 Task: Find connections with filter location Orillia with filter topic #Careerwith filter profile language Spanish with filter current company Hill+Knowlton Strategies with filter school North Orissa University with filter industry Sound Recording with filter service category Search Engine Optimization (SEO) with filter keywords title Artist
Action: Mouse moved to (375, 427)
Screenshot: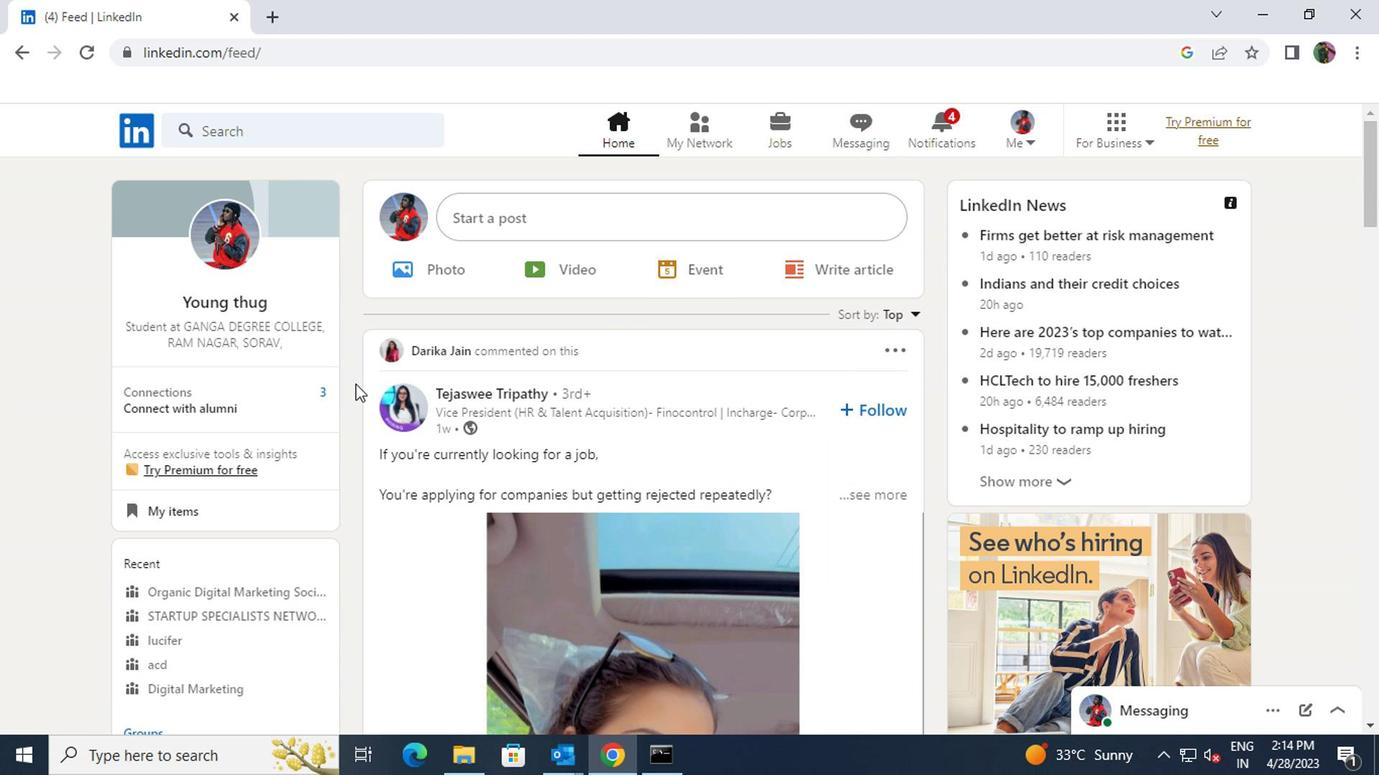 
Action: Mouse pressed left at (375, 427)
Screenshot: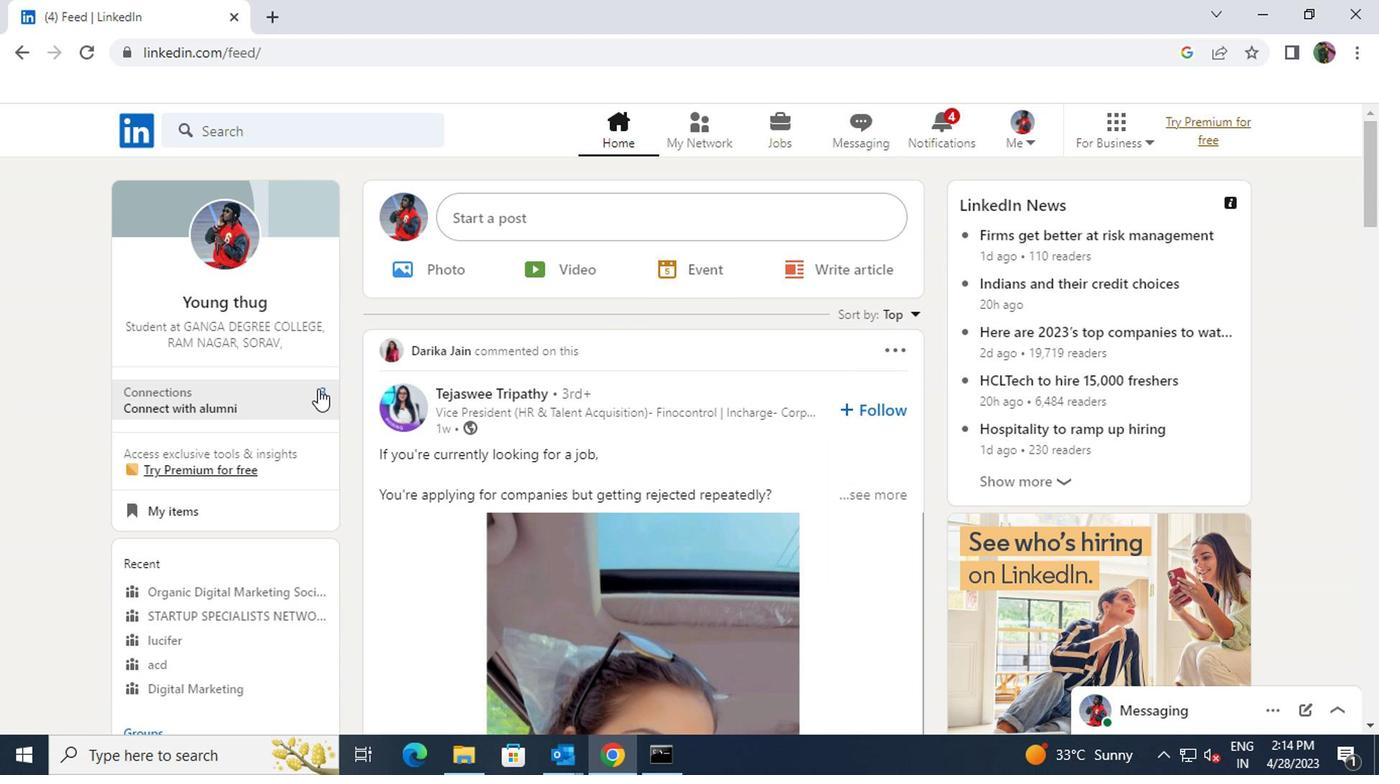 
Action: Mouse moved to (396, 325)
Screenshot: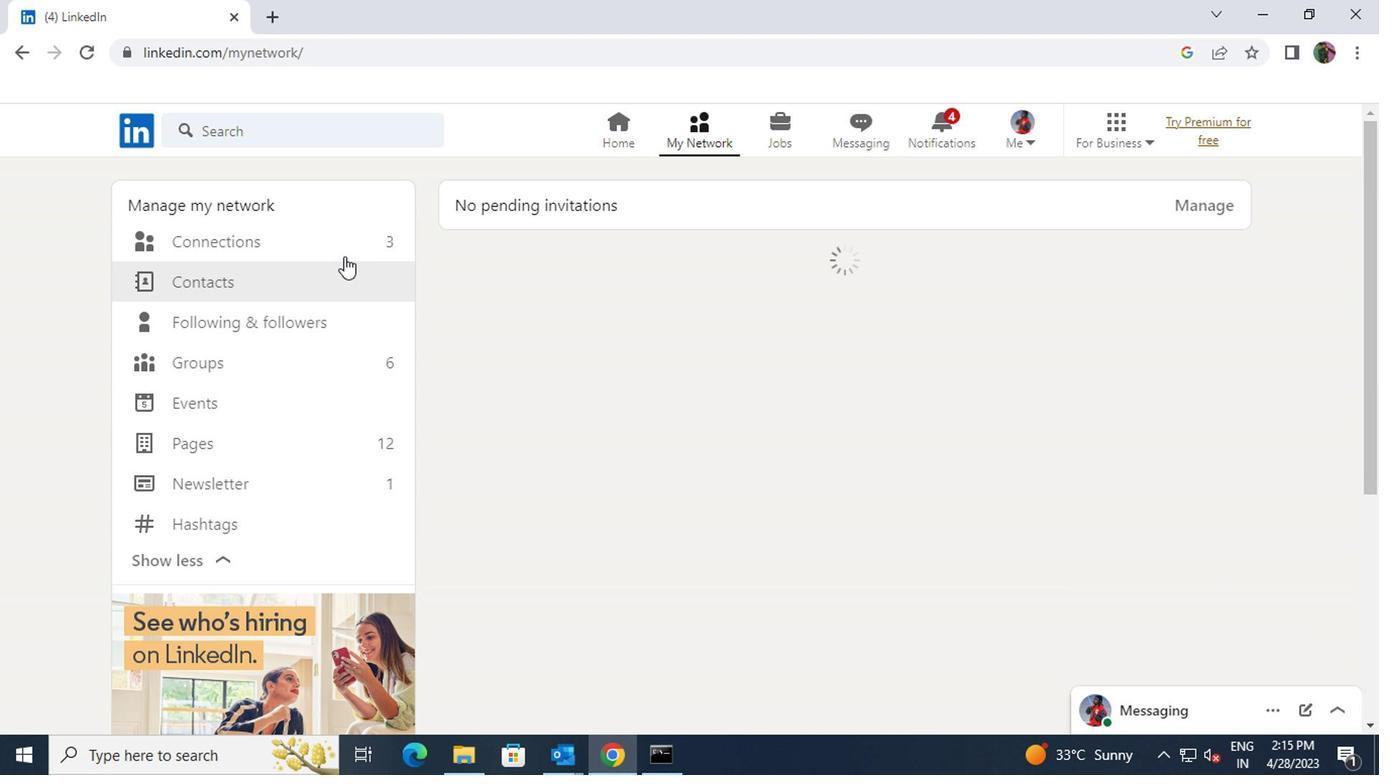 
Action: Mouse pressed left at (396, 325)
Screenshot: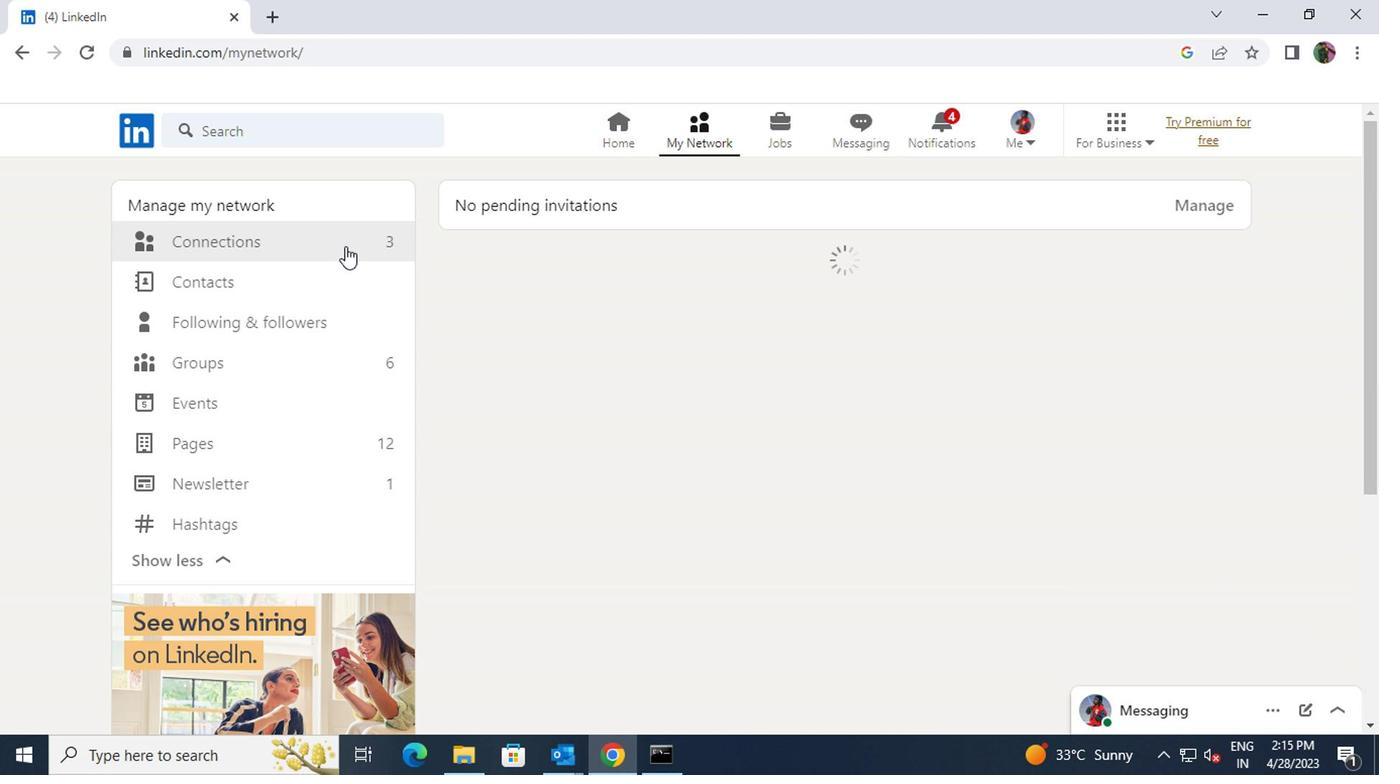 
Action: Mouse moved to (719, 325)
Screenshot: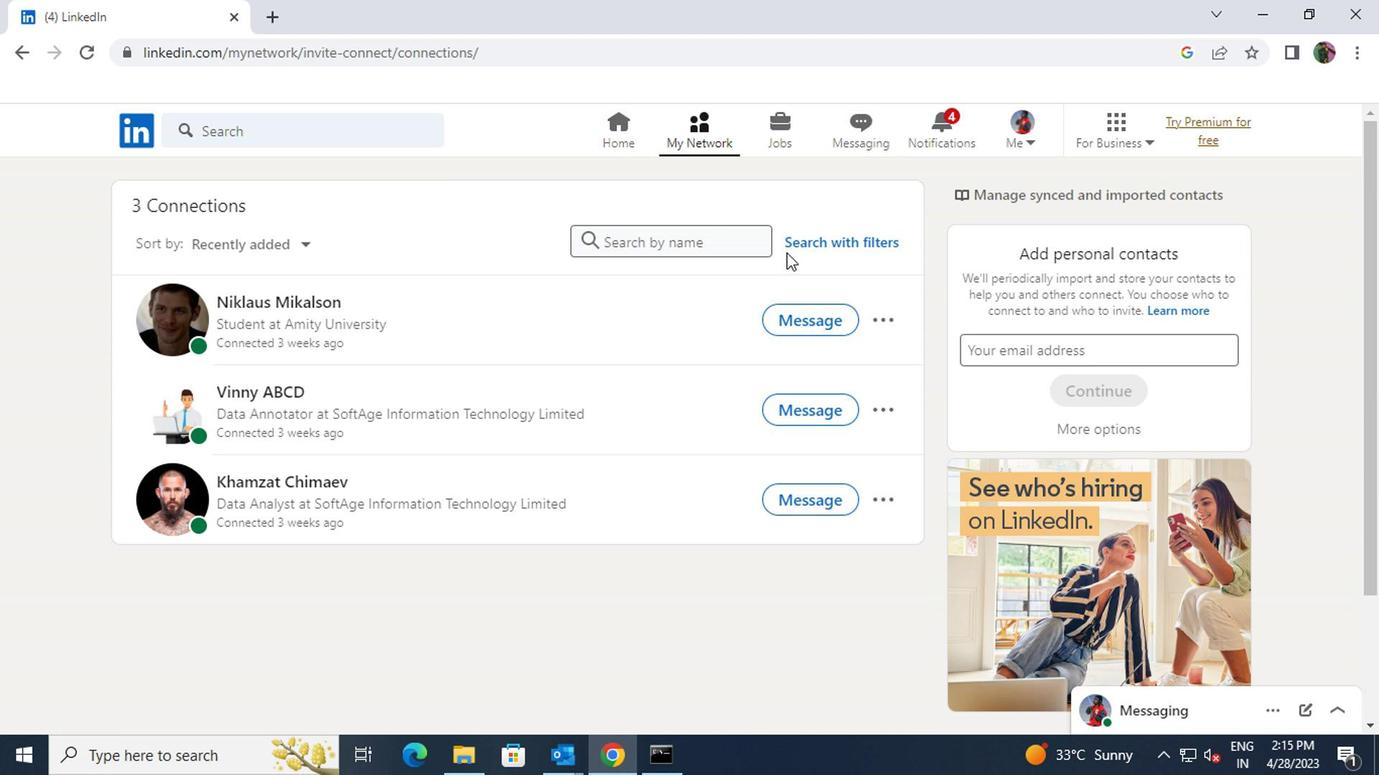 
Action: Mouse pressed left at (719, 325)
Screenshot: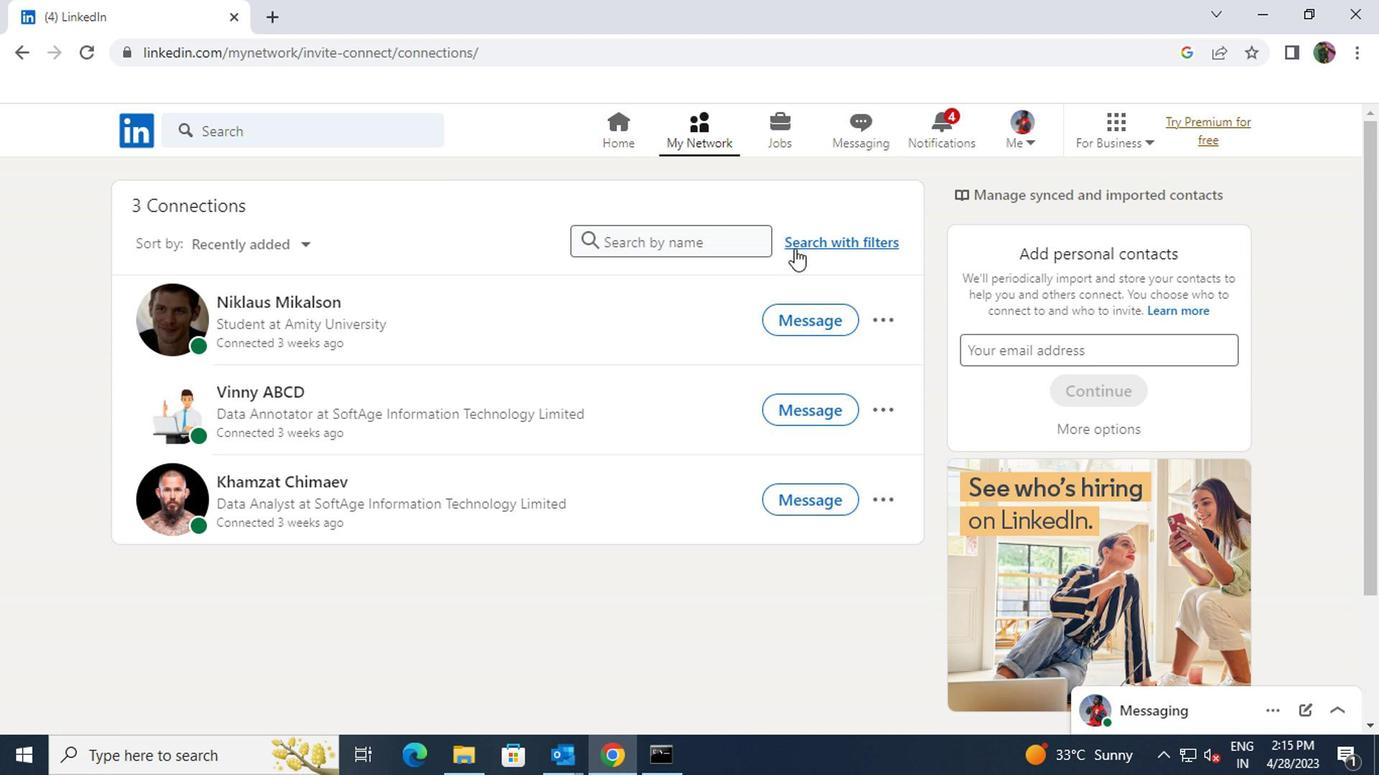 
Action: Mouse moved to (692, 285)
Screenshot: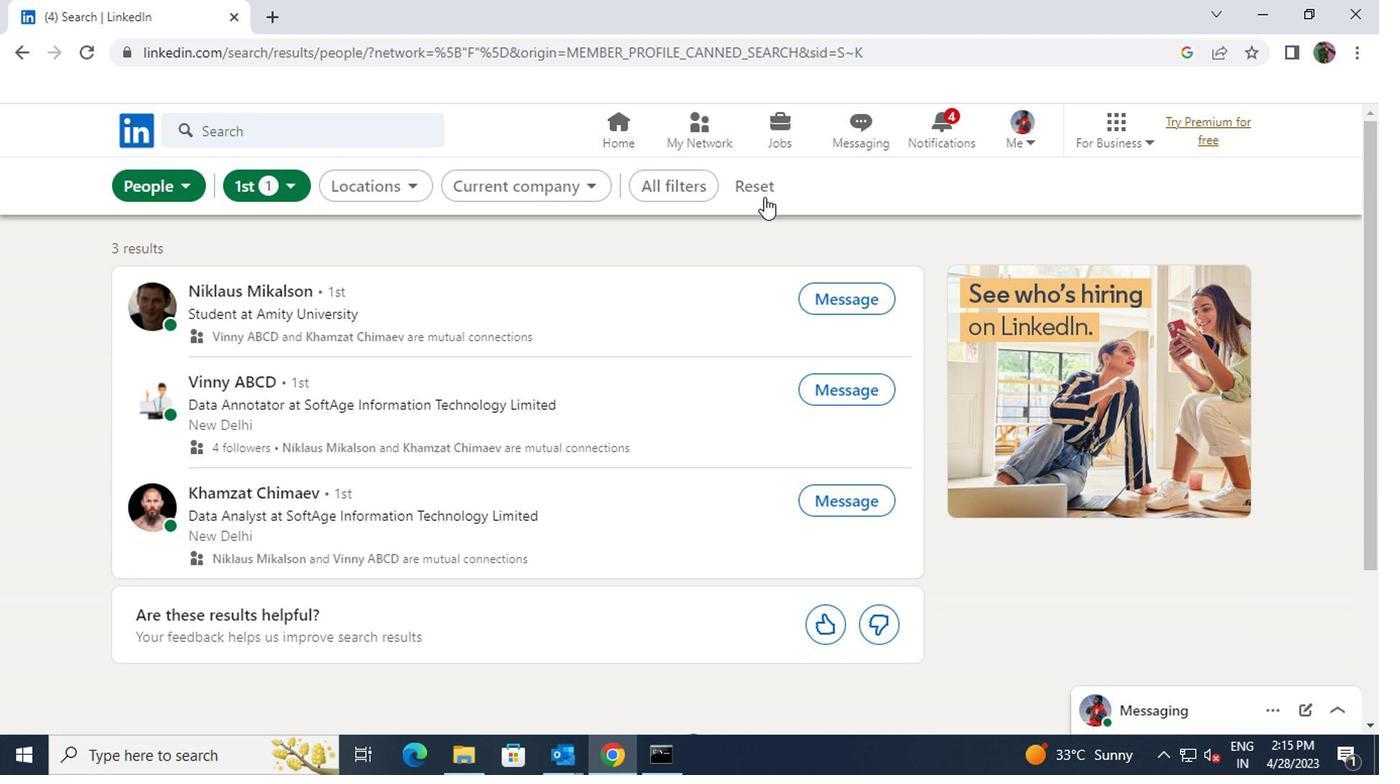 
Action: Mouse pressed left at (692, 285)
Screenshot: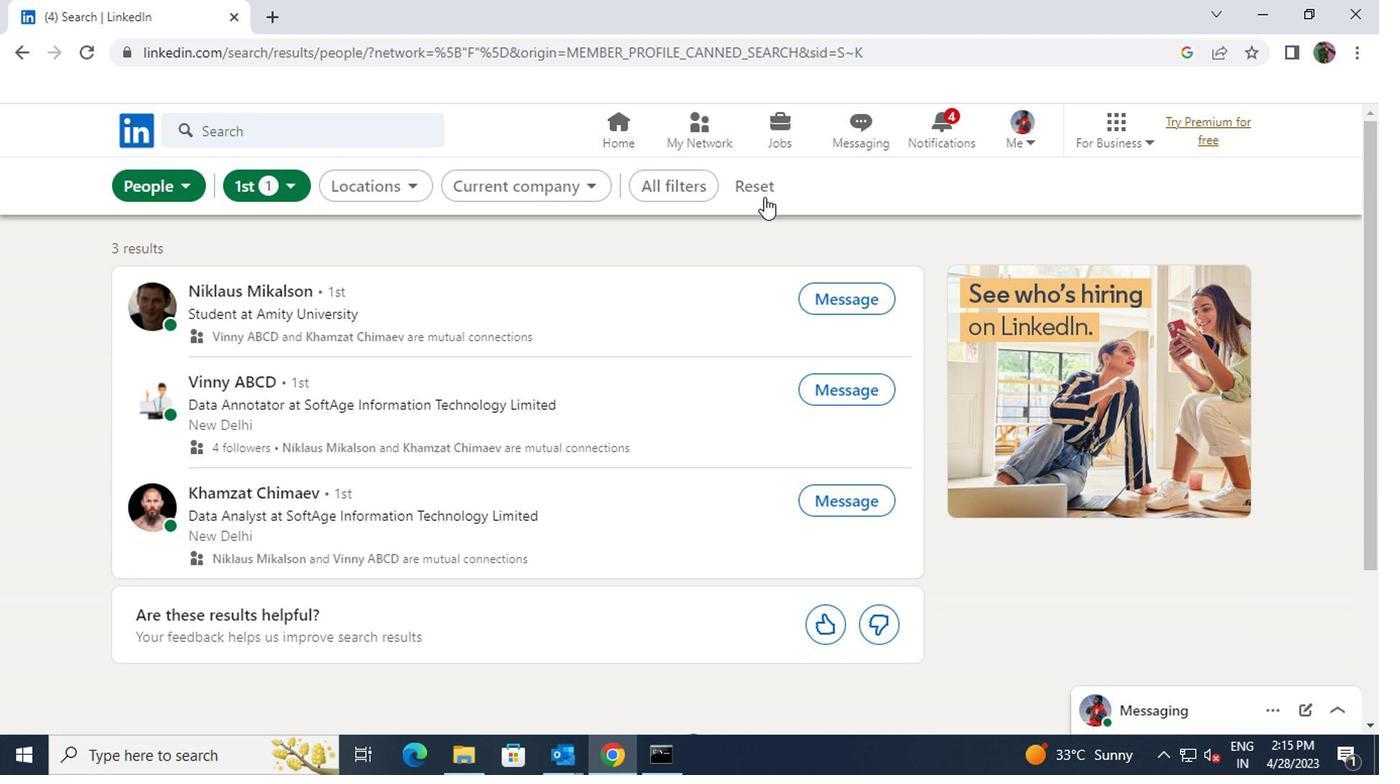 
Action: Mouse moved to (672, 280)
Screenshot: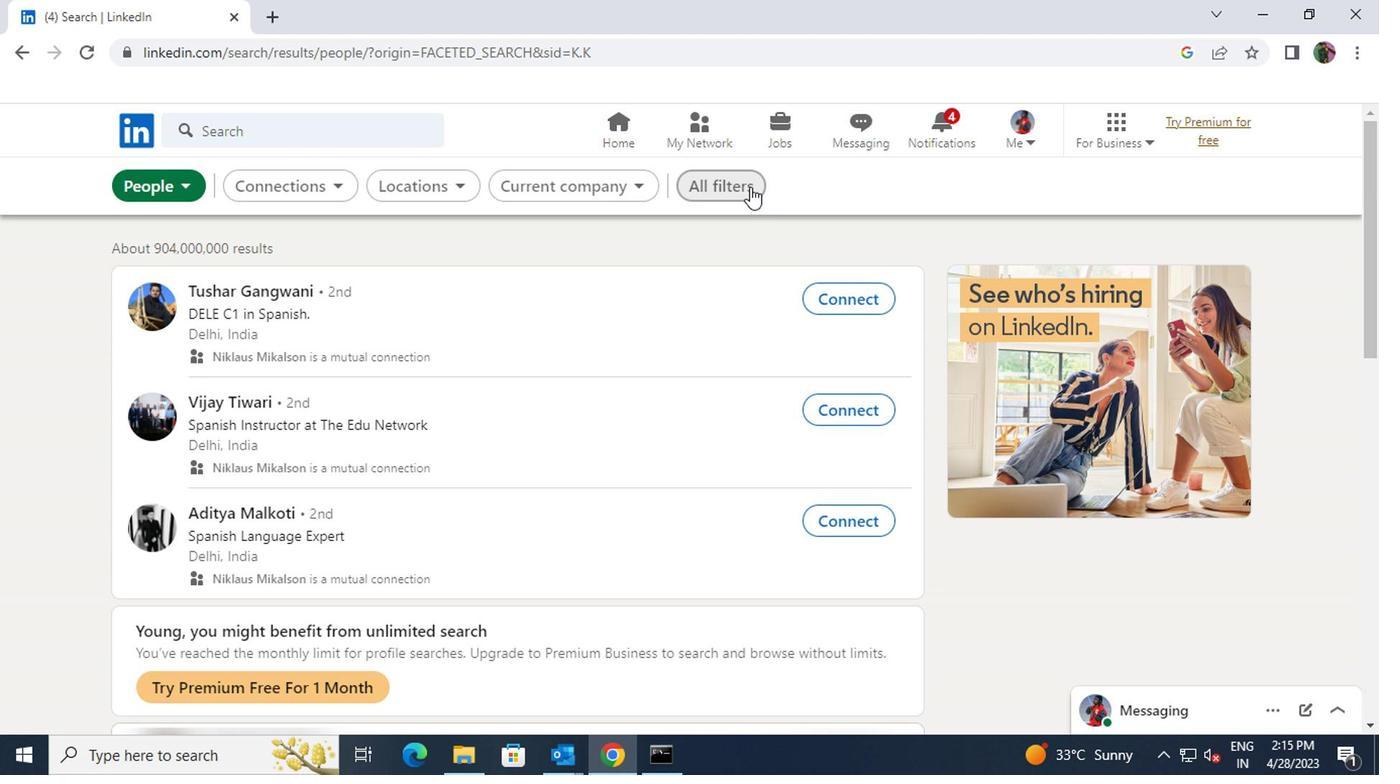 
Action: Mouse pressed left at (672, 280)
Screenshot: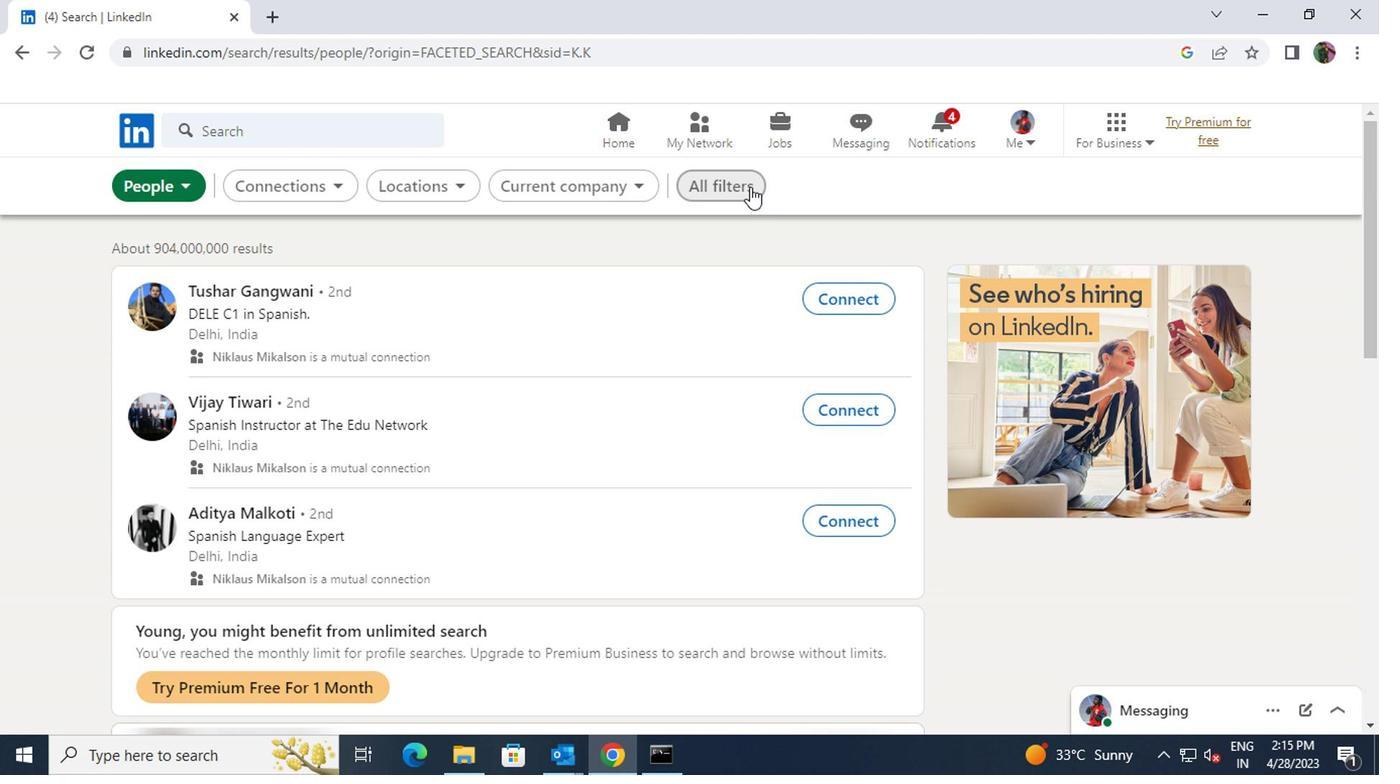 
Action: Mouse moved to (913, 490)
Screenshot: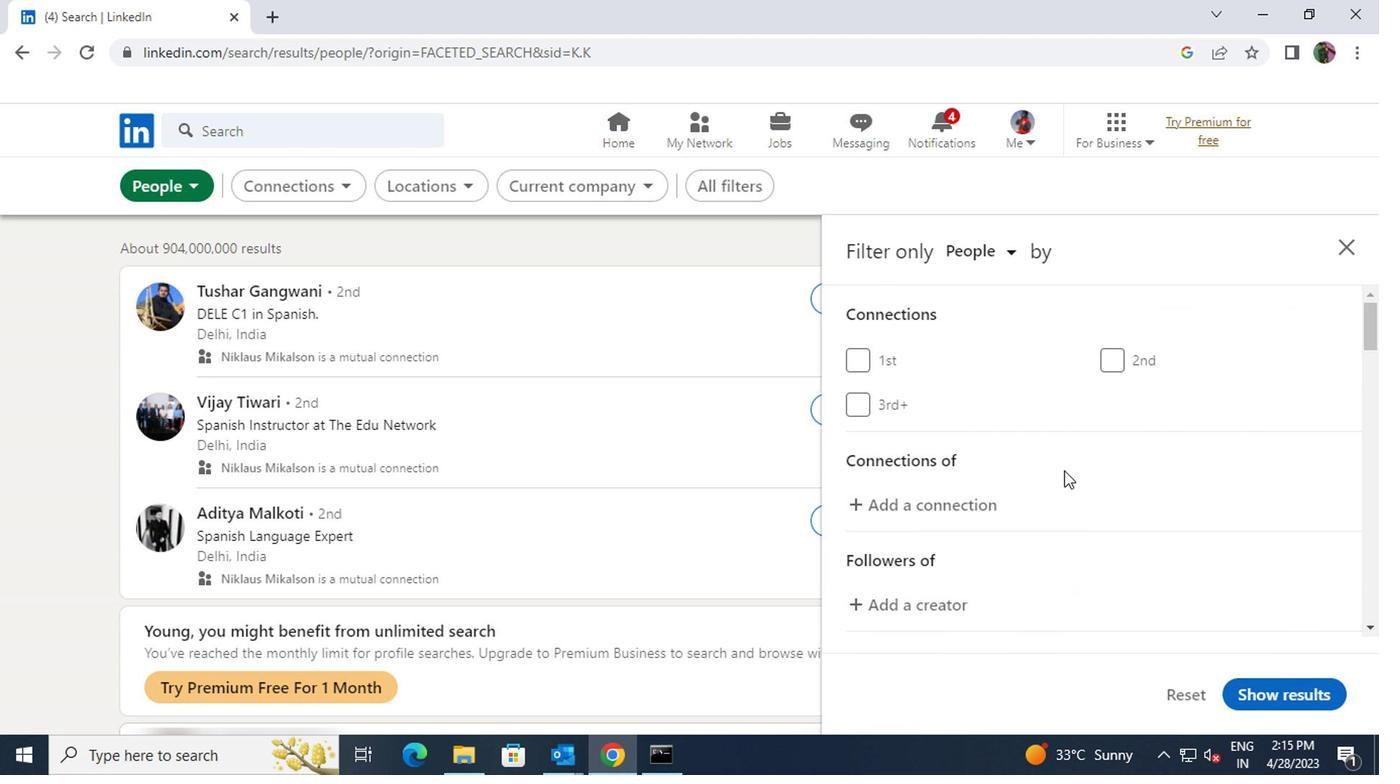 
Action: Mouse scrolled (913, 490) with delta (0, 0)
Screenshot: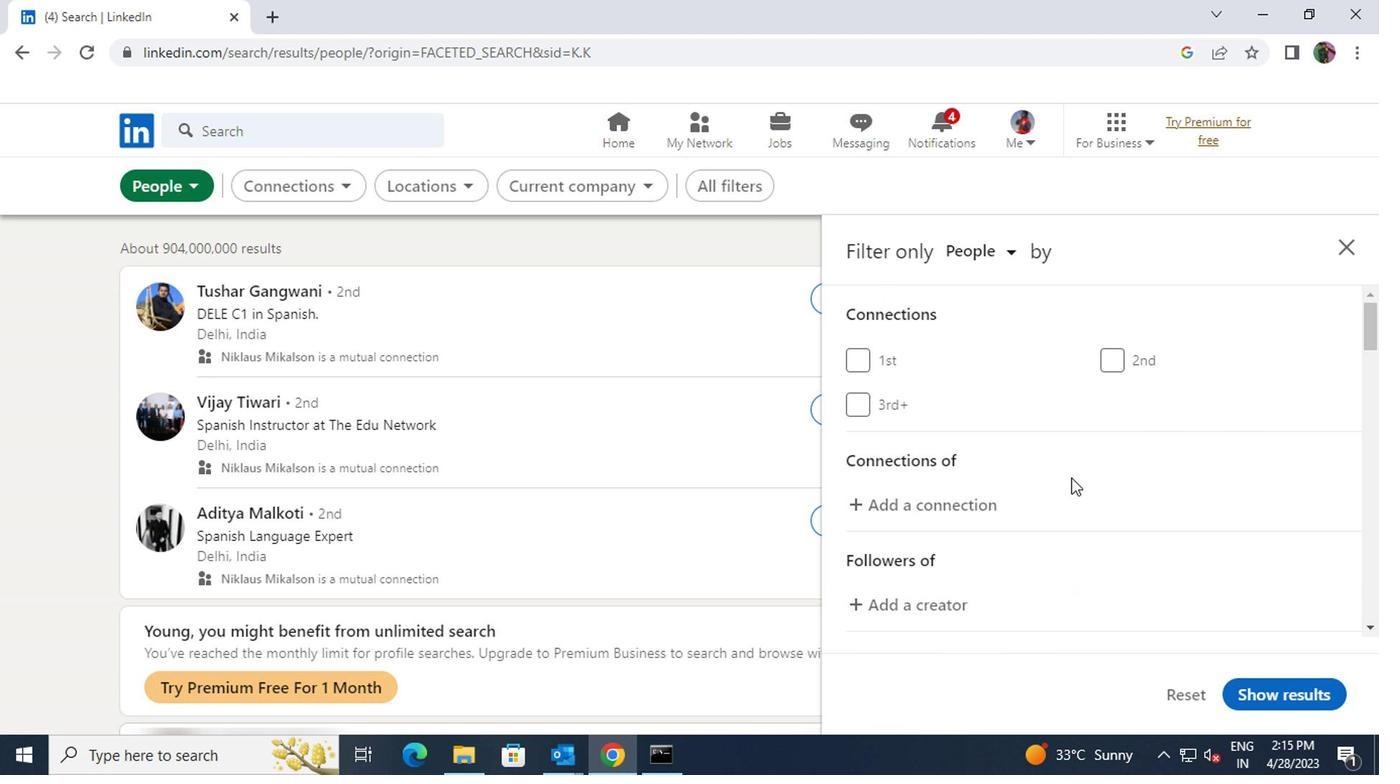 
Action: Mouse scrolled (913, 490) with delta (0, 0)
Screenshot: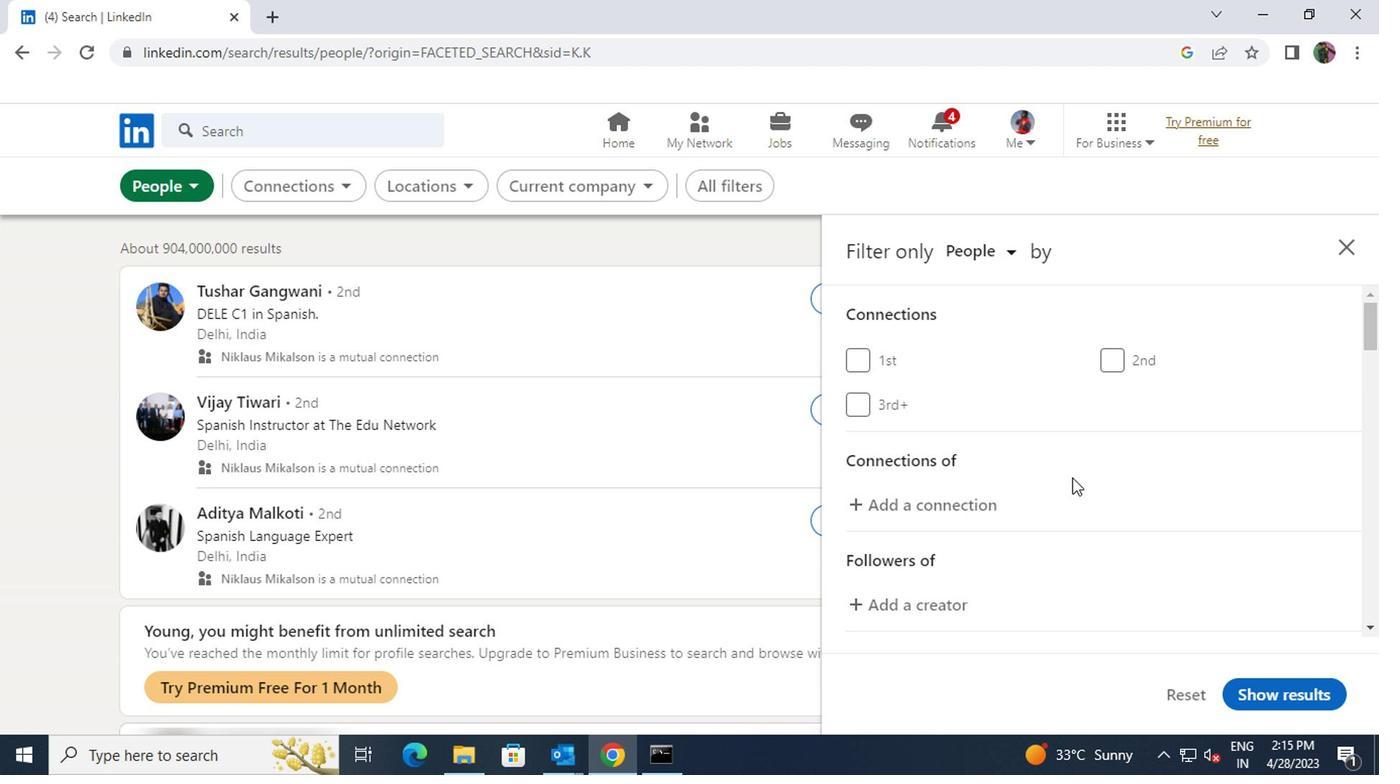 
Action: Mouse scrolled (913, 490) with delta (0, 0)
Screenshot: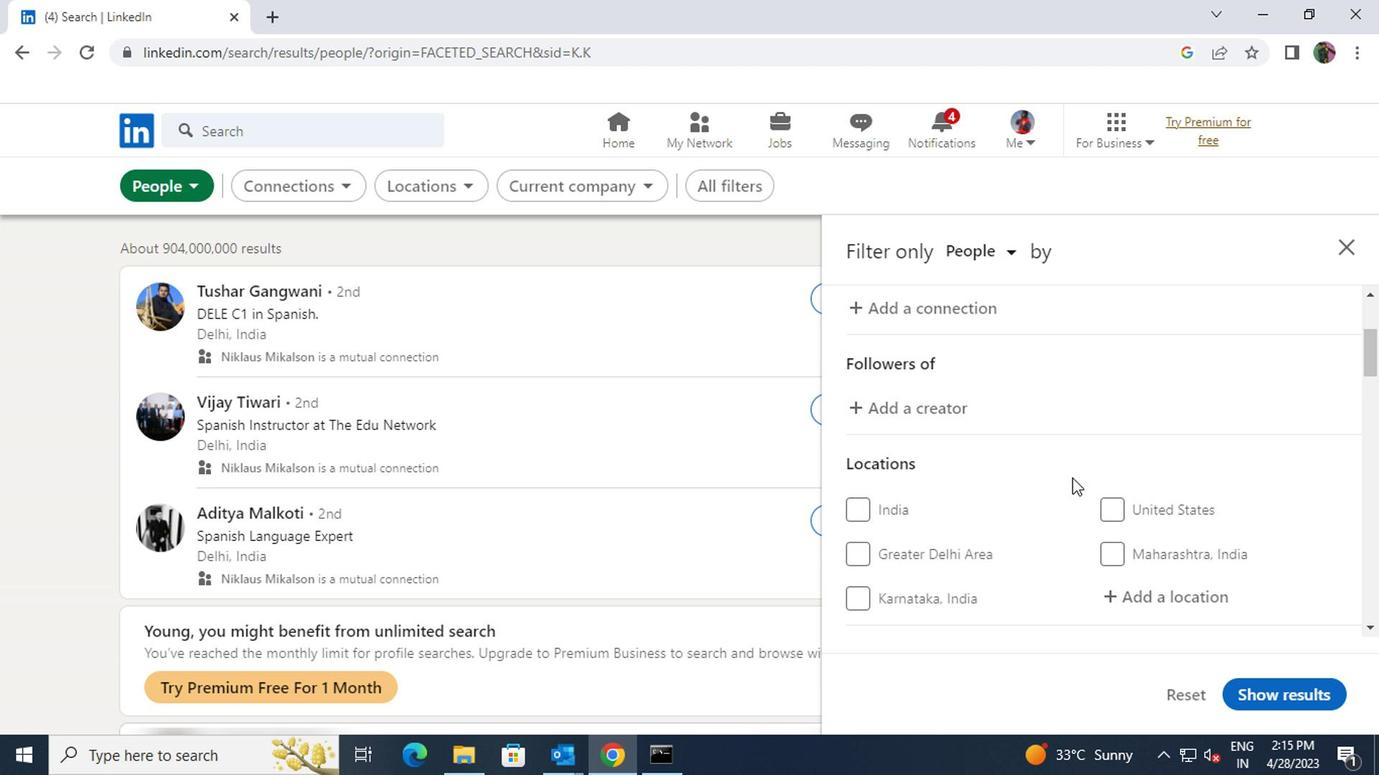 
Action: Mouse moved to (967, 499)
Screenshot: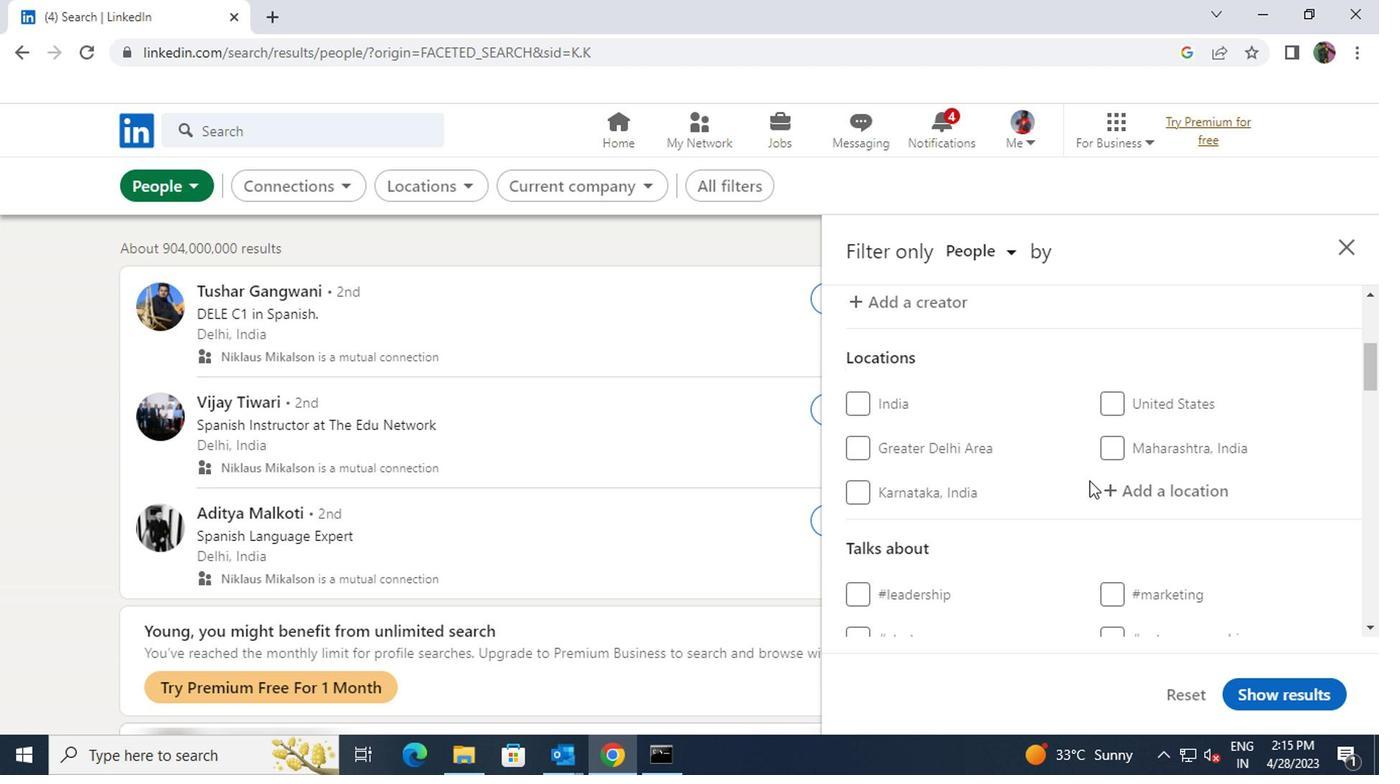 
Action: Mouse pressed left at (967, 499)
Screenshot: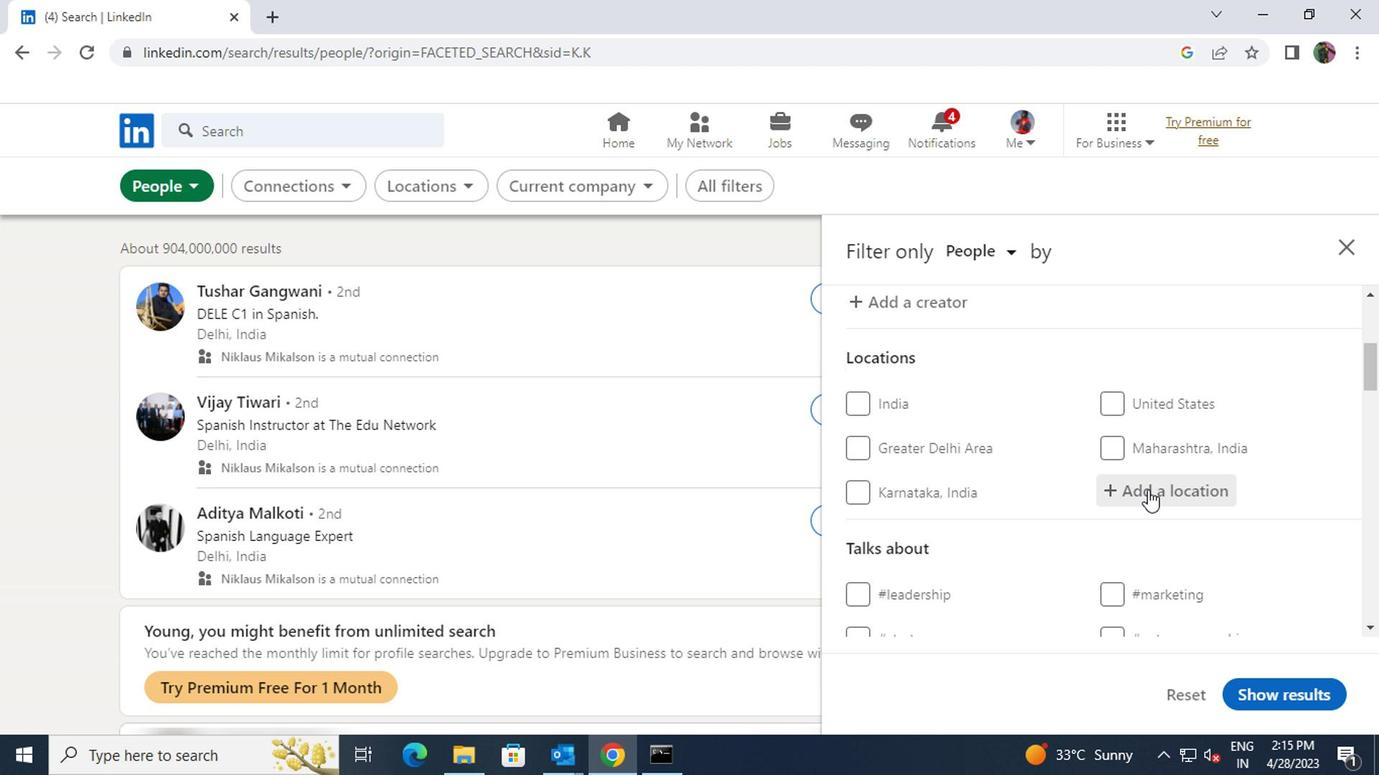 
Action: Key pressed <Key.shift>ORILLIA
Screenshot: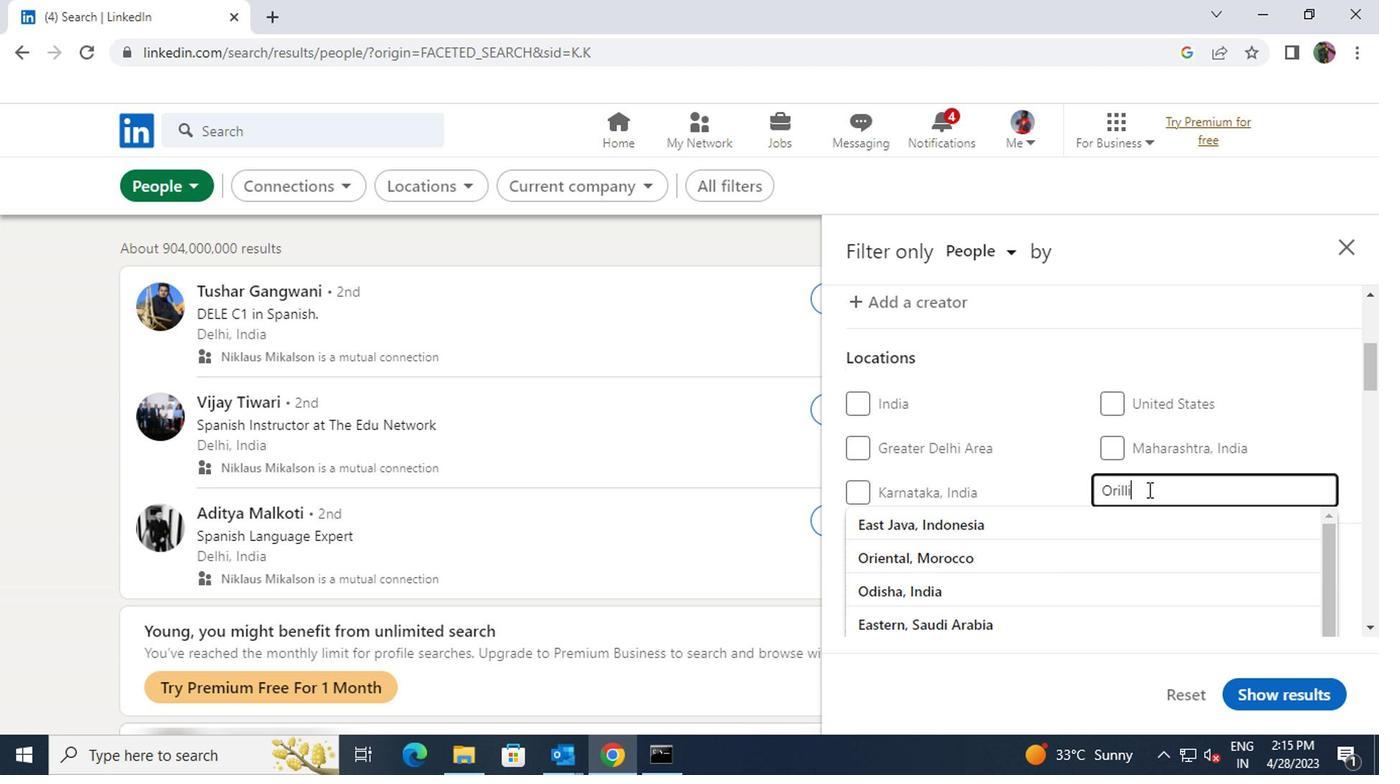 
Action: Mouse moved to (925, 513)
Screenshot: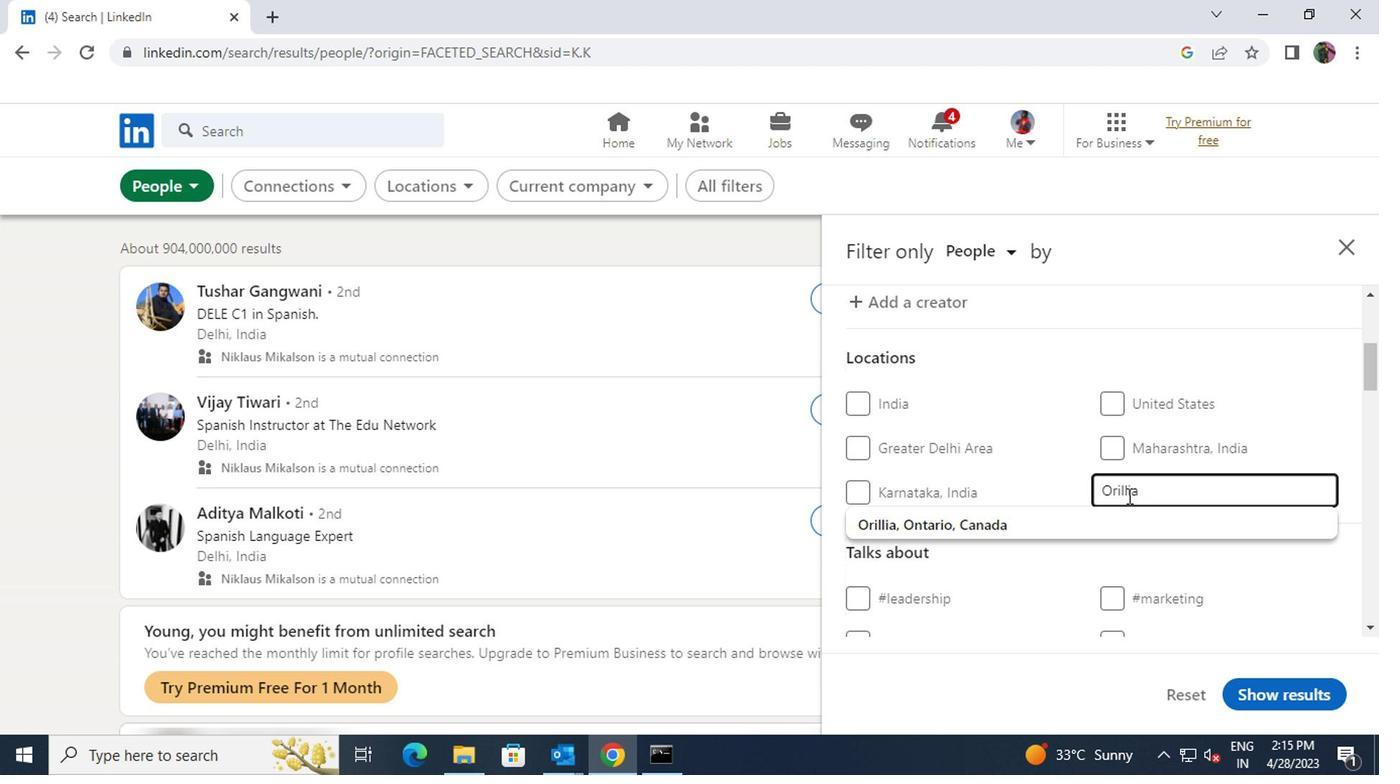 
Action: Mouse pressed left at (925, 513)
Screenshot: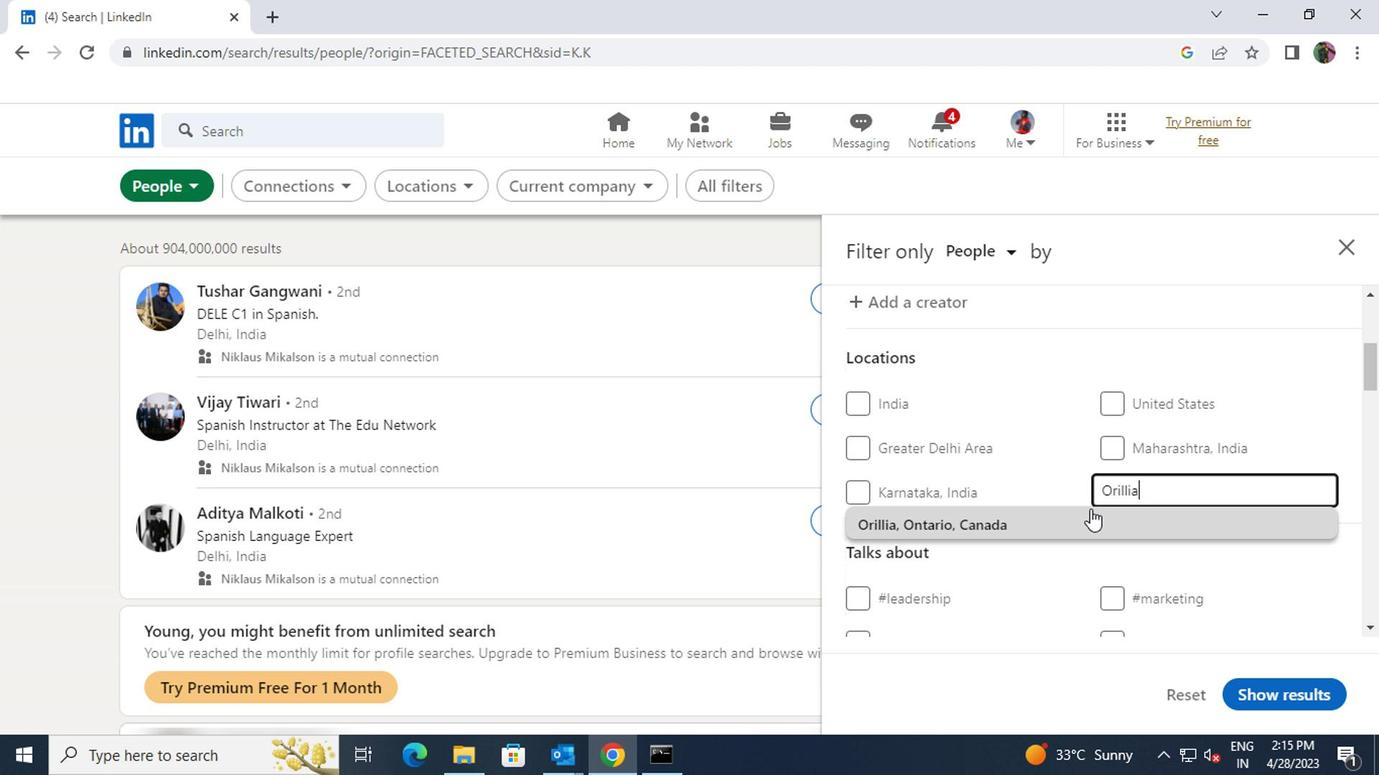 
Action: Mouse scrolled (925, 512) with delta (0, 0)
Screenshot: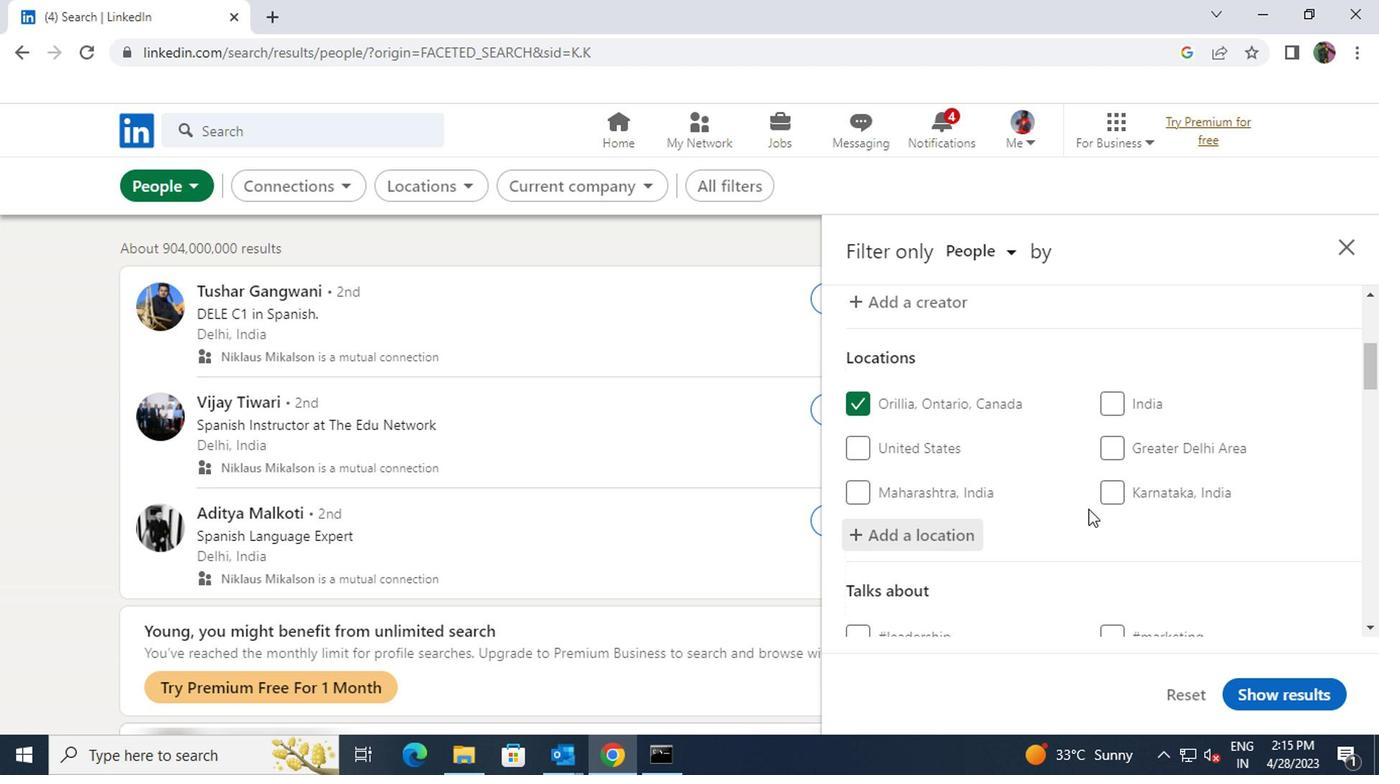 
Action: Mouse scrolled (925, 512) with delta (0, 0)
Screenshot: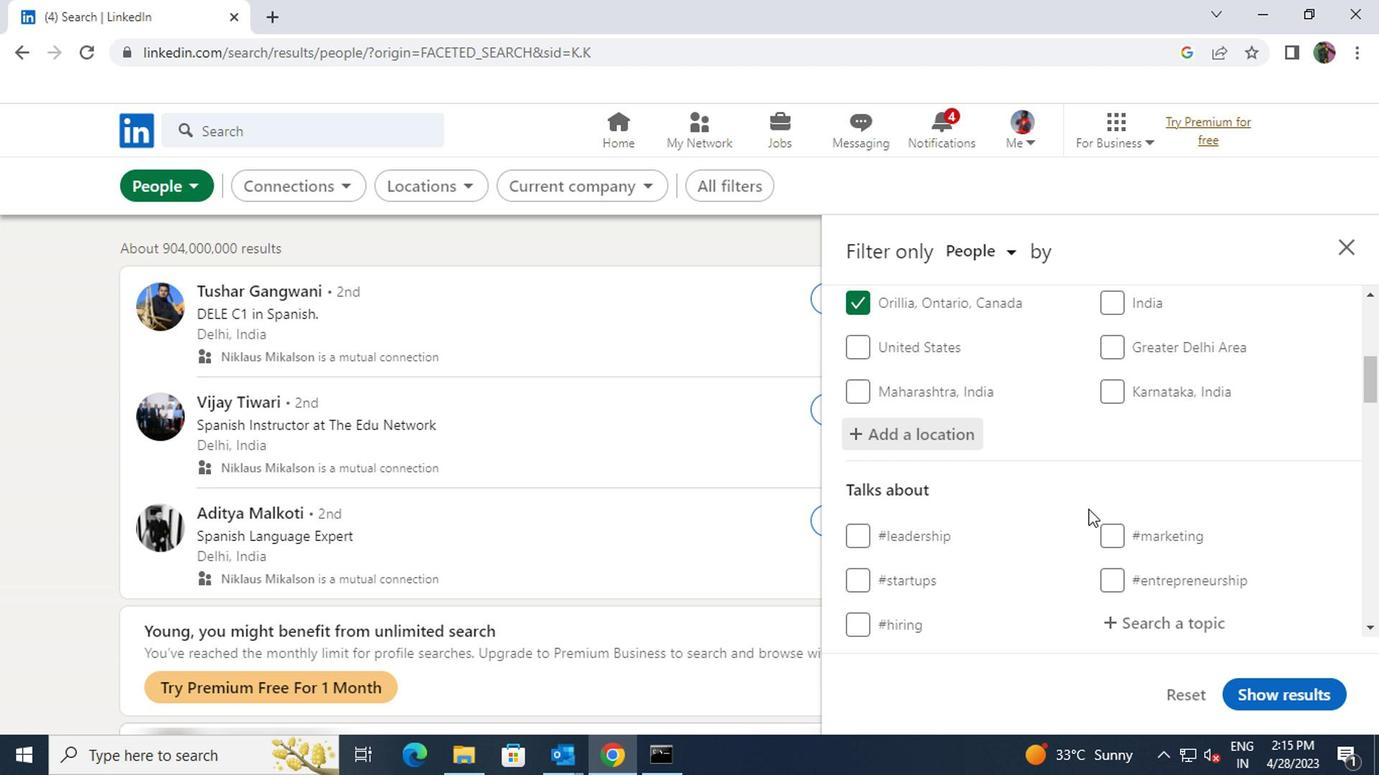 
Action: Mouse moved to (967, 527)
Screenshot: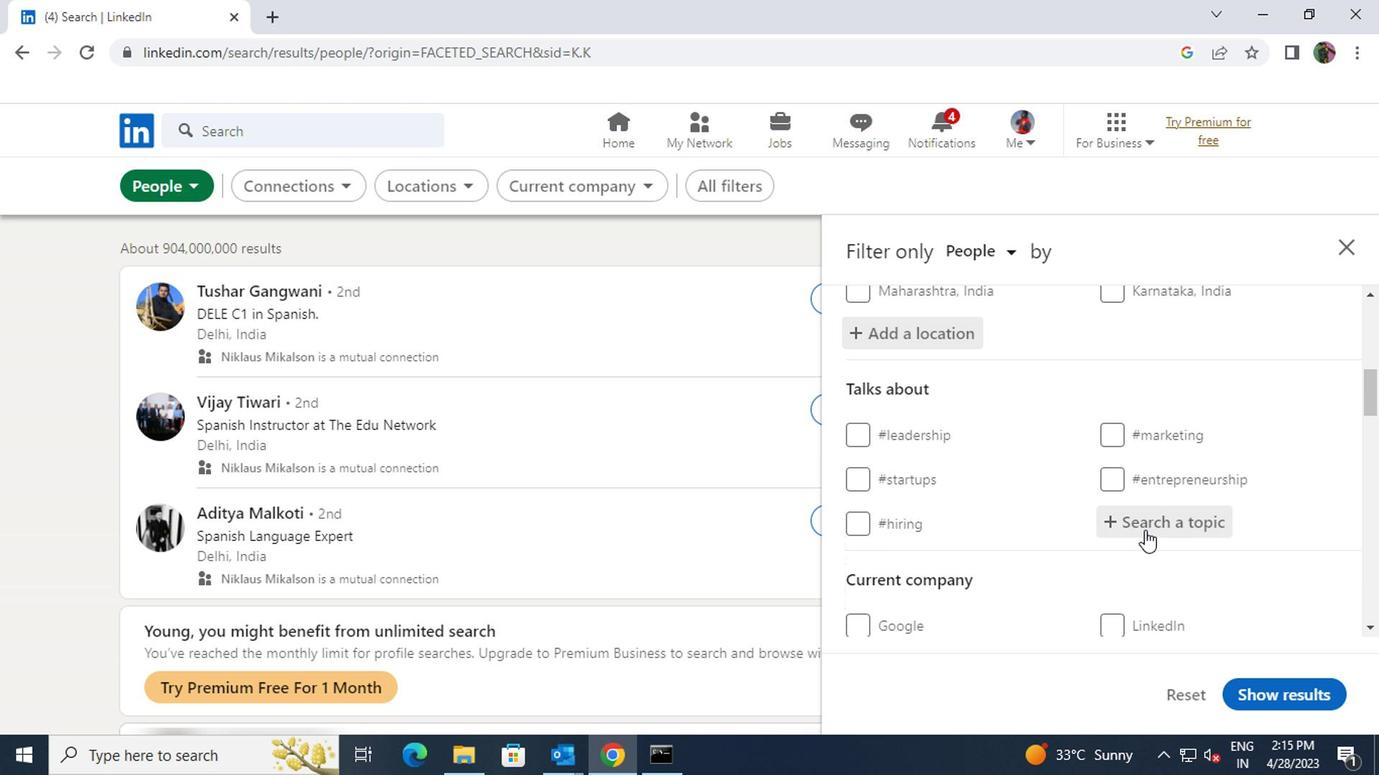 
Action: Mouse pressed left at (967, 527)
Screenshot: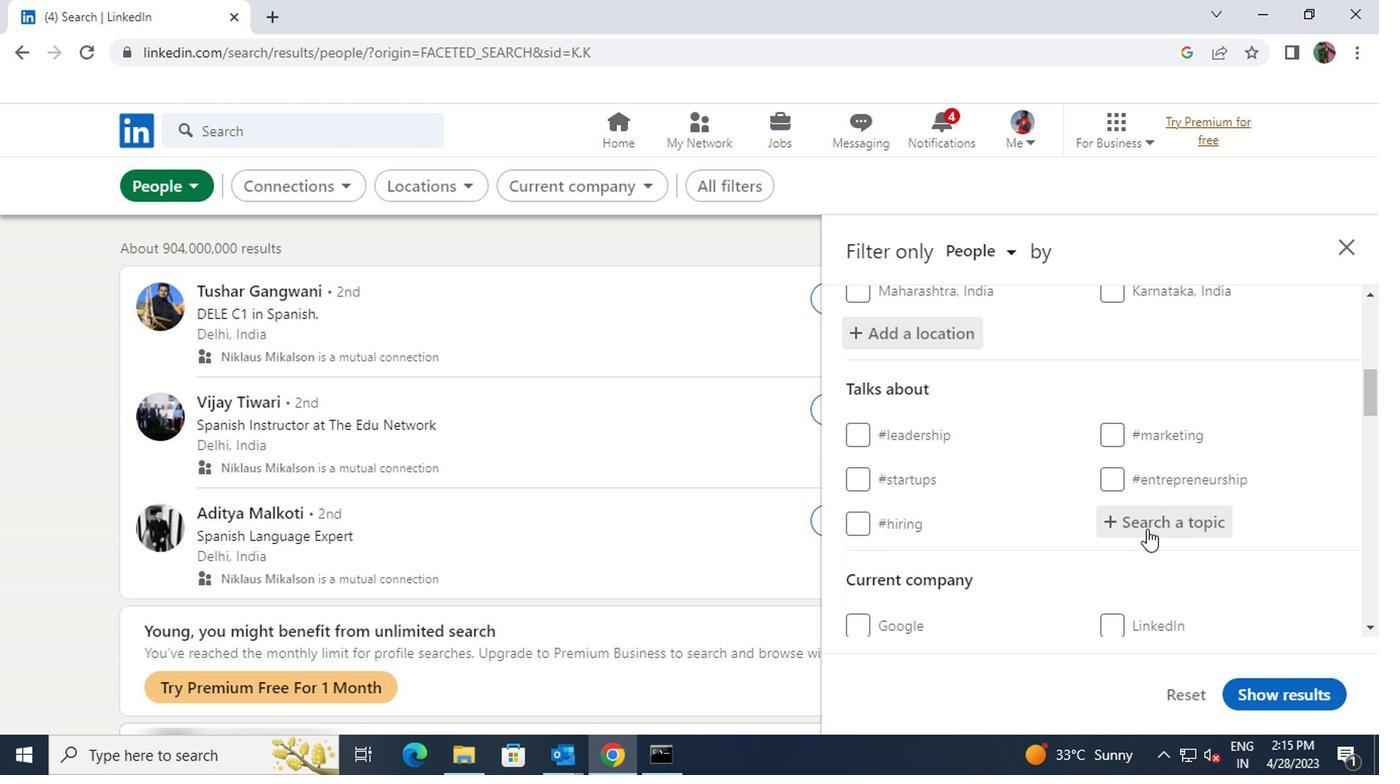
Action: Key pressed <Key.shift><Key.shift>CAREER
Screenshot: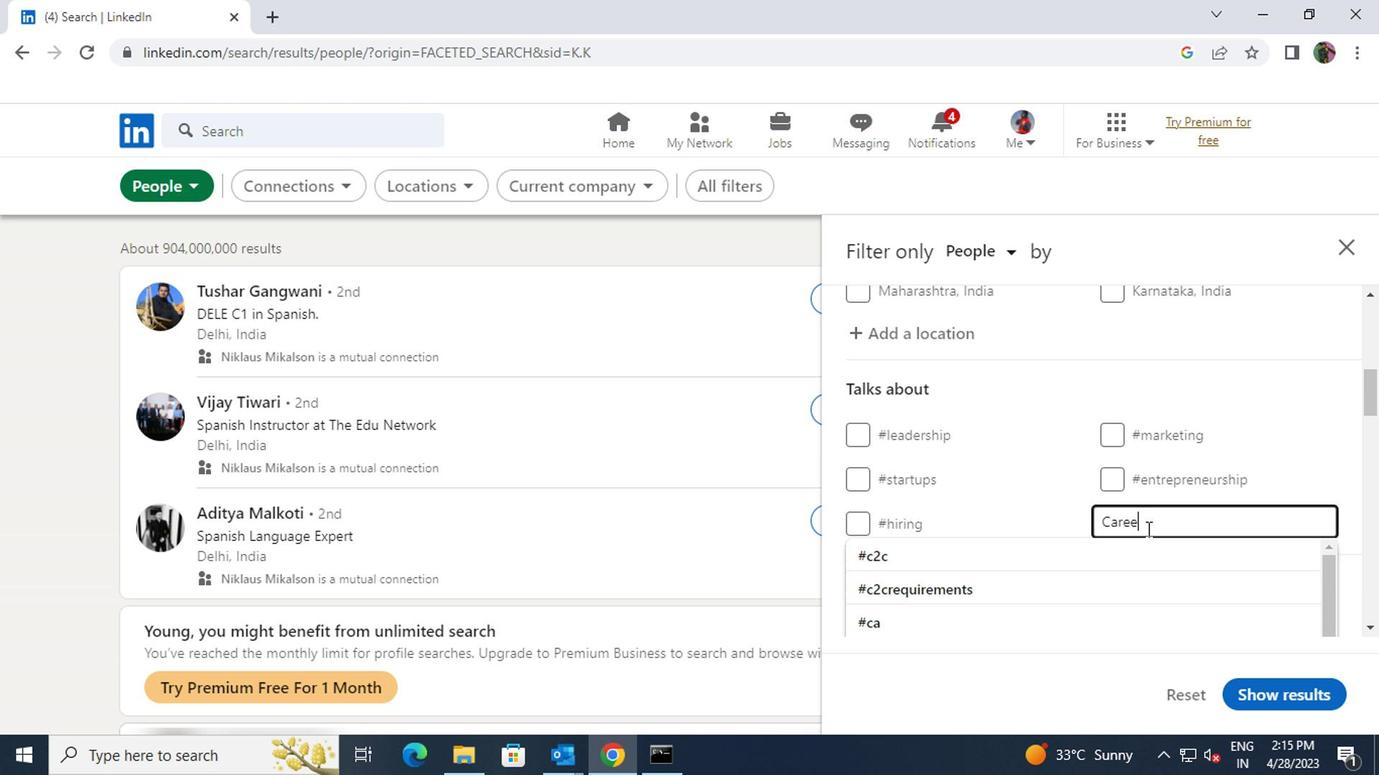 
Action: Mouse moved to (953, 534)
Screenshot: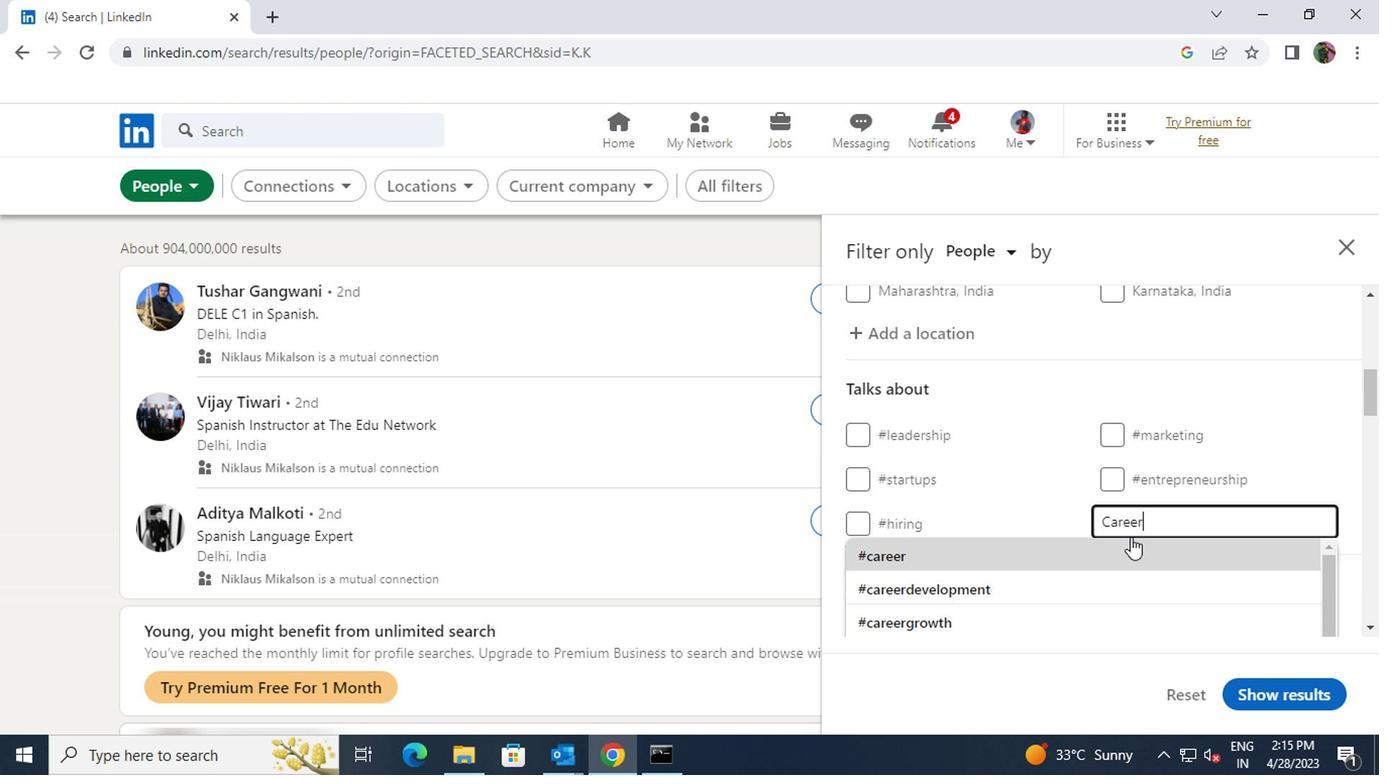 
Action: Mouse pressed left at (953, 534)
Screenshot: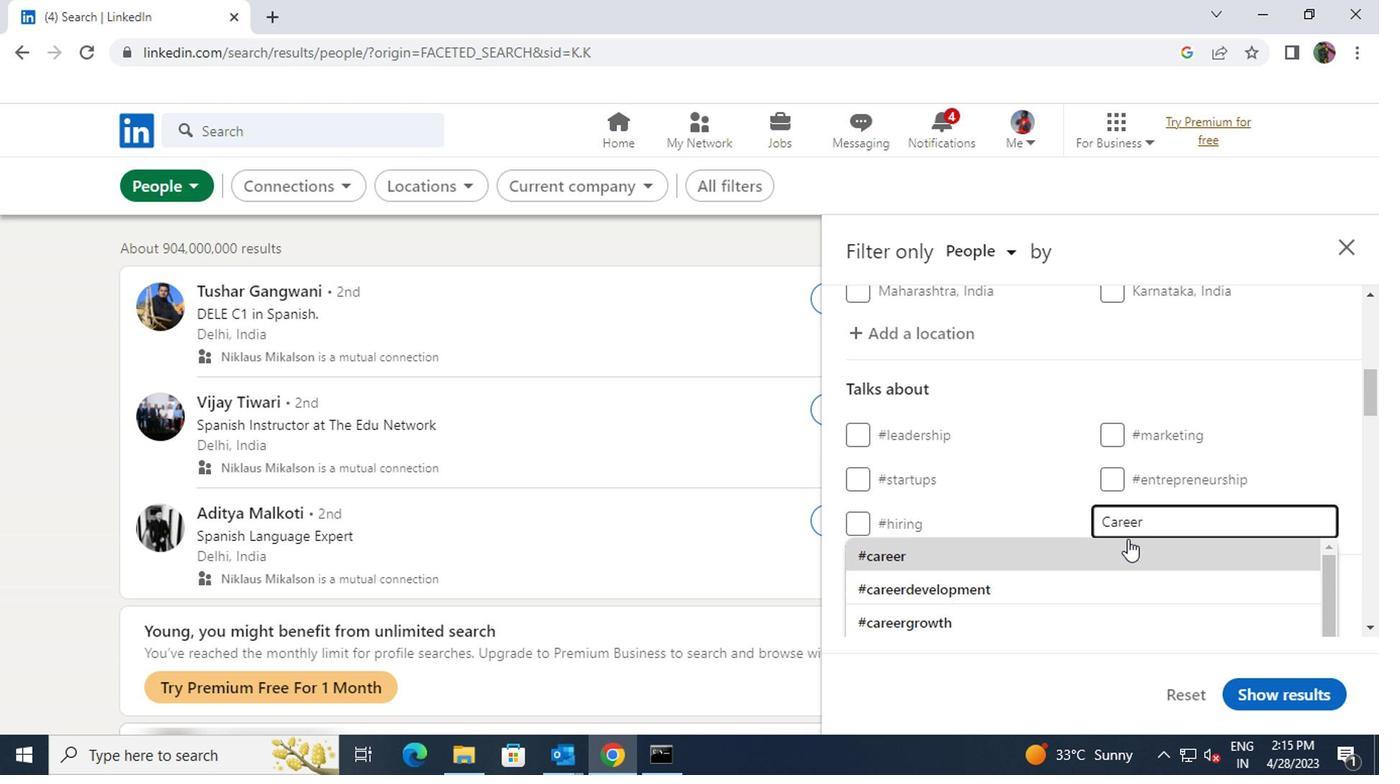 
Action: Mouse scrolled (953, 533) with delta (0, 0)
Screenshot: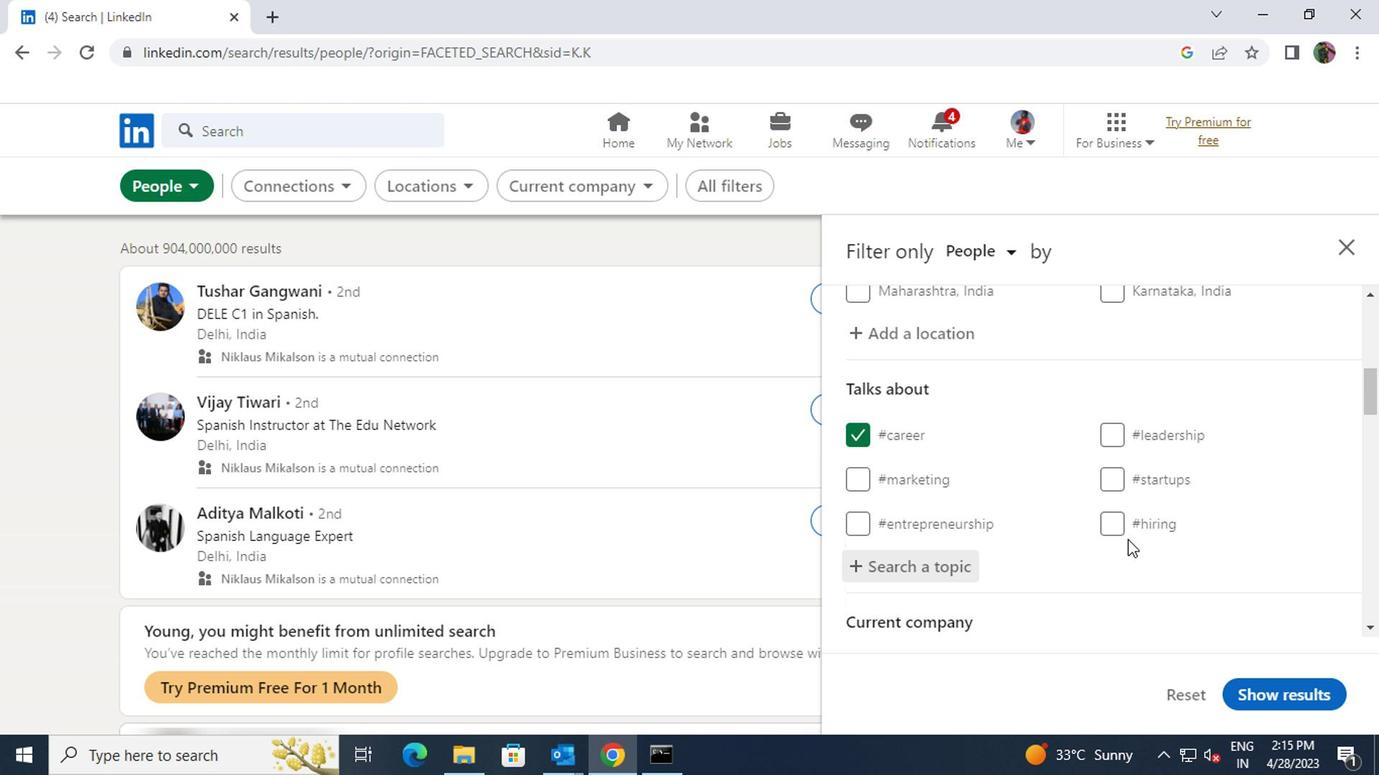 
Action: Mouse scrolled (953, 533) with delta (0, 0)
Screenshot: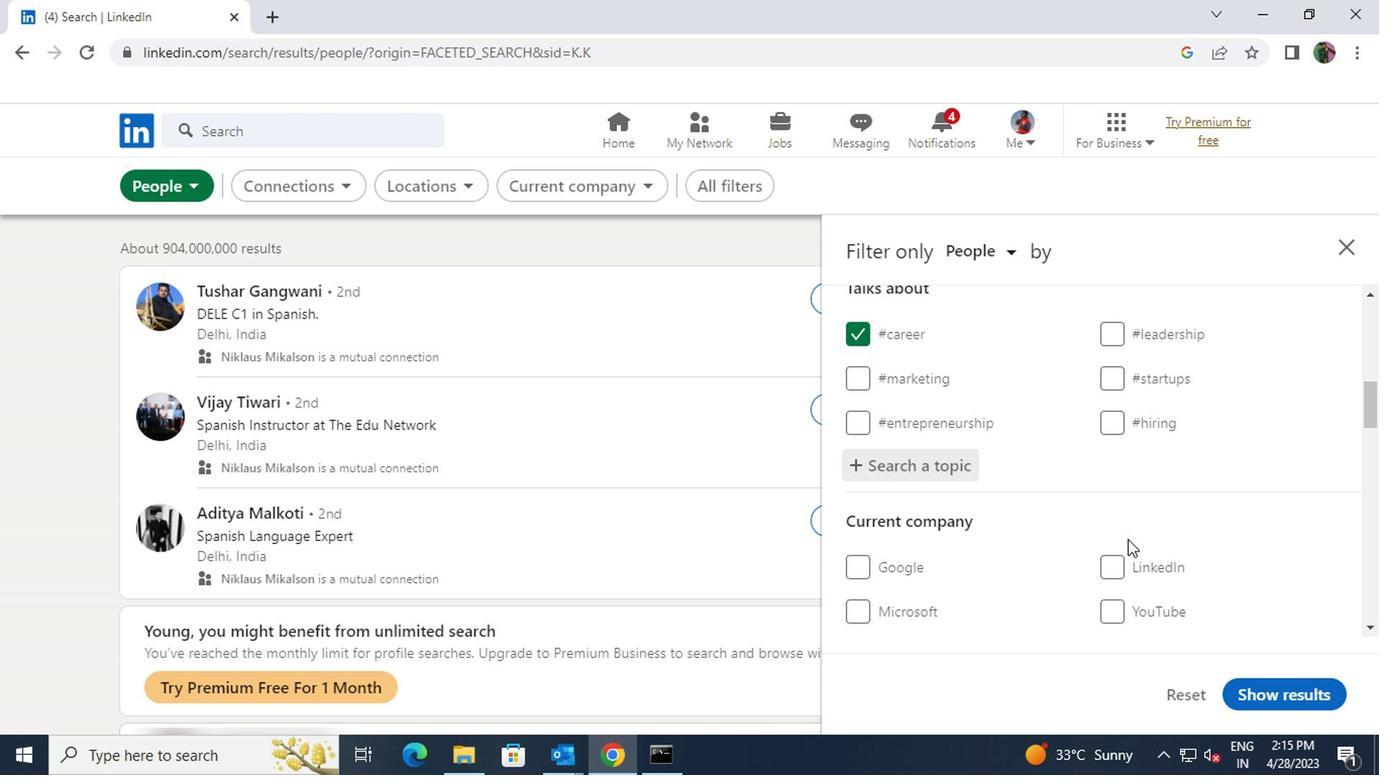 
Action: Mouse scrolled (953, 533) with delta (0, 0)
Screenshot: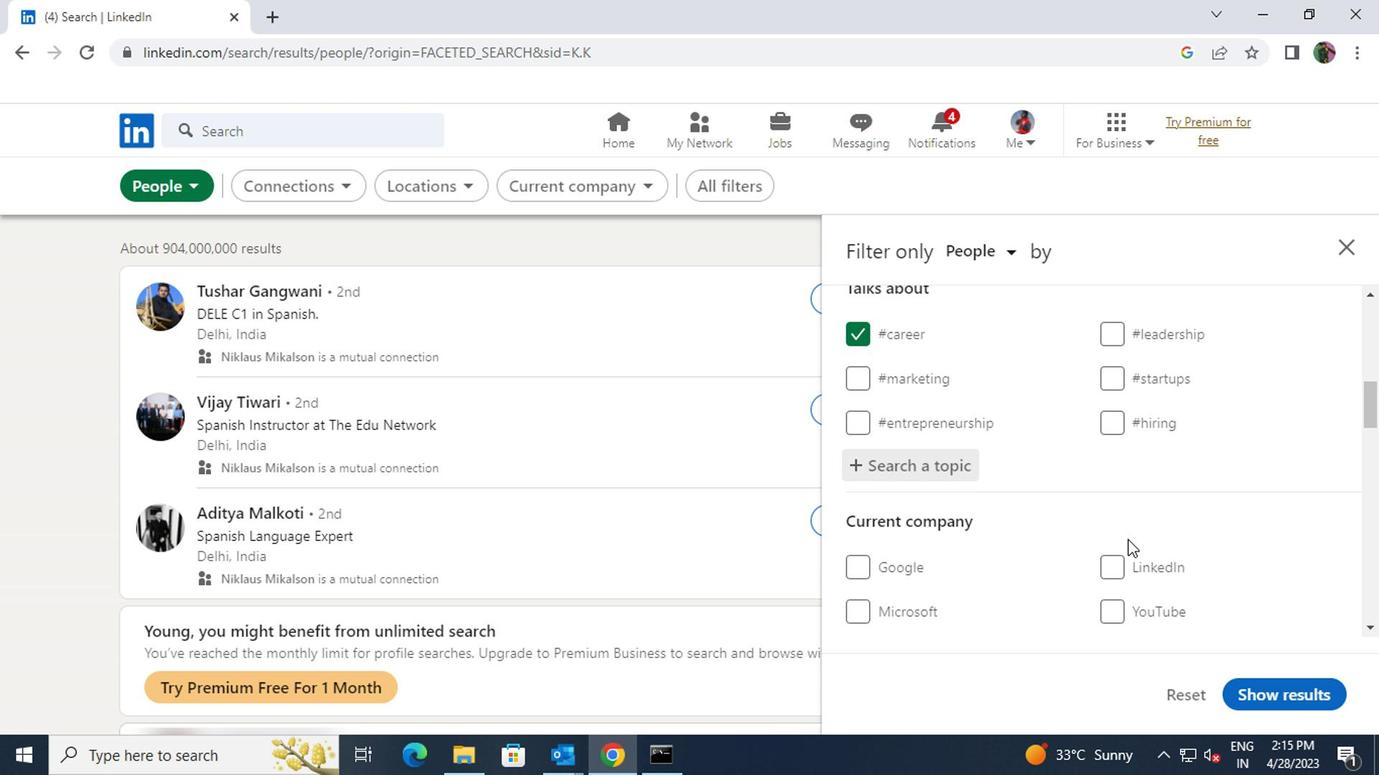 
Action: Mouse scrolled (953, 533) with delta (0, 0)
Screenshot: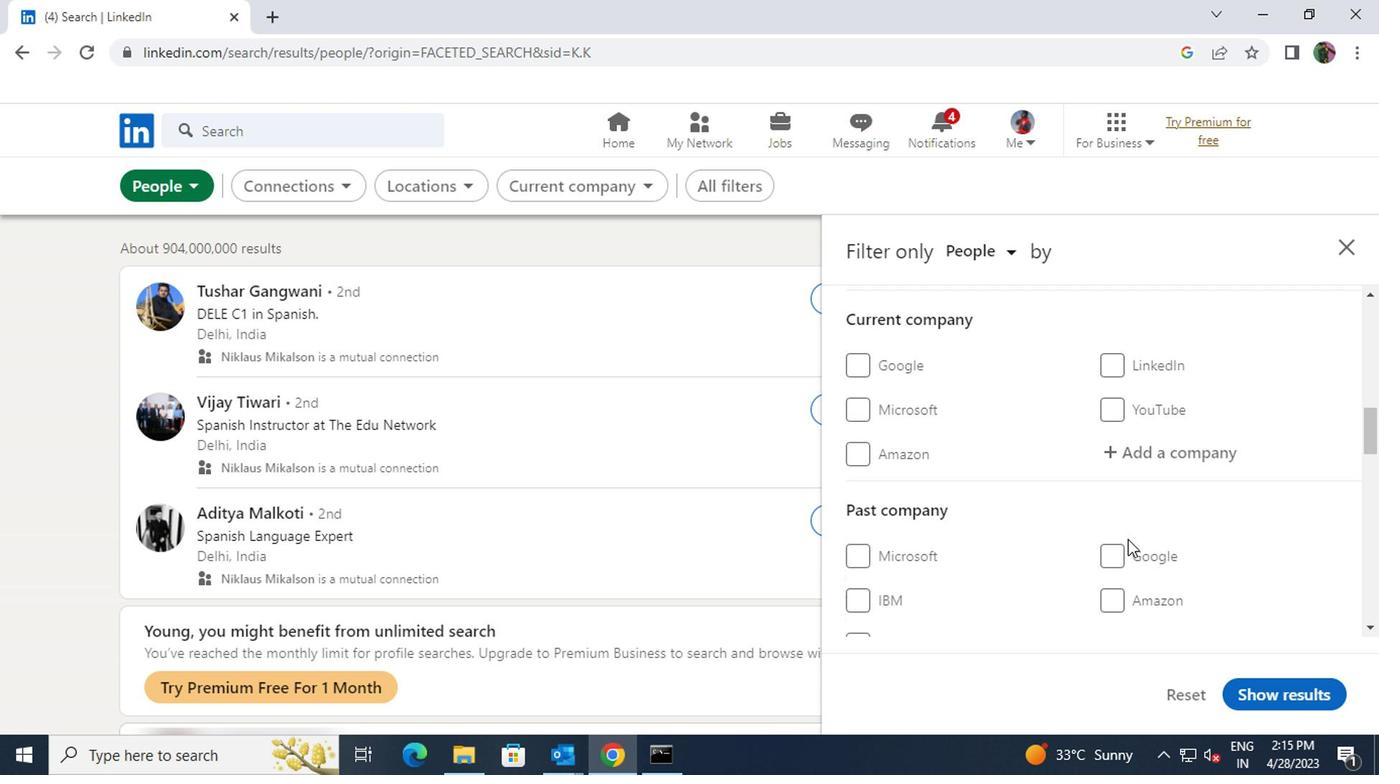
Action: Mouse scrolled (953, 533) with delta (0, 0)
Screenshot: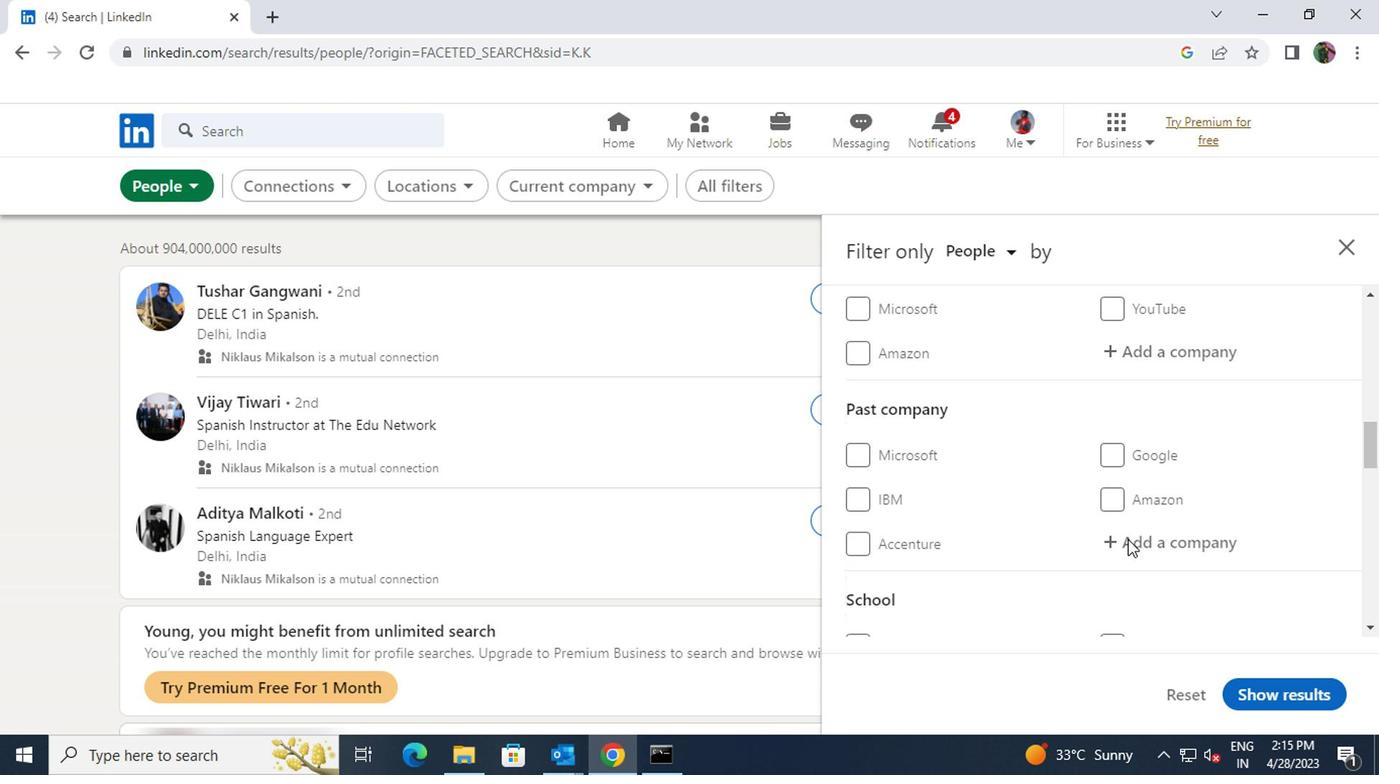 
Action: Mouse scrolled (953, 533) with delta (0, 0)
Screenshot: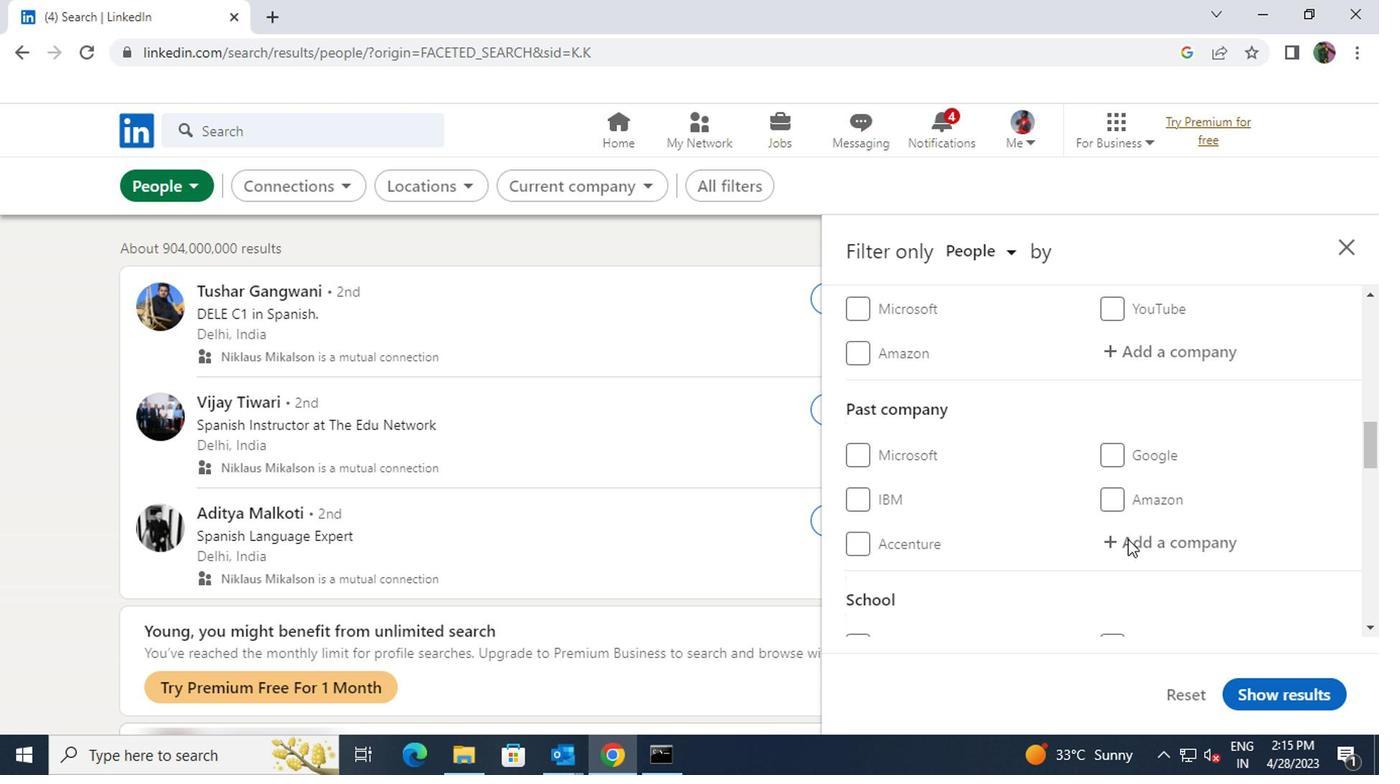 
Action: Mouse scrolled (953, 533) with delta (0, 0)
Screenshot: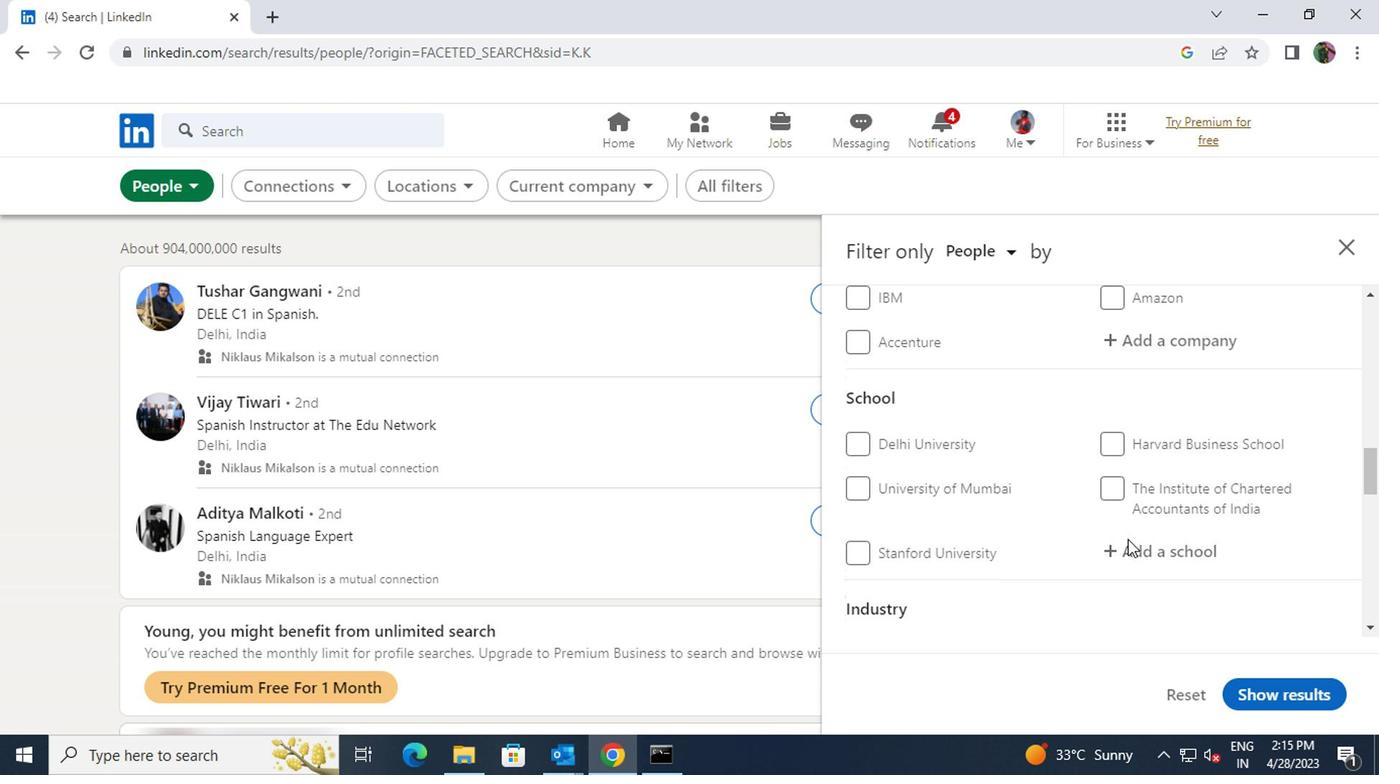 
Action: Mouse scrolled (953, 533) with delta (0, 0)
Screenshot: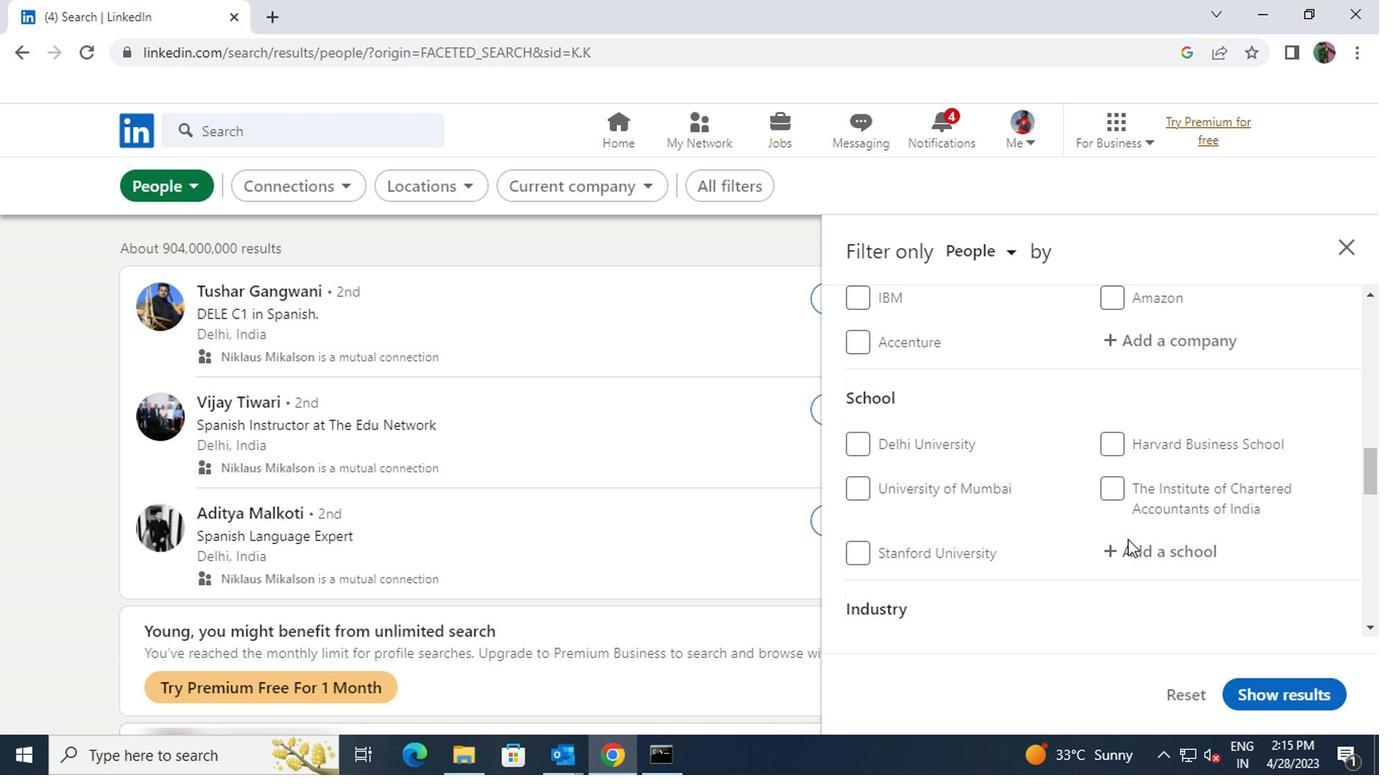 
Action: Mouse scrolled (953, 533) with delta (0, 0)
Screenshot: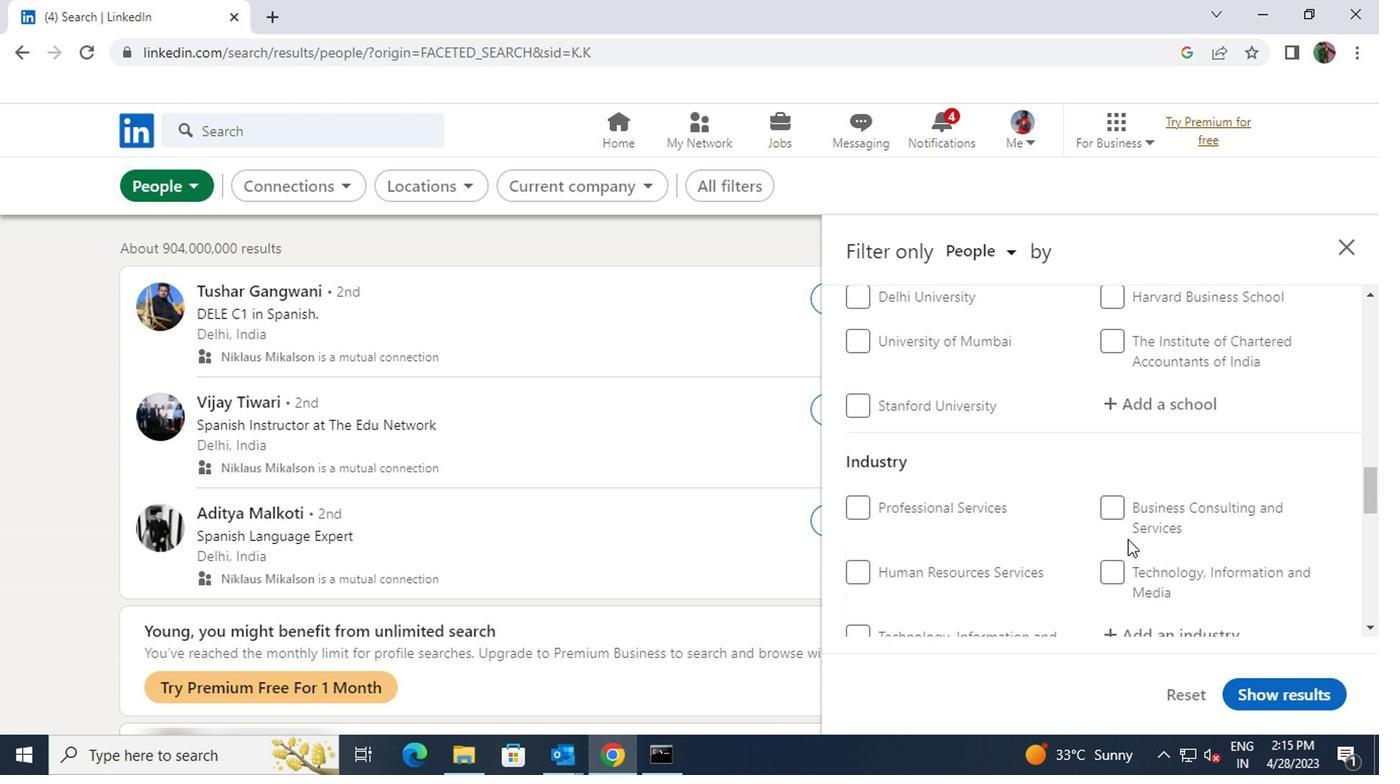 
Action: Mouse scrolled (953, 533) with delta (0, 0)
Screenshot: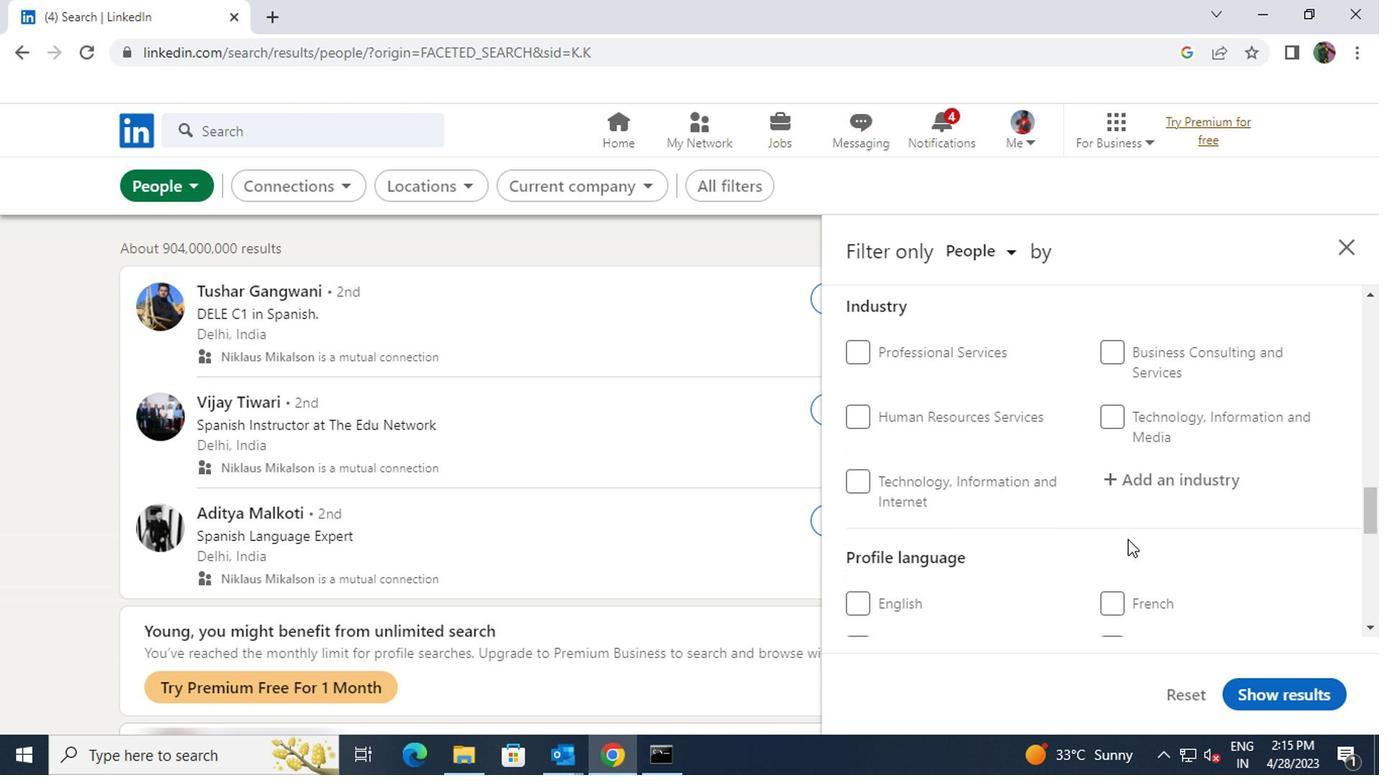 
Action: Mouse moved to (752, 537)
Screenshot: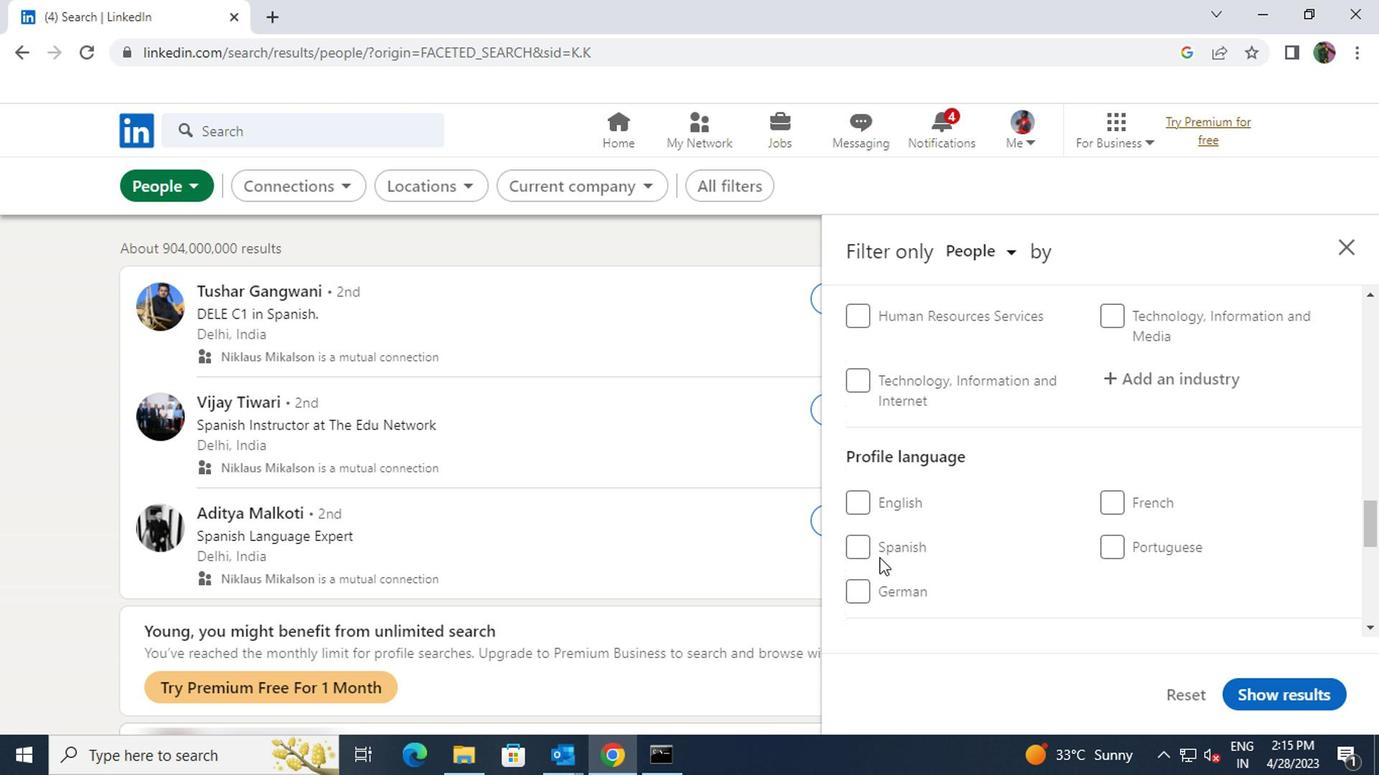 
Action: Mouse pressed left at (752, 537)
Screenshot: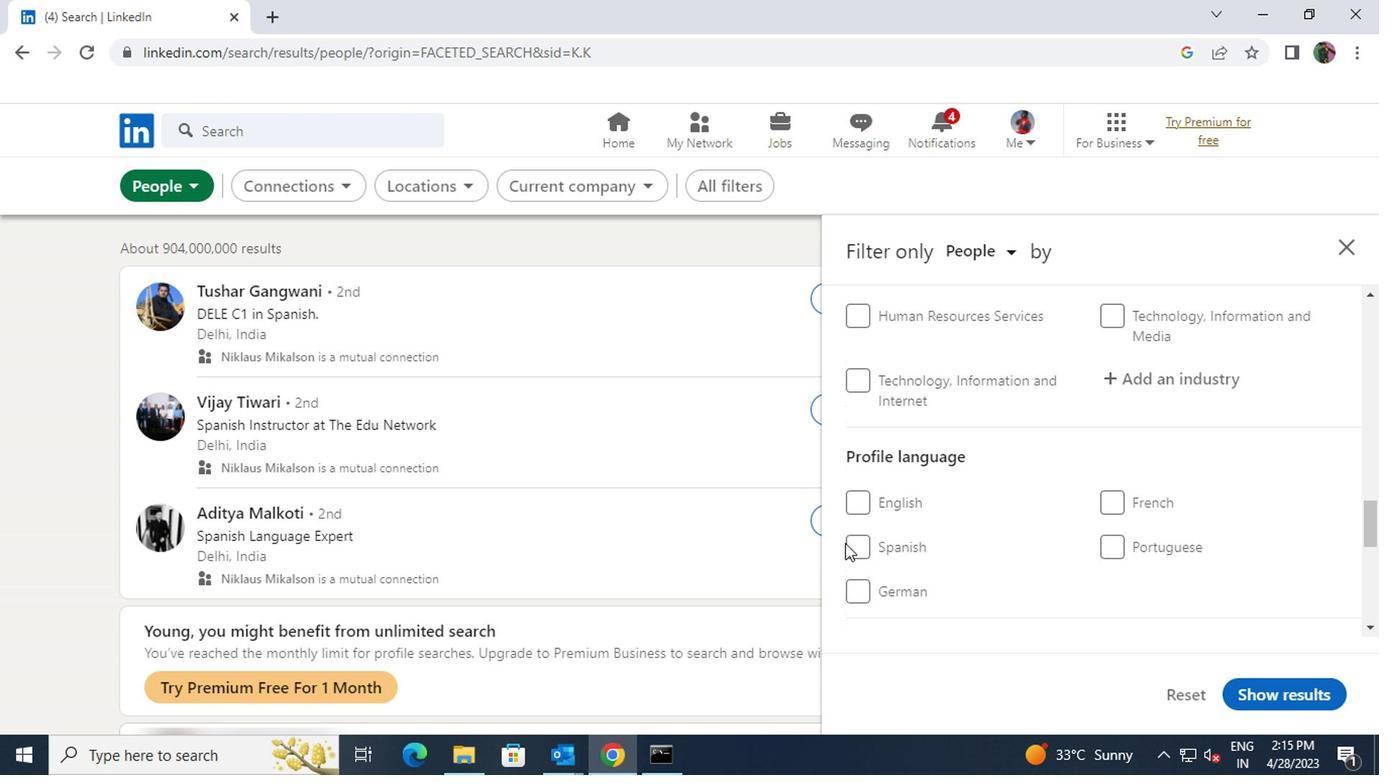 
Action: Mouse moved to (770, 537)
Screenshot: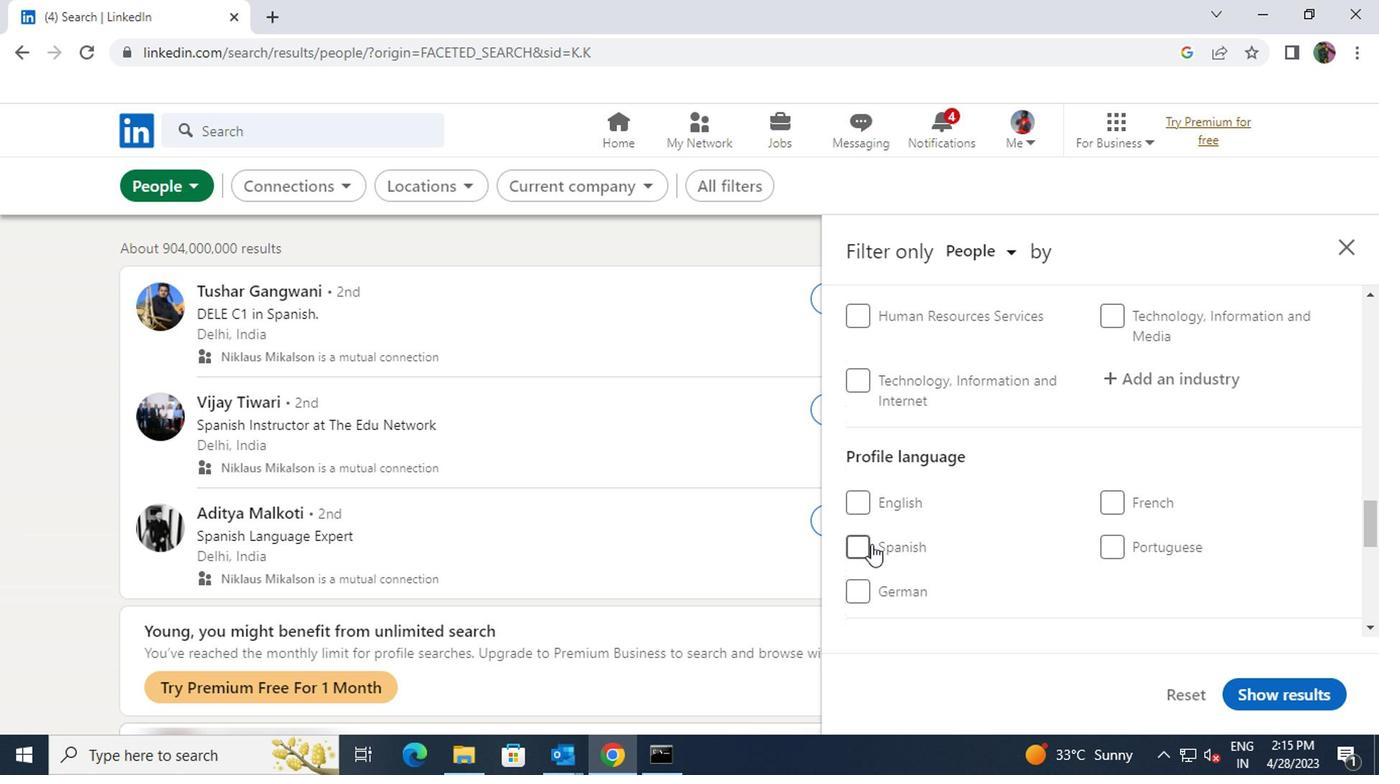 
Action: Mouse pressed left at (770, 537)
Screenshot: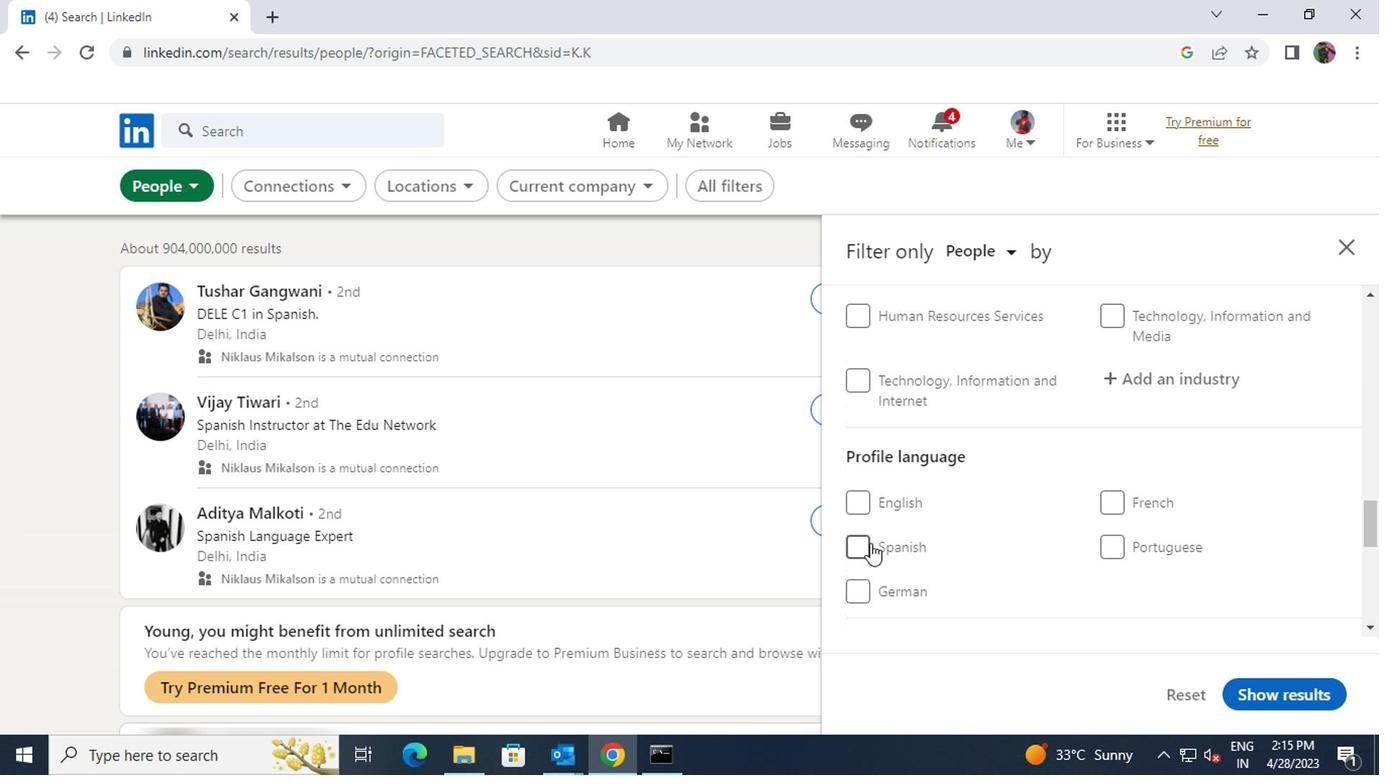 
Action: Mouse moved to (832, 527)
Screenshot: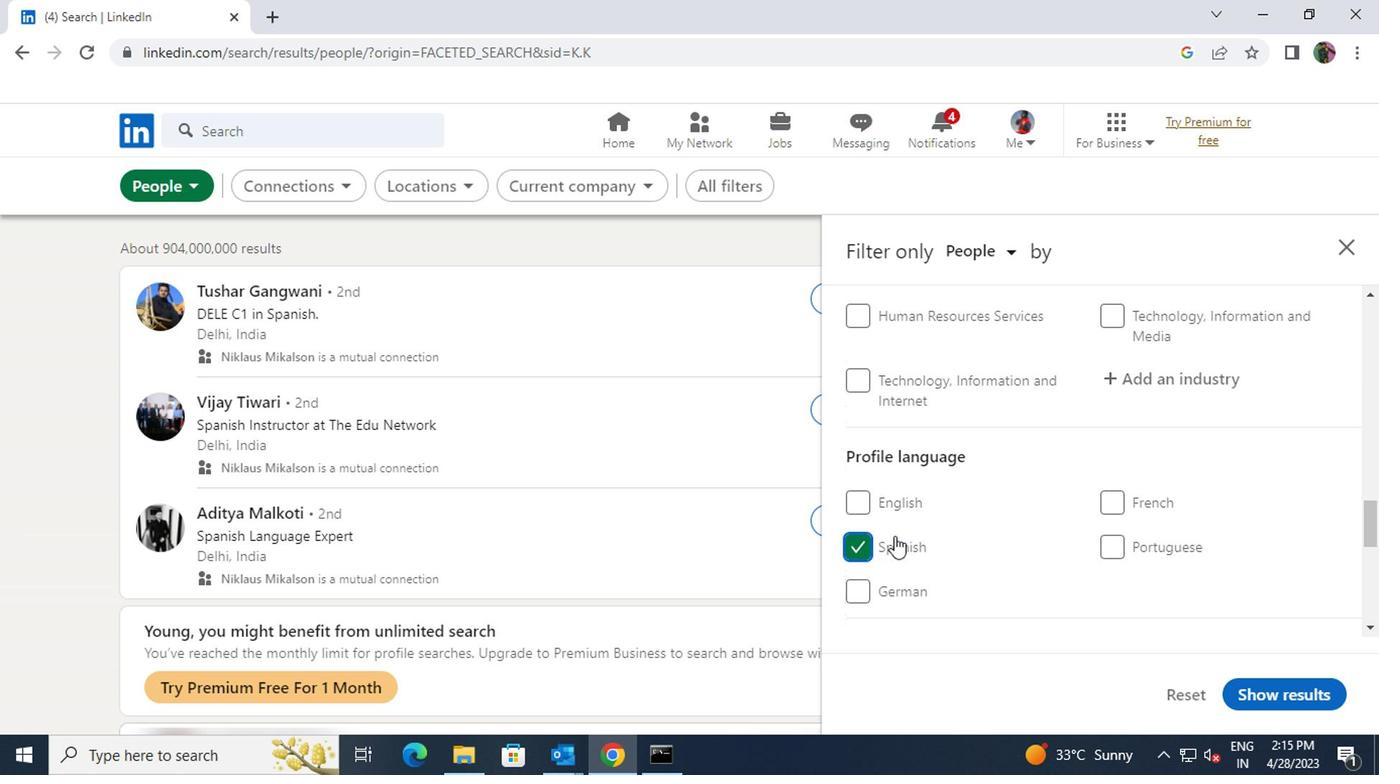 
Action: Mouse scrolled (832, 528) with delta (0, 0)
Screenshot: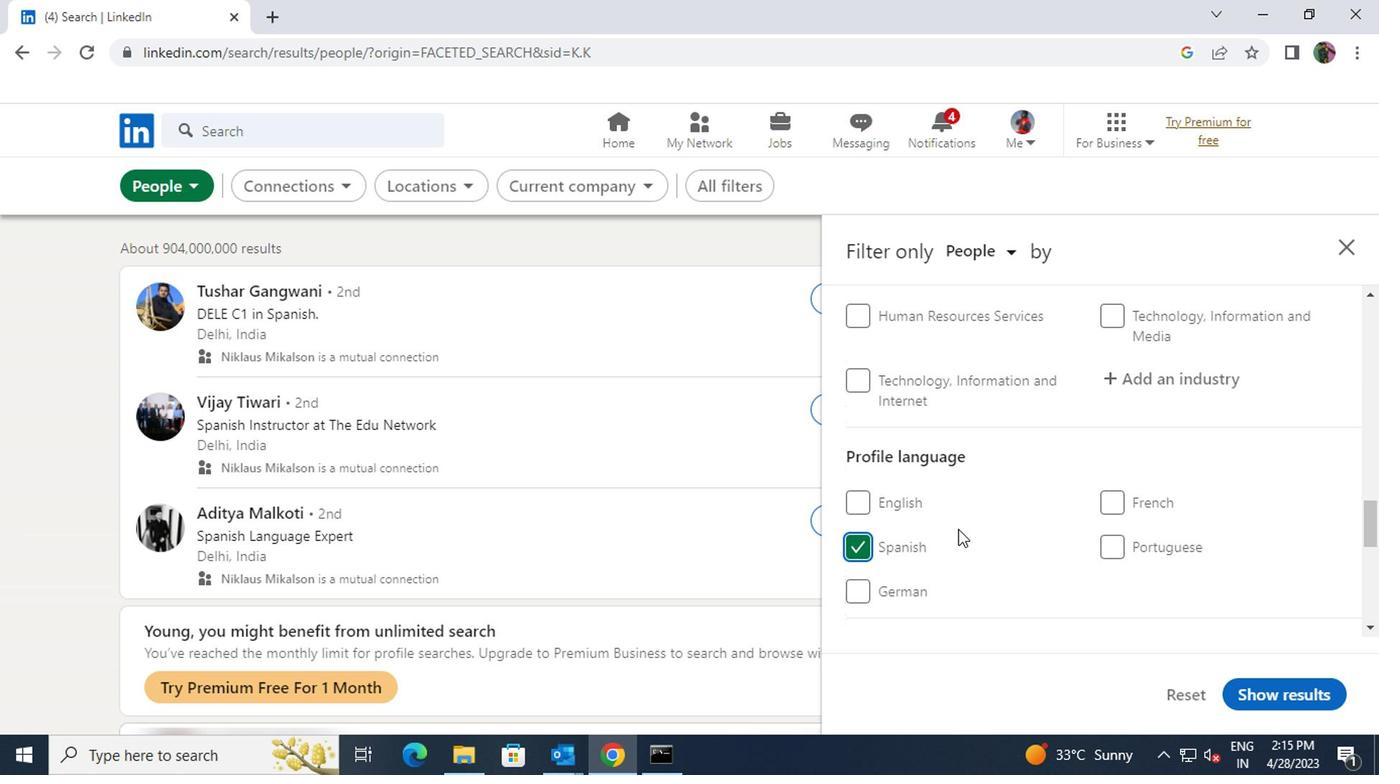 
Action: Mouse scrolled (832, 528) with delta (0, 0)
Screenshot: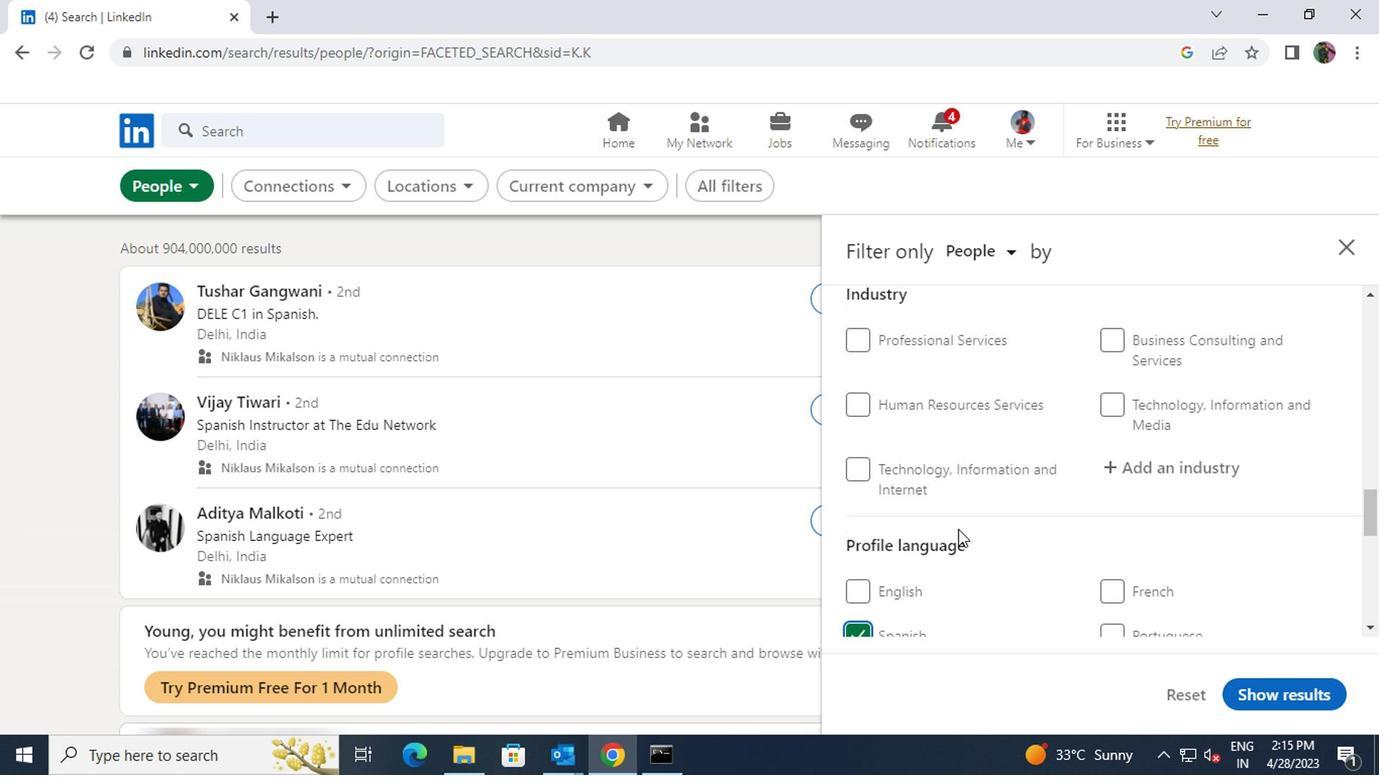 
Action: Mouse scrolled (832, 528) with delta (0, 0)
Screenshot: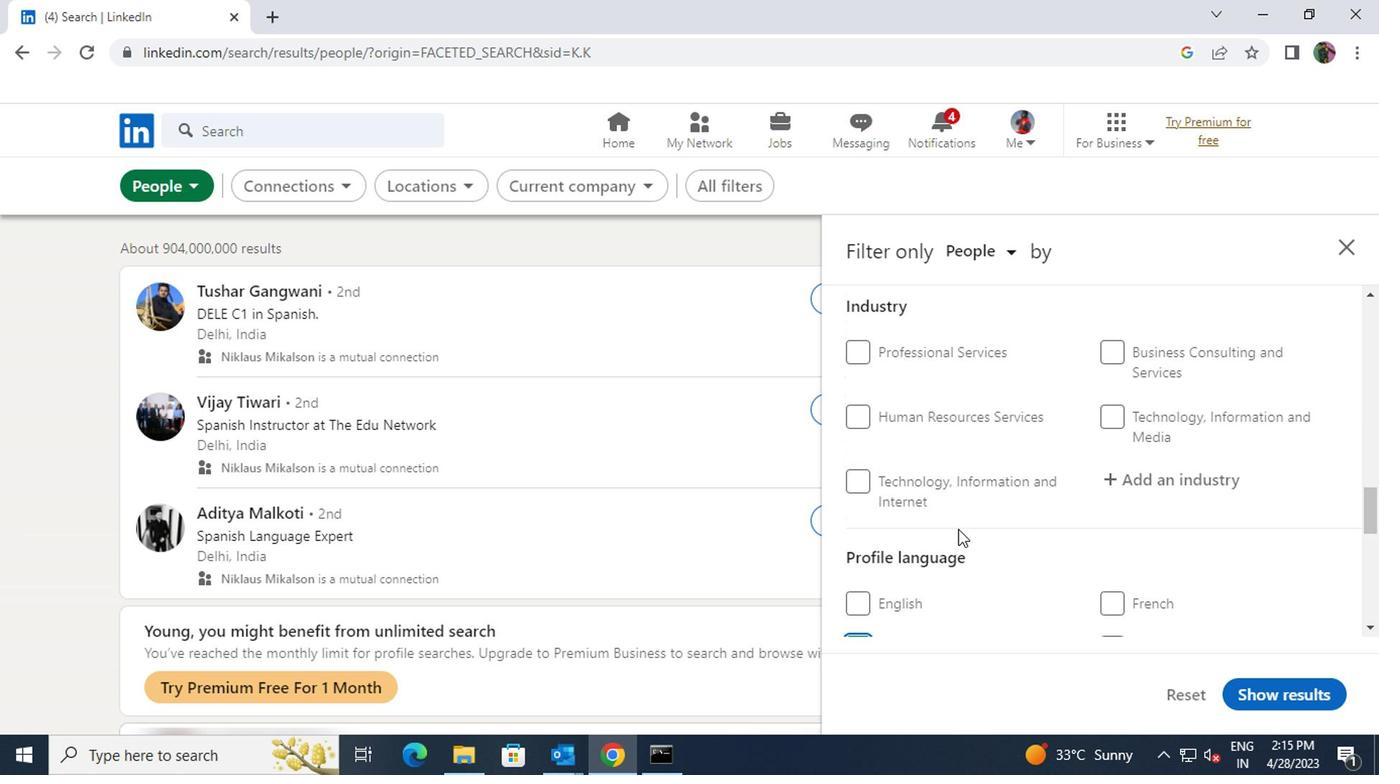 
Action: Mouse scrolled (832, 528) with delta (0, 0)
Screenshot: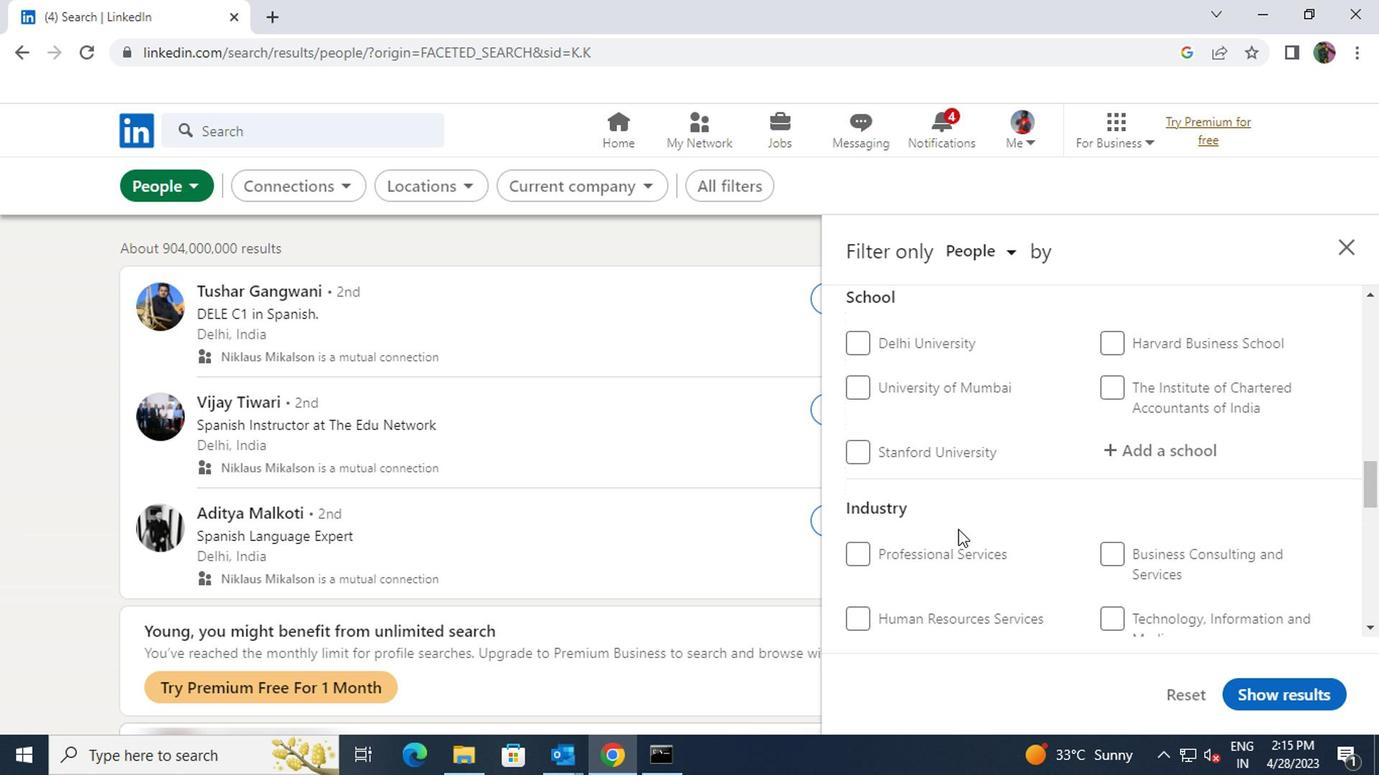 
Action: Mouse scrolled (832, 528) with delta (0, 0)
Screenshot: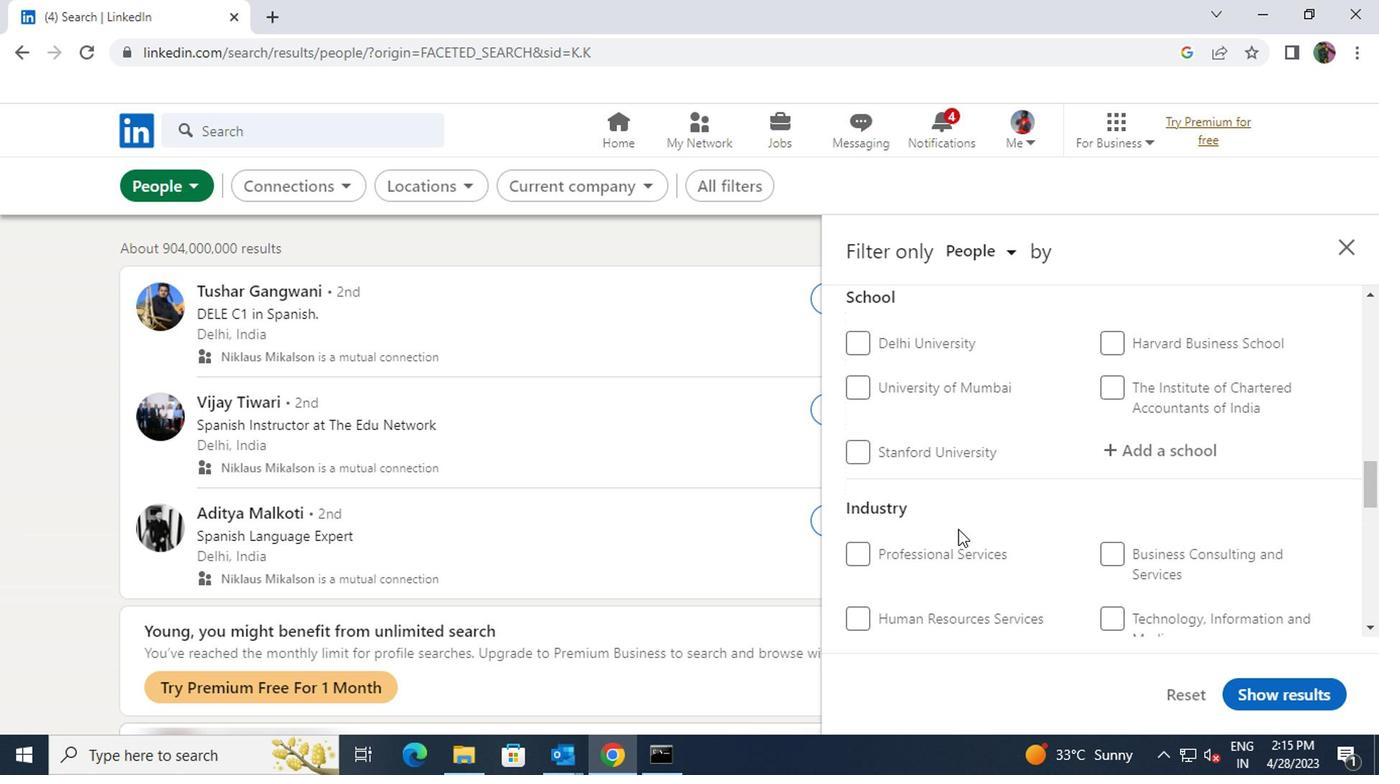 
Action: Mouse moved to (886, 502)
Screenshot: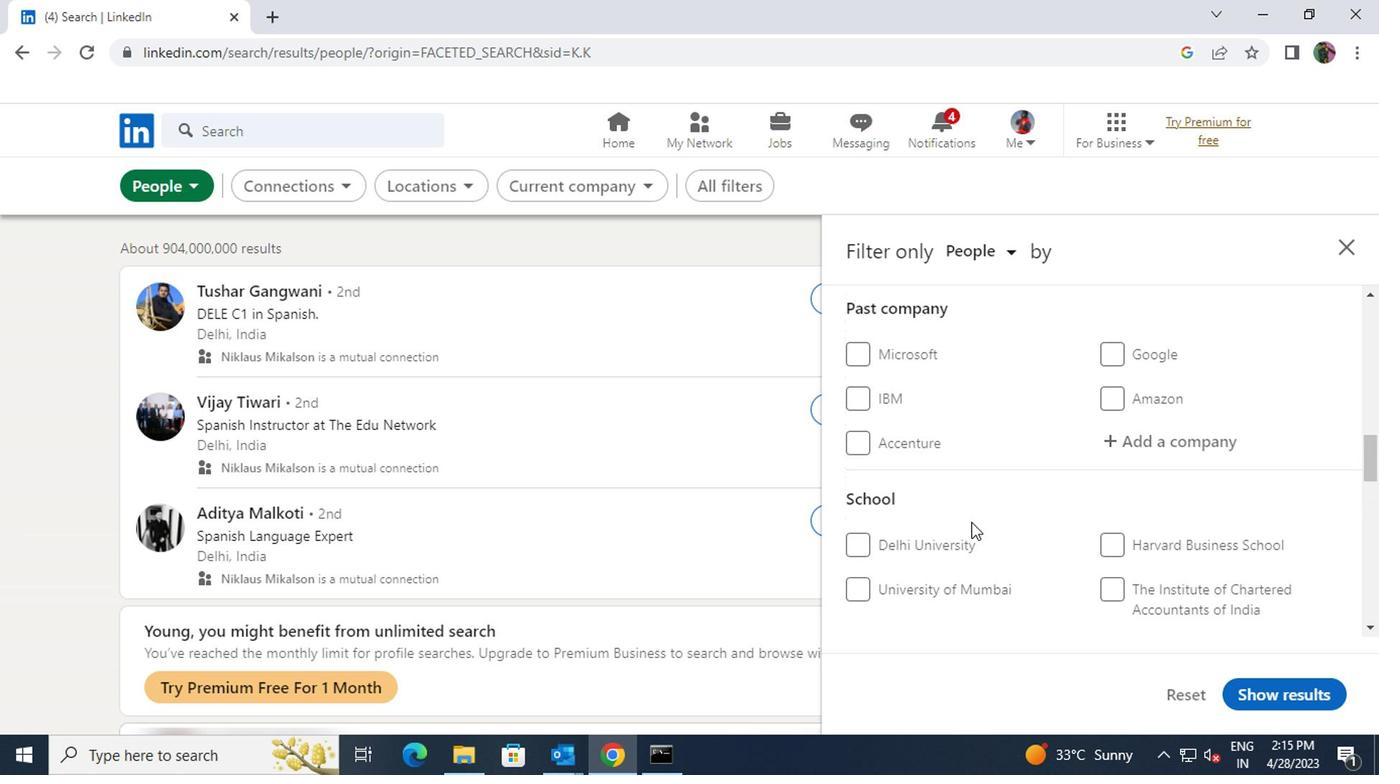 
Action: Mouse scrolled (886, 503) with delta (0, 0)
Screenshot: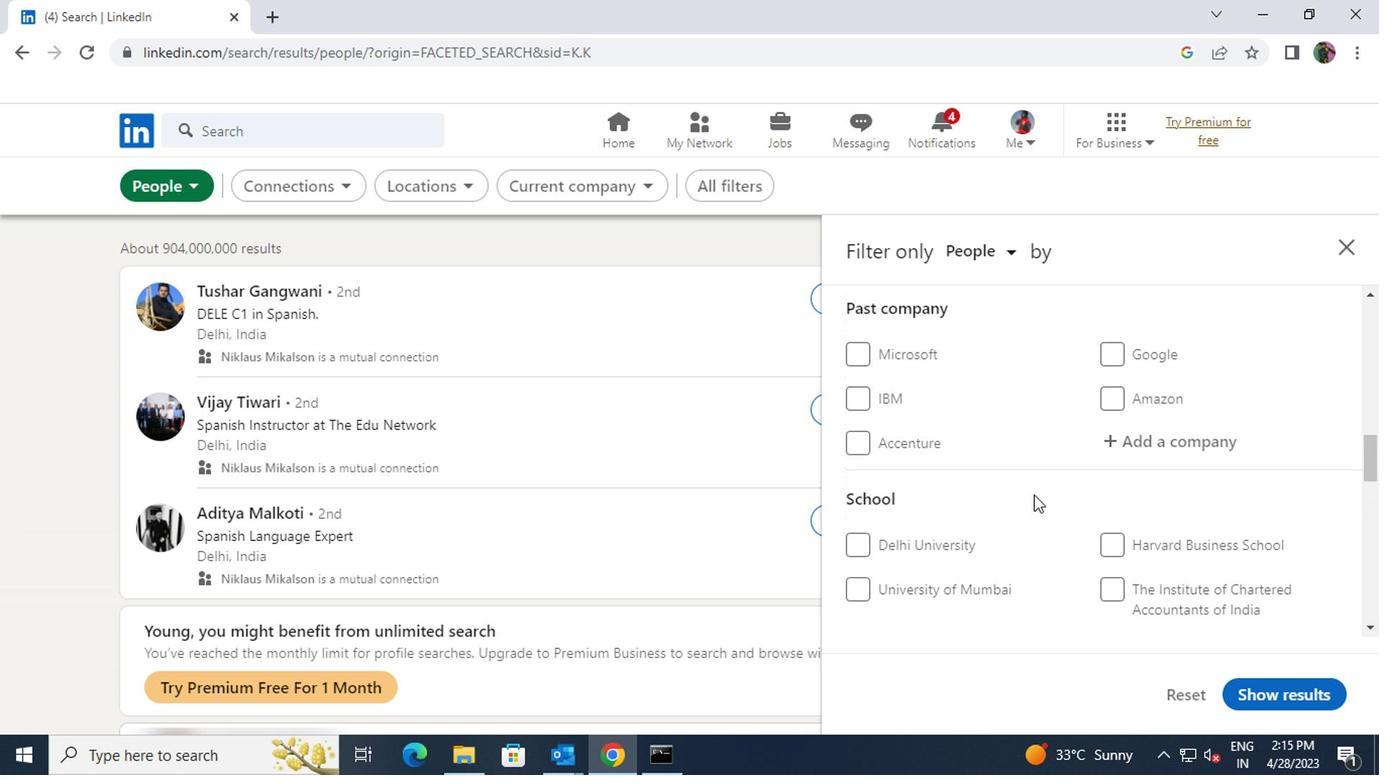 
Action: Mouse scrolled (886, 503) with delta (0, 0)
Screenshot: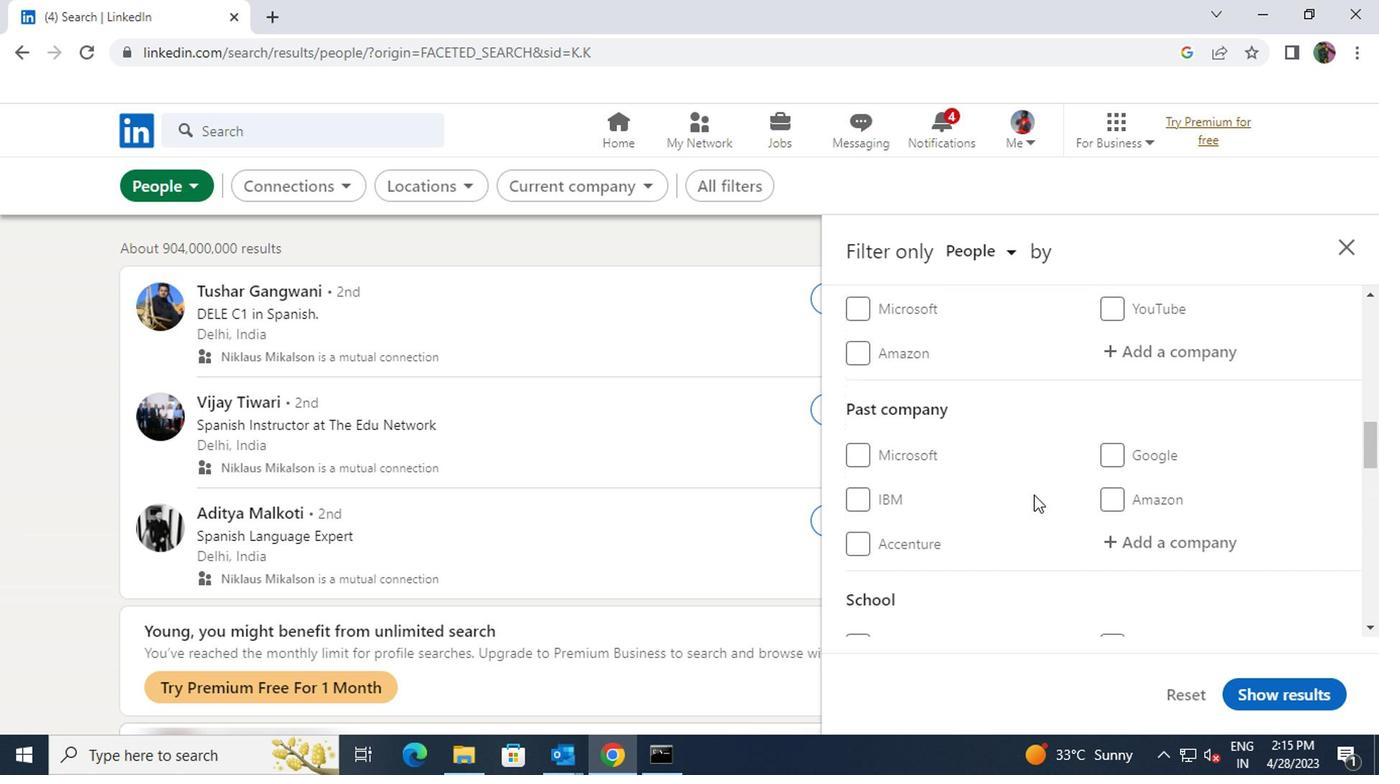 
Action: Mouse moved to (957, 474)
Screenshot: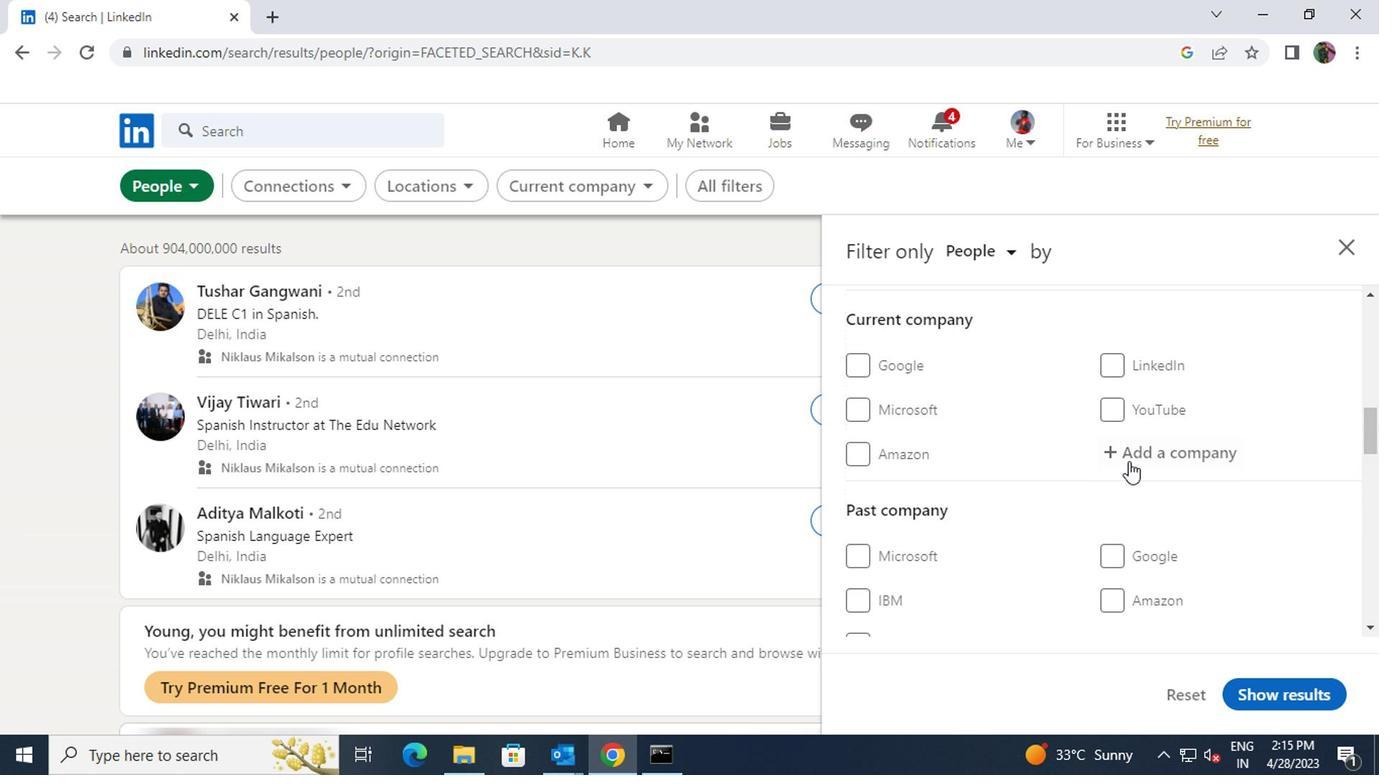 
Action: Mouse pressed left at (957, 474)
Screenshot: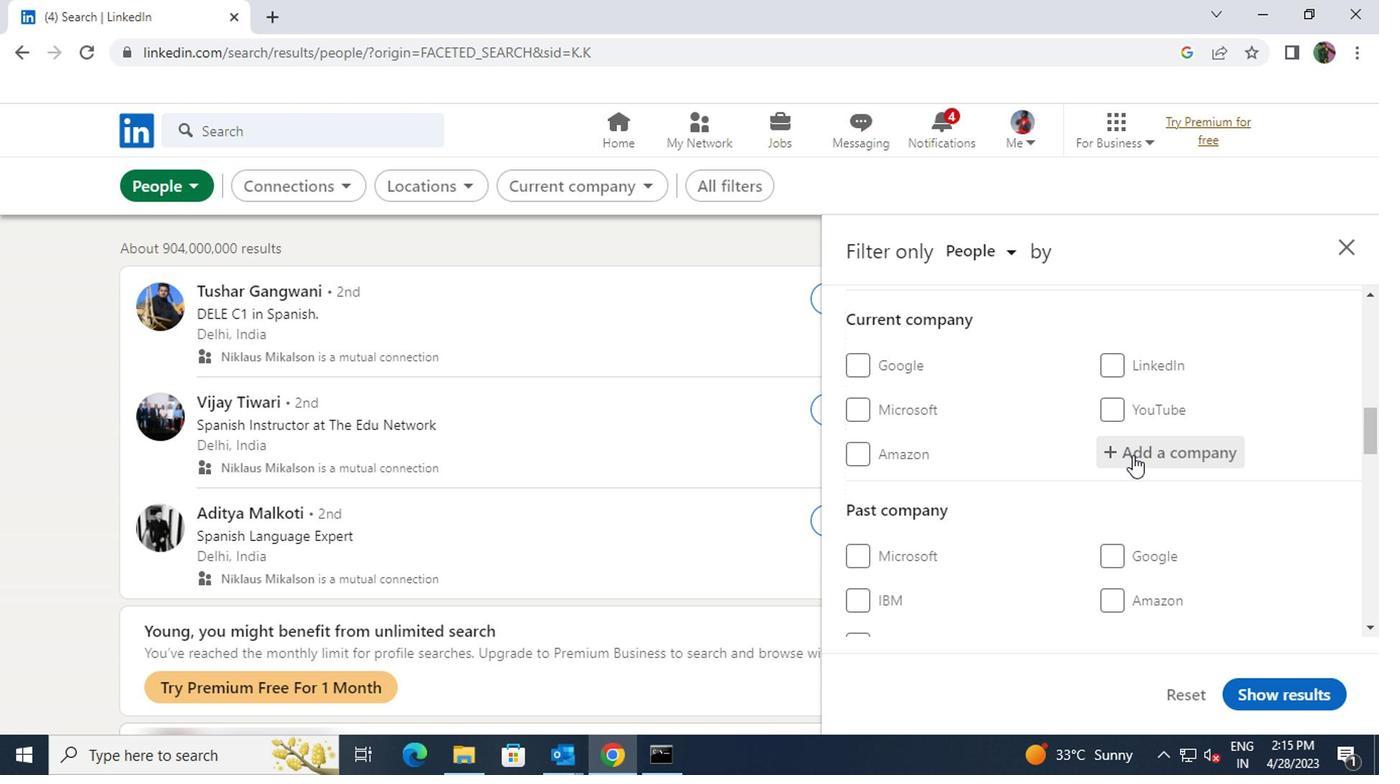
Action: Key pressed <Key.shift><Key.shift><Key.shift>HILL
Screenshot: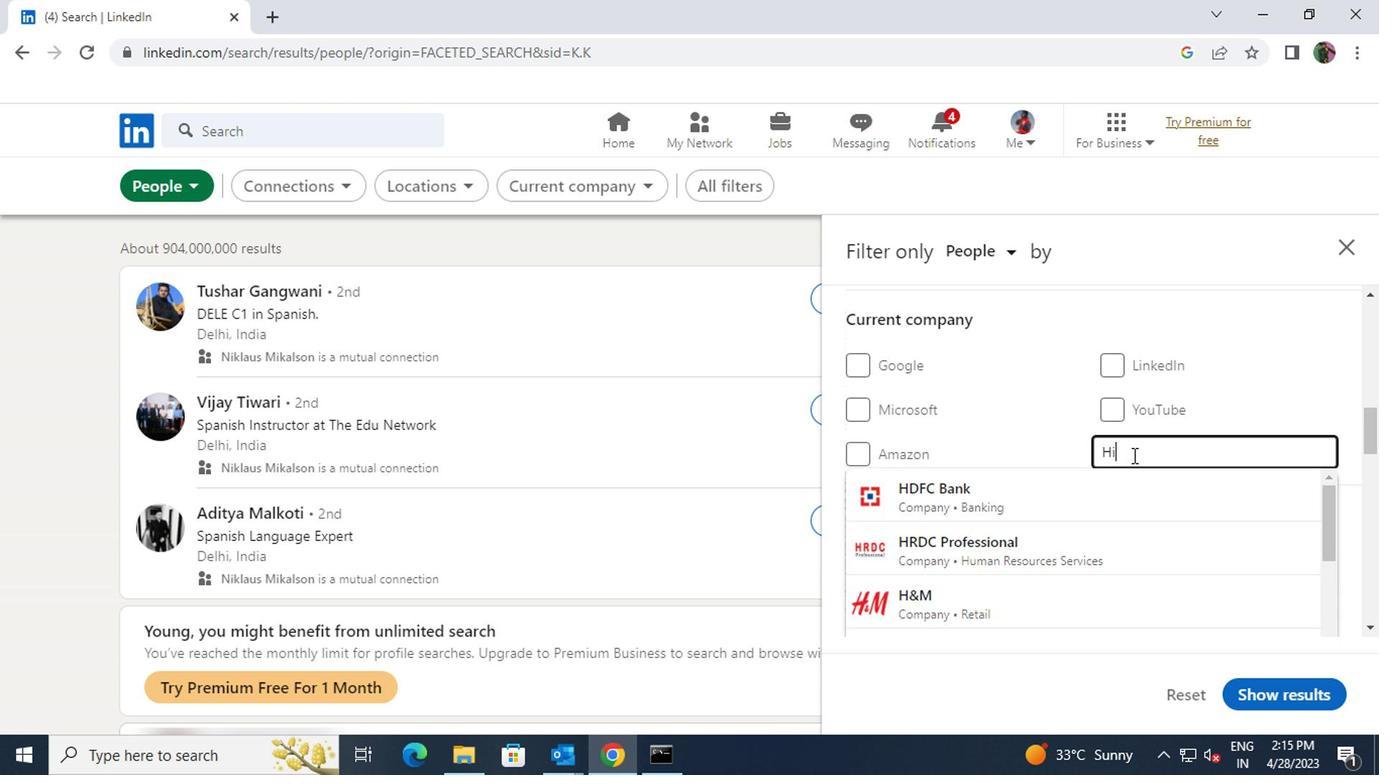 
Action: Mouse moved to (947, 530)
Screenshot: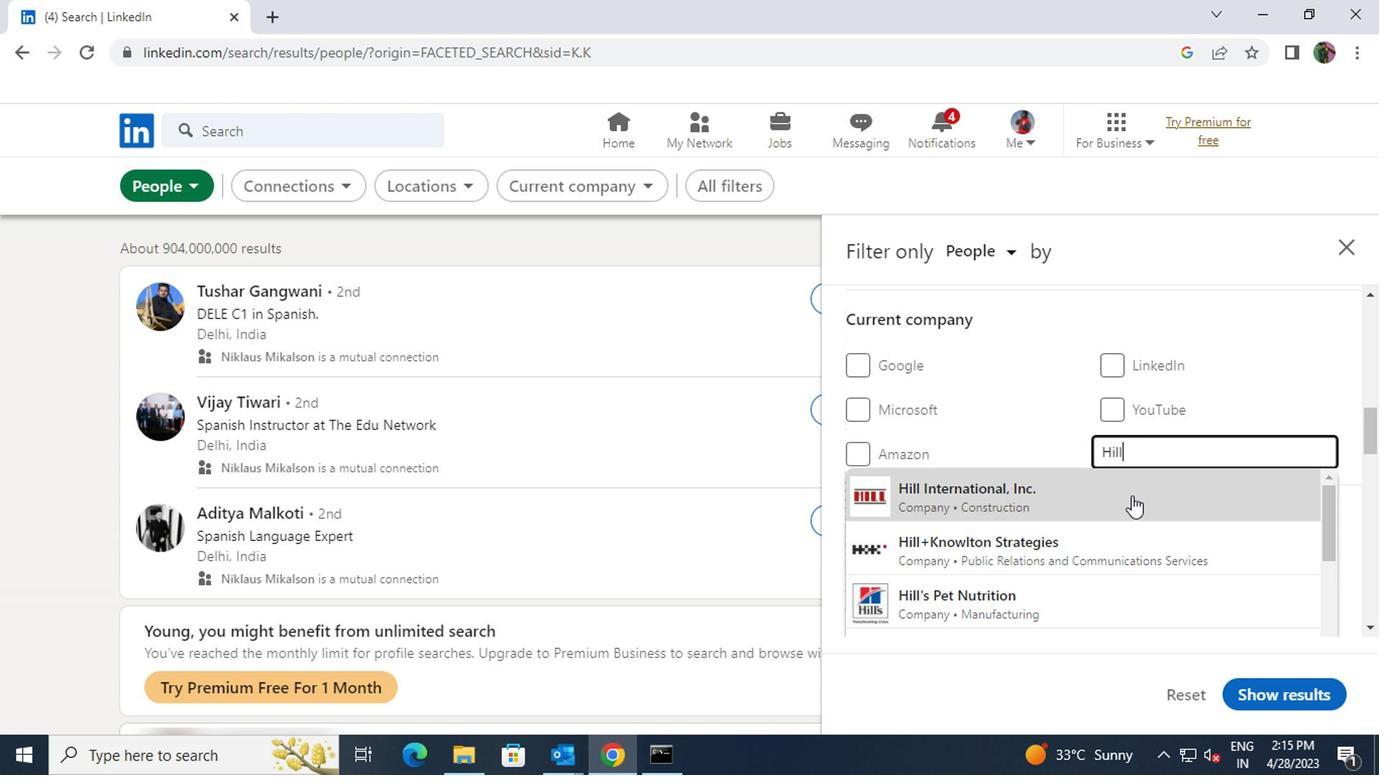 
Action: Mouse pressed left at (947, 530)
Screenshot: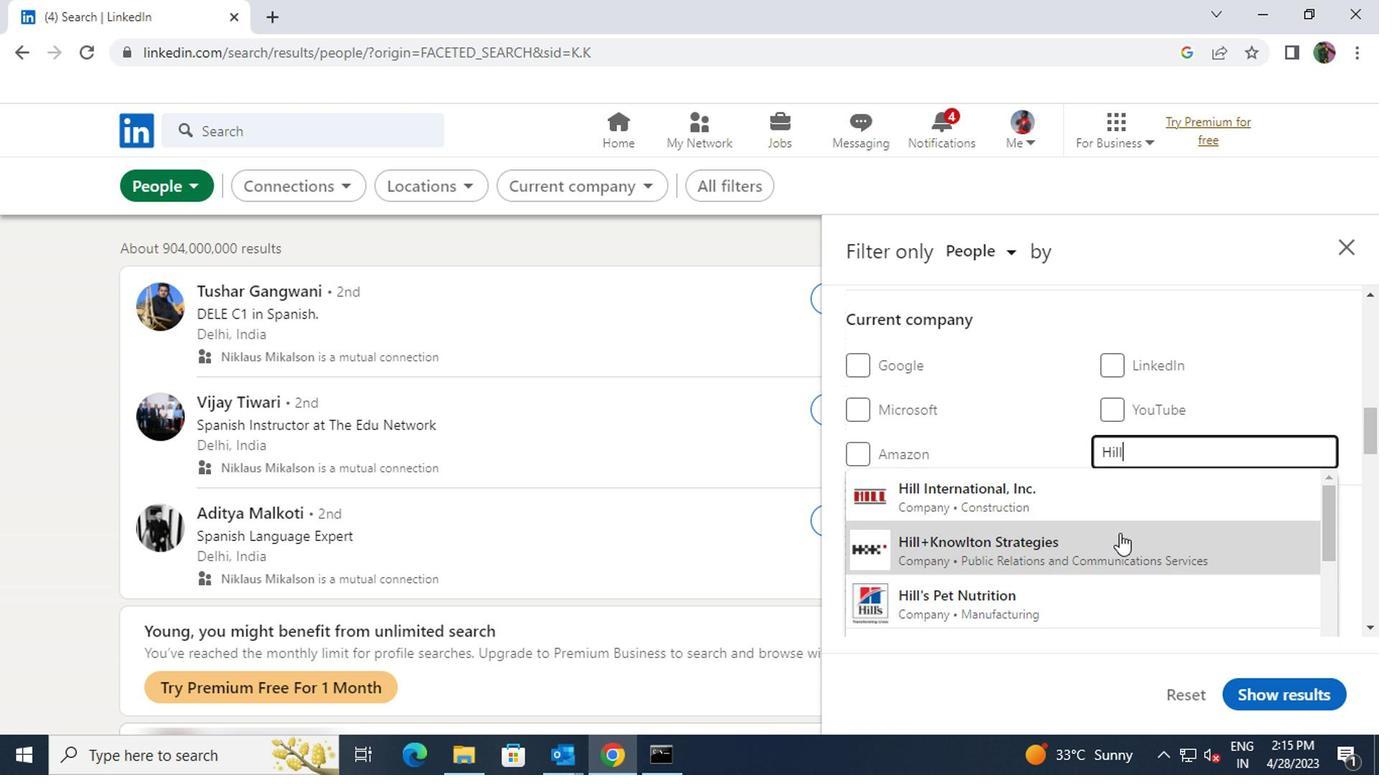 
Action: Mouse scrolled (947, 530) with delta (0, 0)
Screenshot: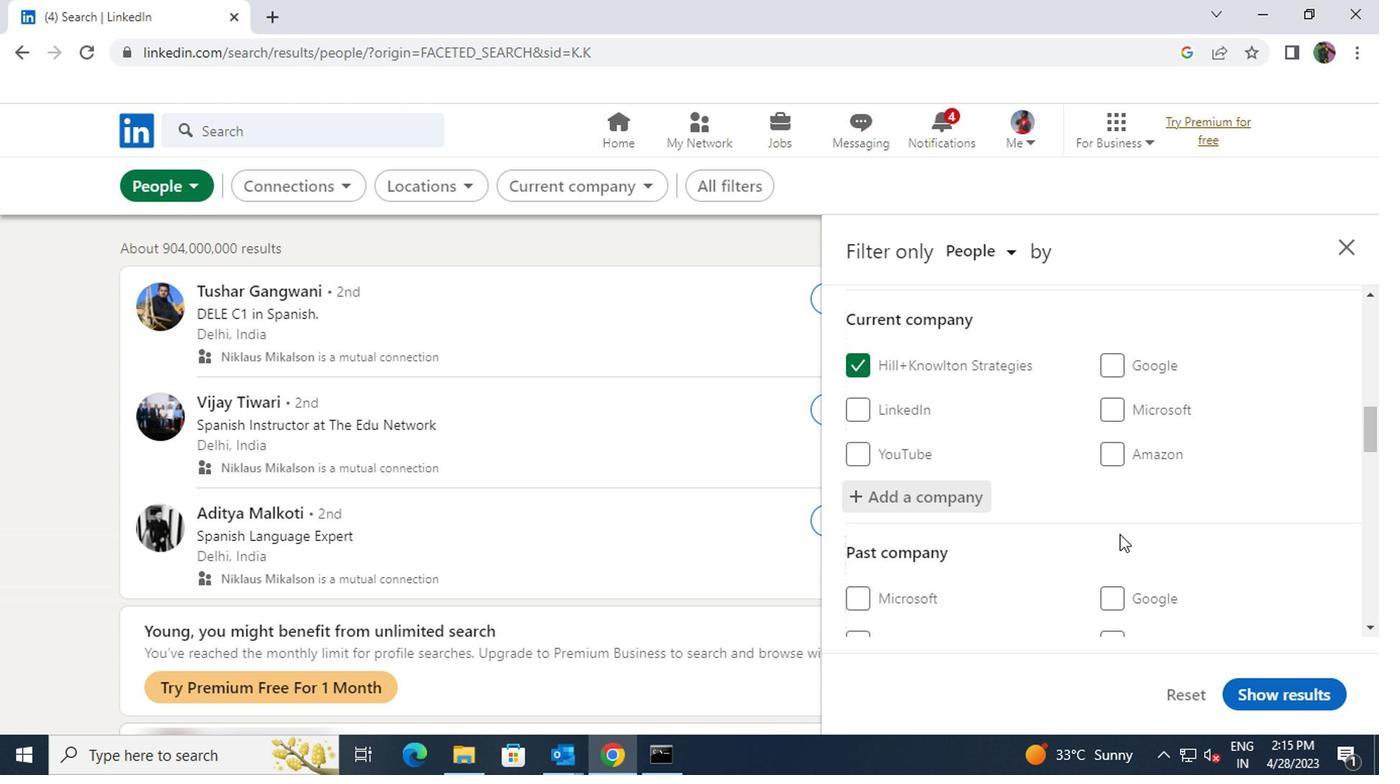 
Action: Mouse scrolled (947, 530) with delta (0, 0)
Screenshot: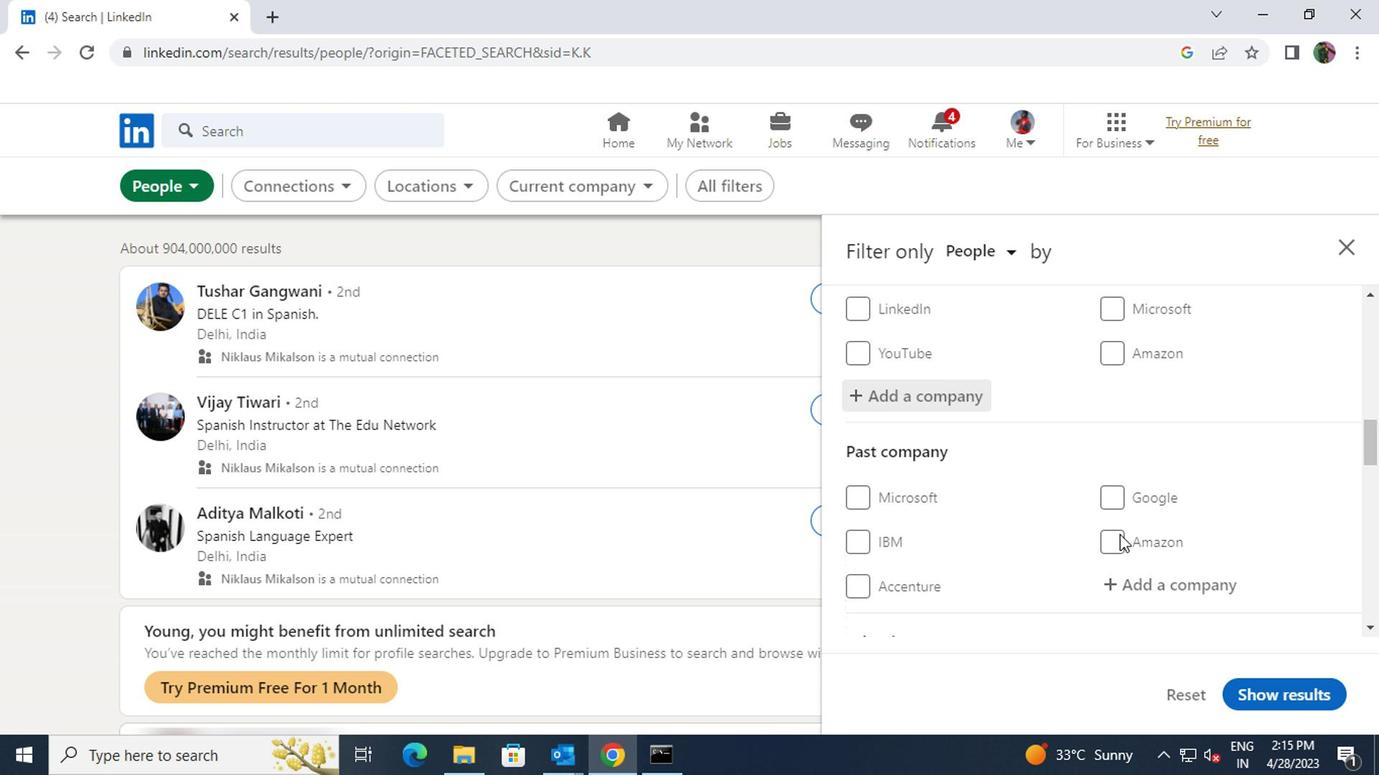
Action: Mouse scrolled (947, 530) with delta (0, 0)
Screenshot: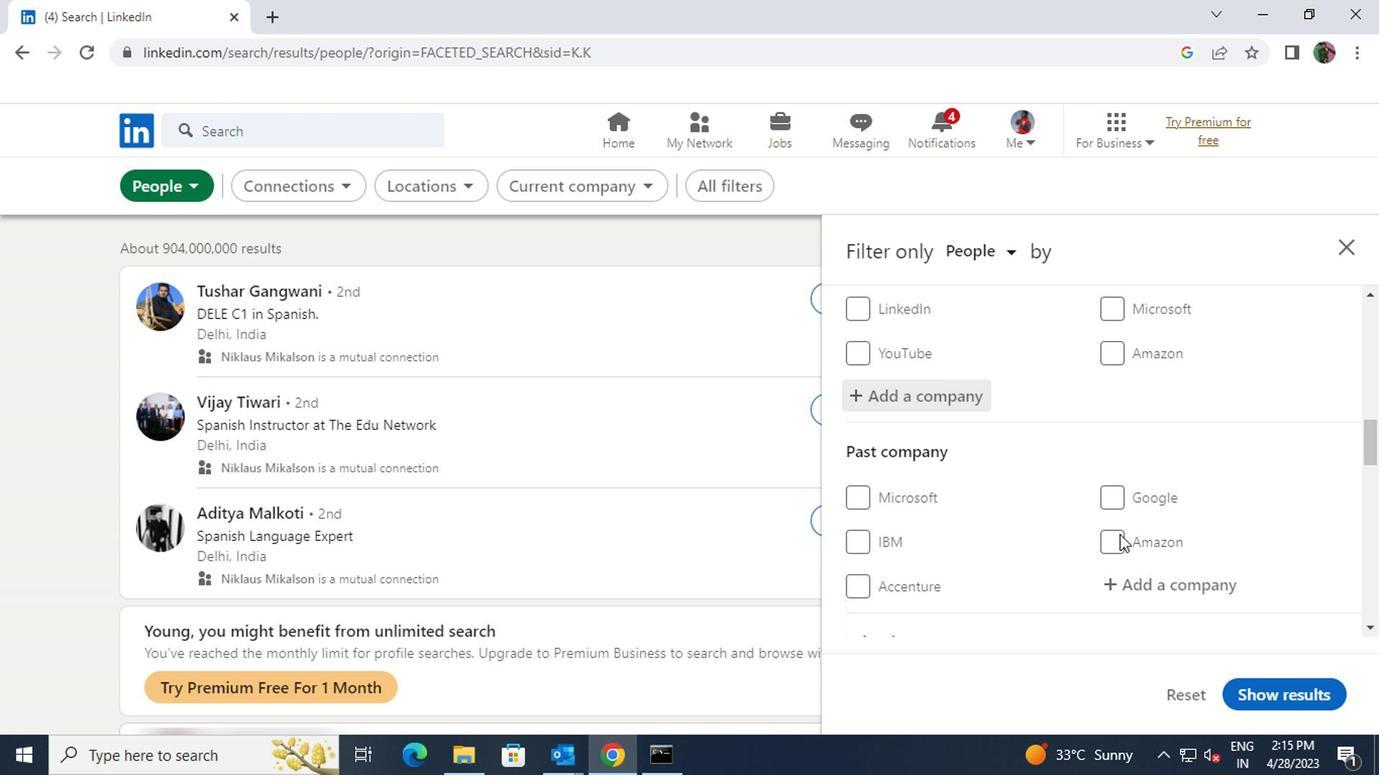 
Action: Mouse scrolled (947, 530) with delta (0, 0)
Screenshot: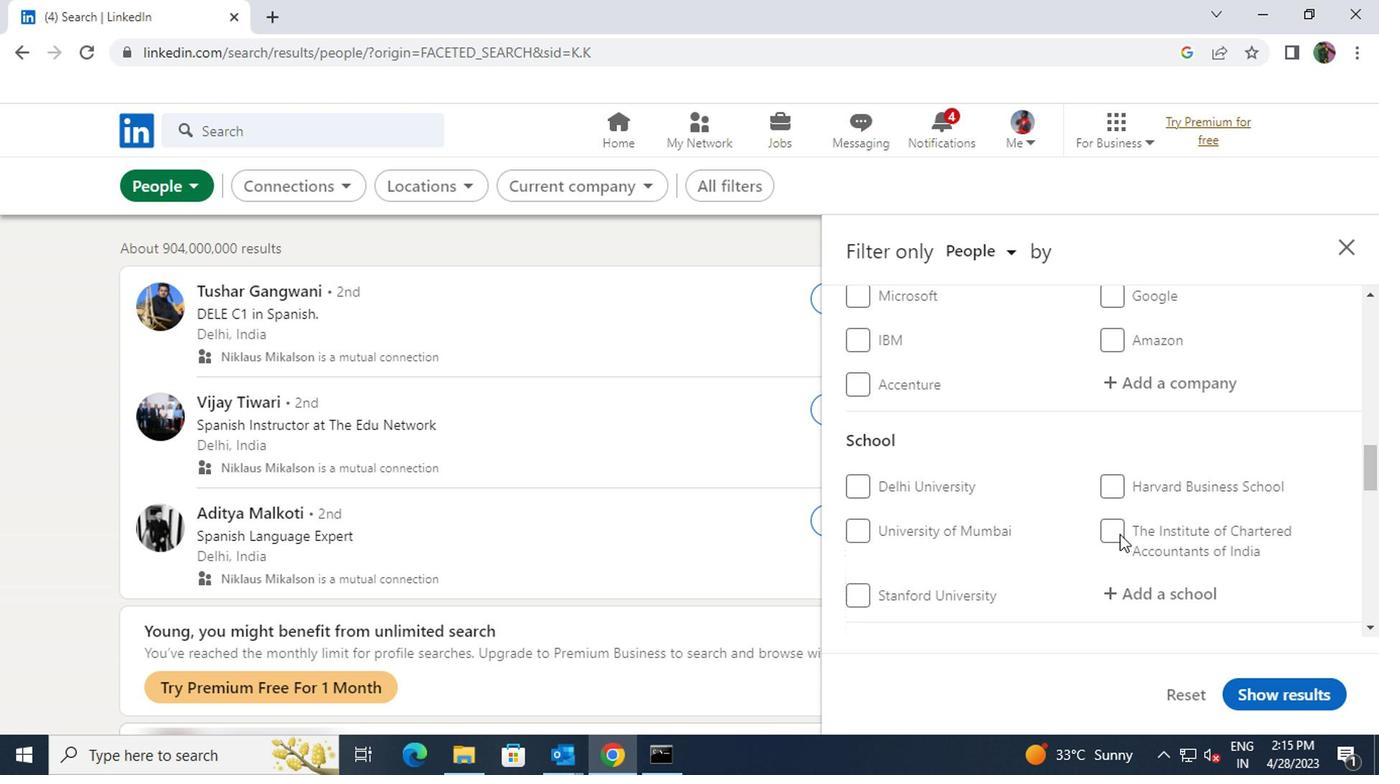 
Action: Mouse moved to (955, 503)
Screenshot: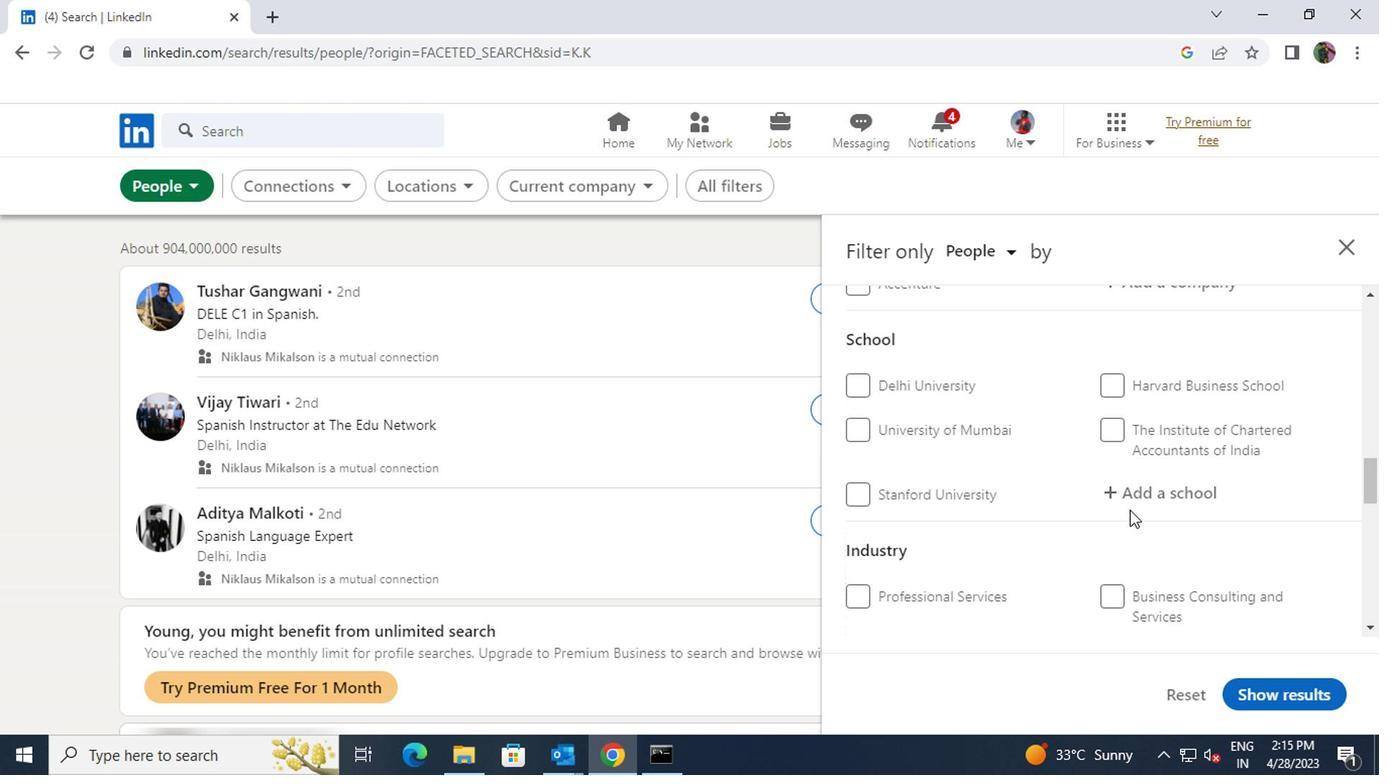 
Action: Mouse pressed left at (955, 503)
Screenshot: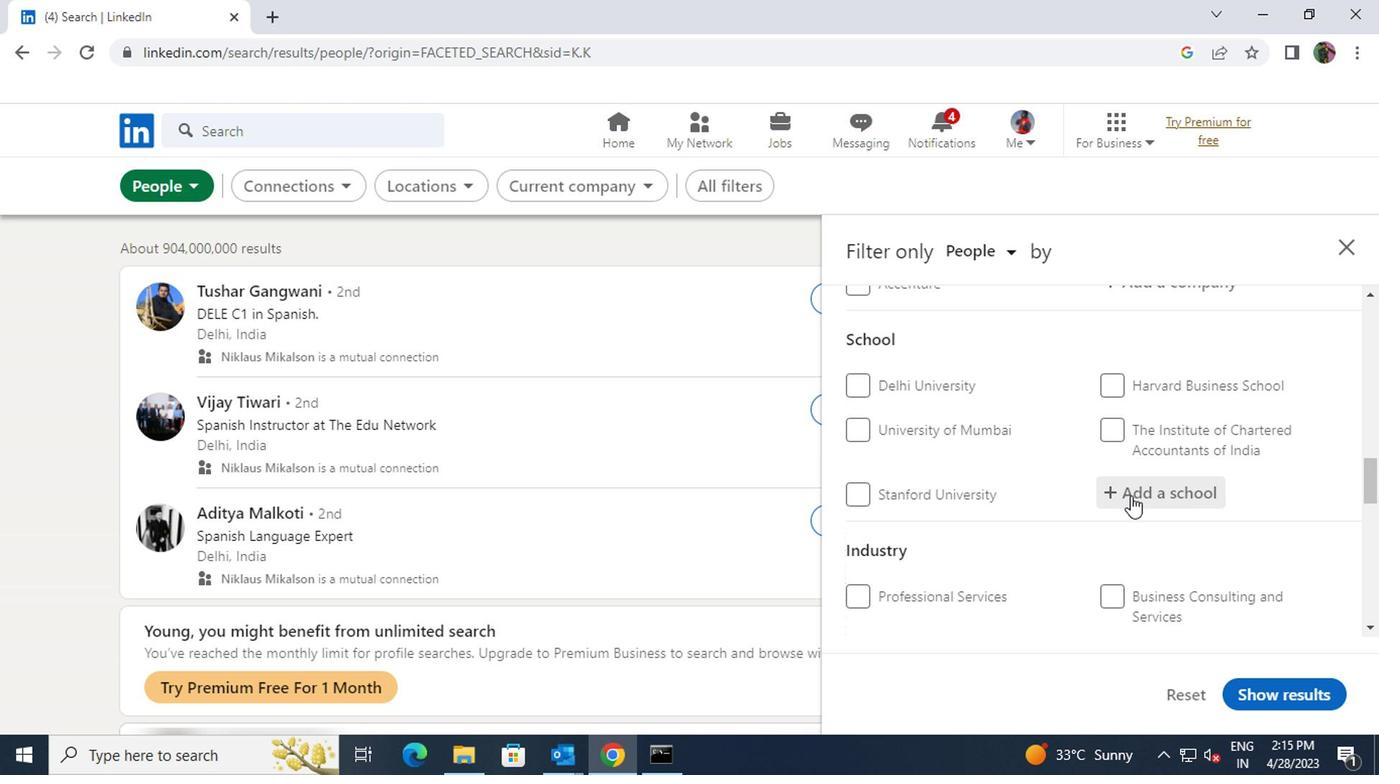 
Action: Key pressed <Key.shift>ORISSA<Key.space><Key.shift>UNIVERSITY
Screenshot: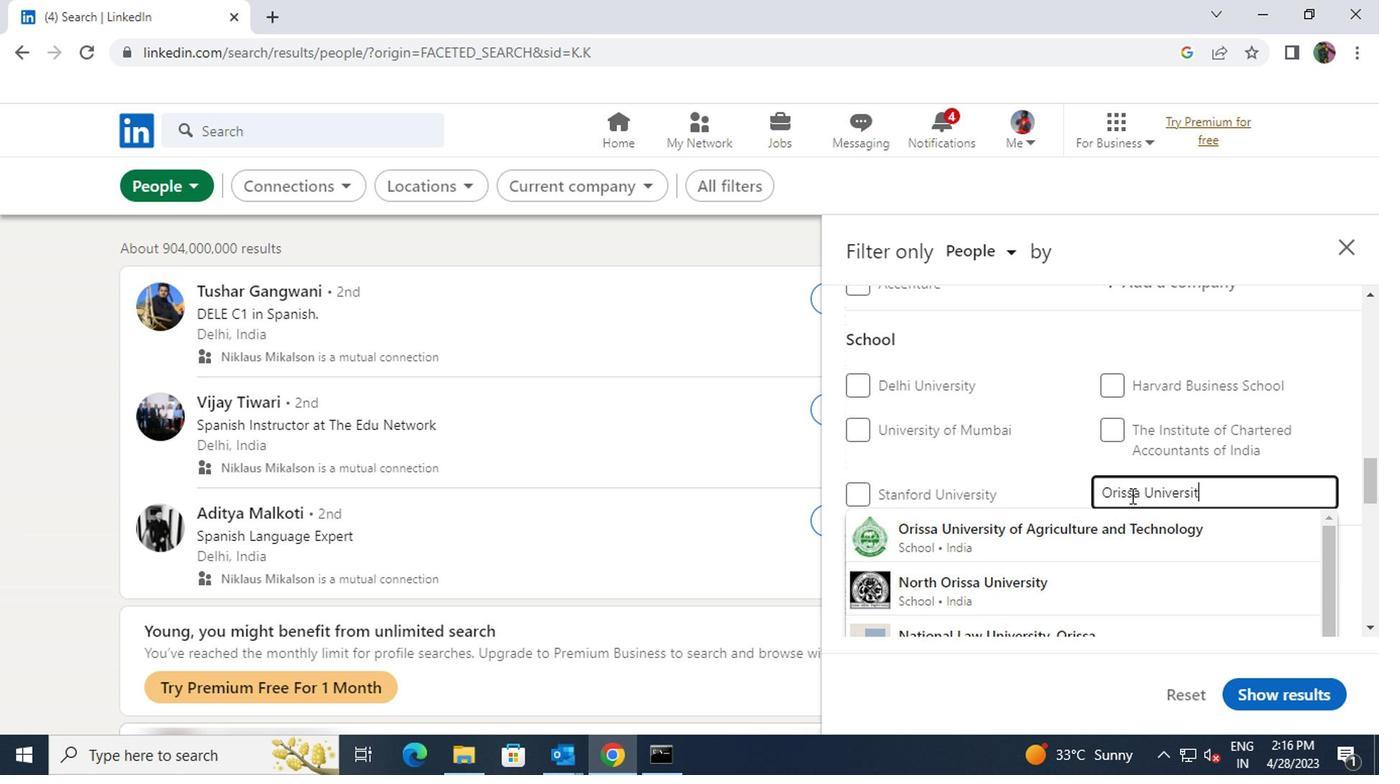 
Action: Mouse moved to (955, 516)
Screenshot: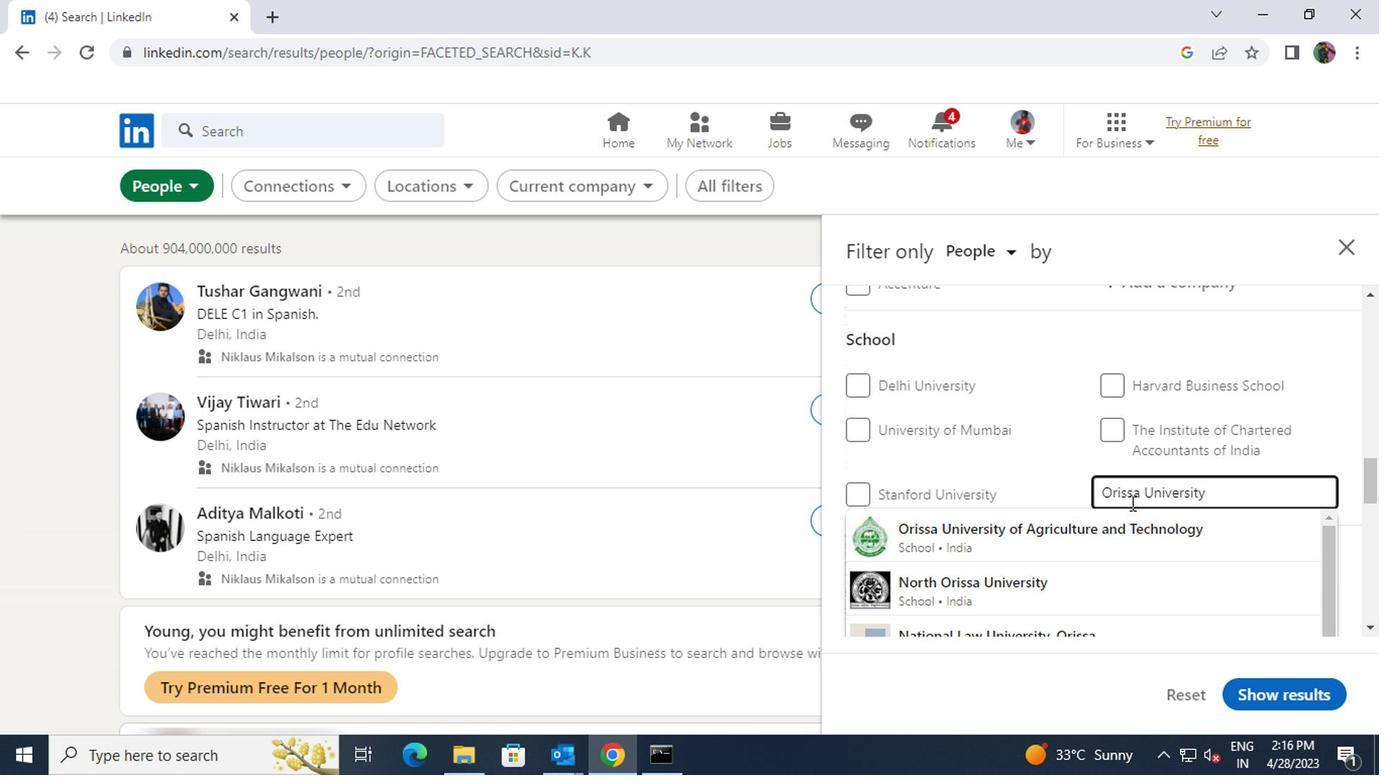 
Action: Mouse scrolled (955, 515) with delta (0, 0)
Screenshot: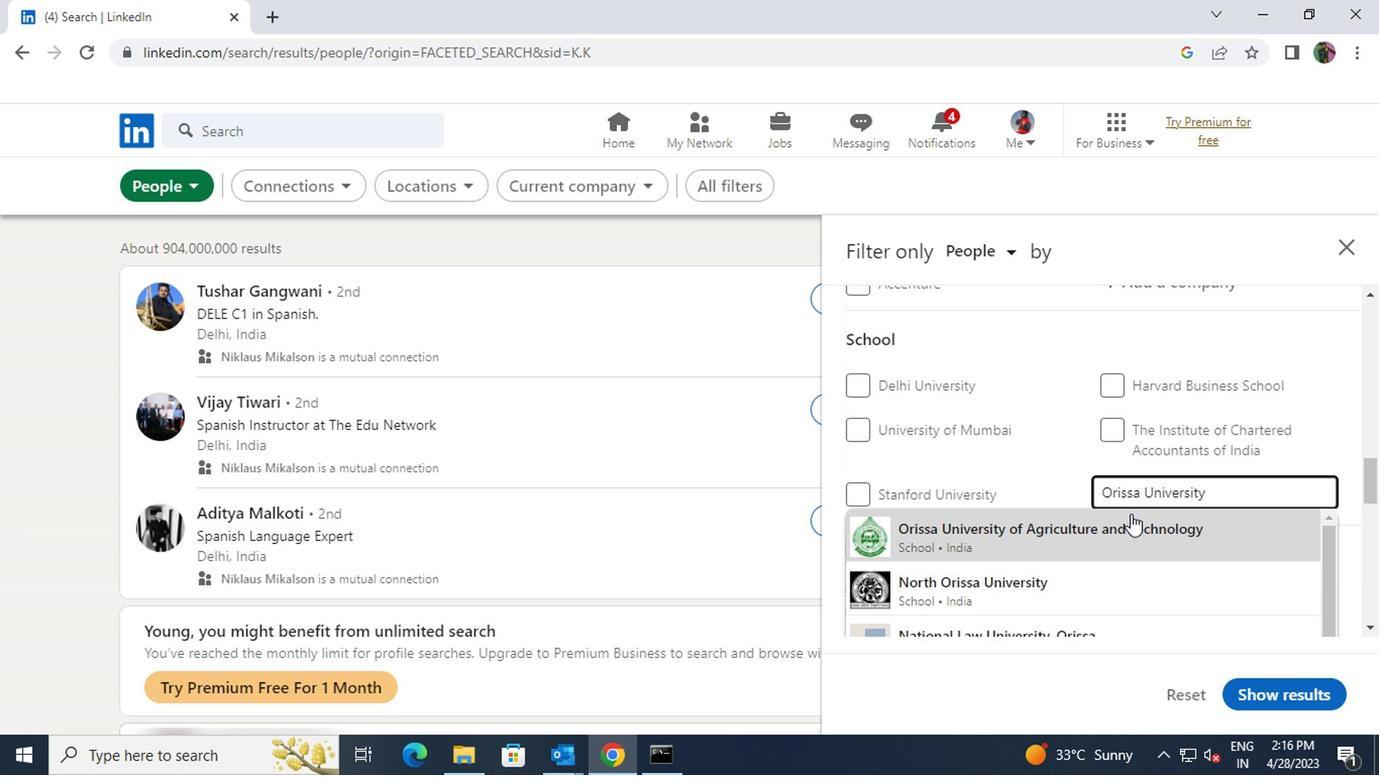 
Action: Mouse scrolled (955, 517) with delta (0, 0)
Screenshot: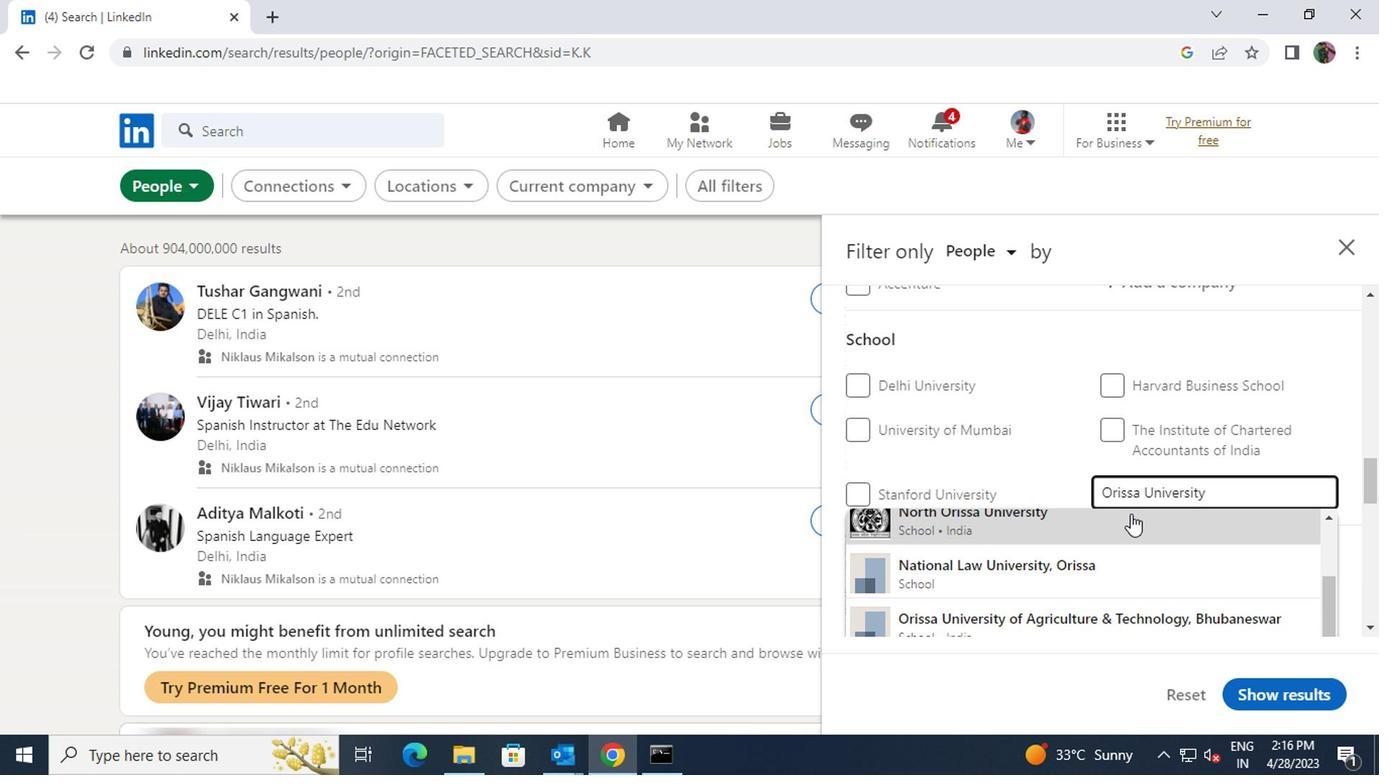 
Action: Mouse moved to (947, 527)
Screenshot: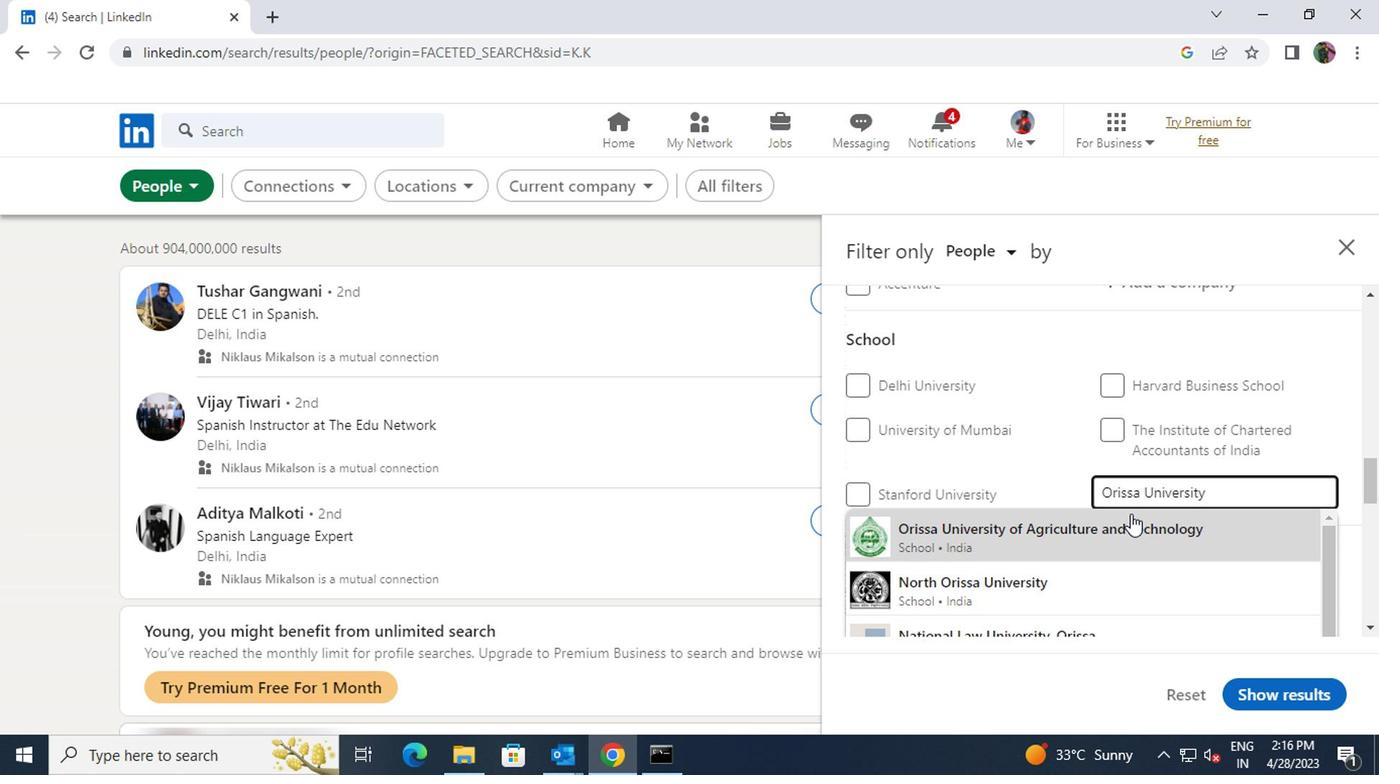 
Action: Mouse pressed left at (947, 527)
Screenshot: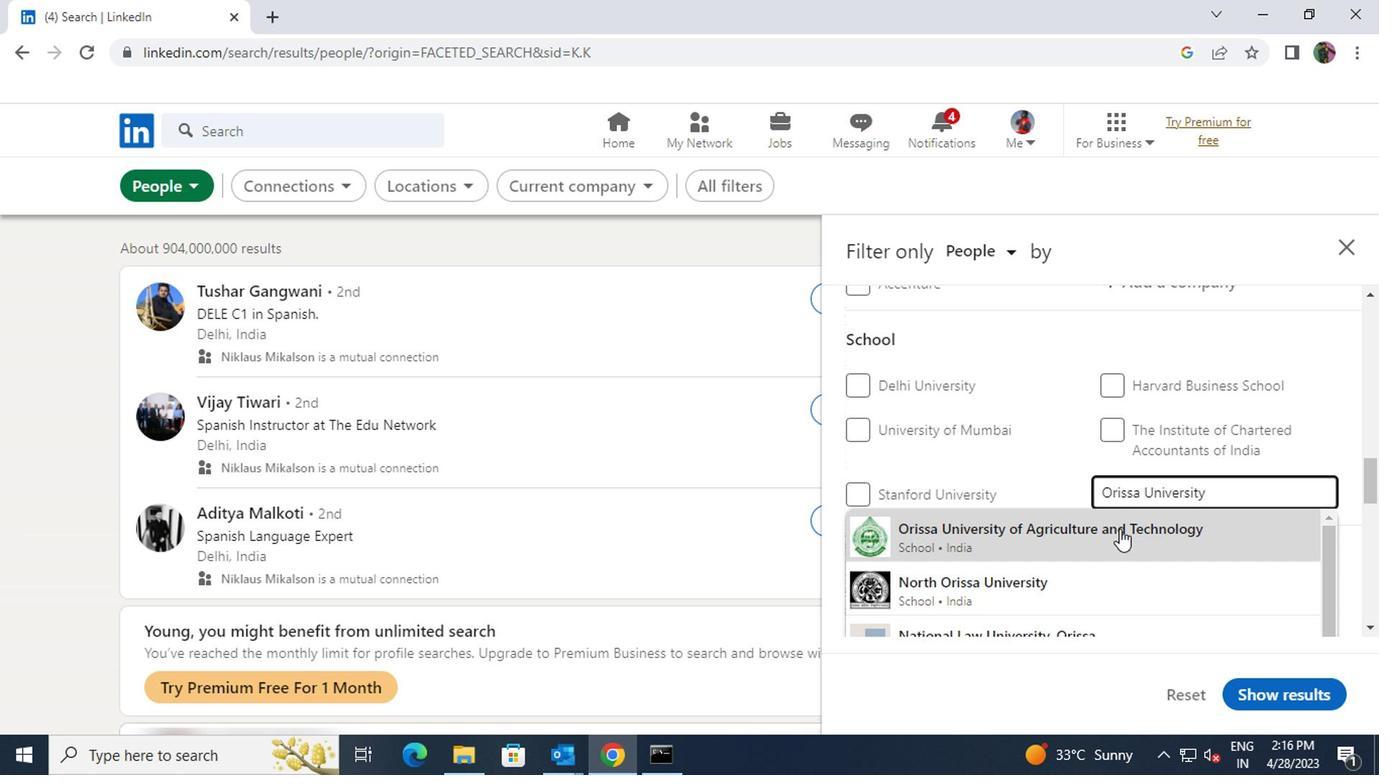 
Action: Mouse scrolled (947, 526) with delta (0, 0)
Screenshot: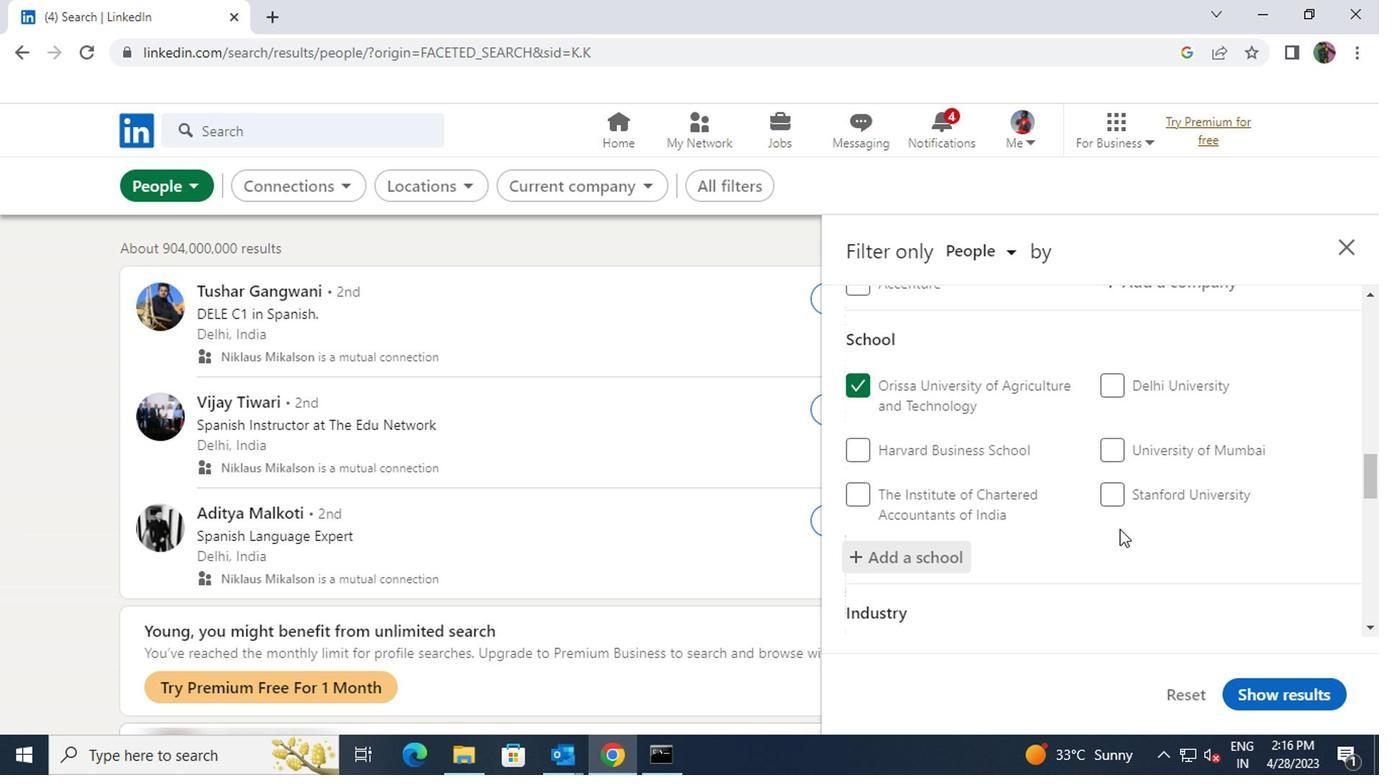 
Action: Mouse scrolled (947, 526) with delta (0, 0)
Screenshot: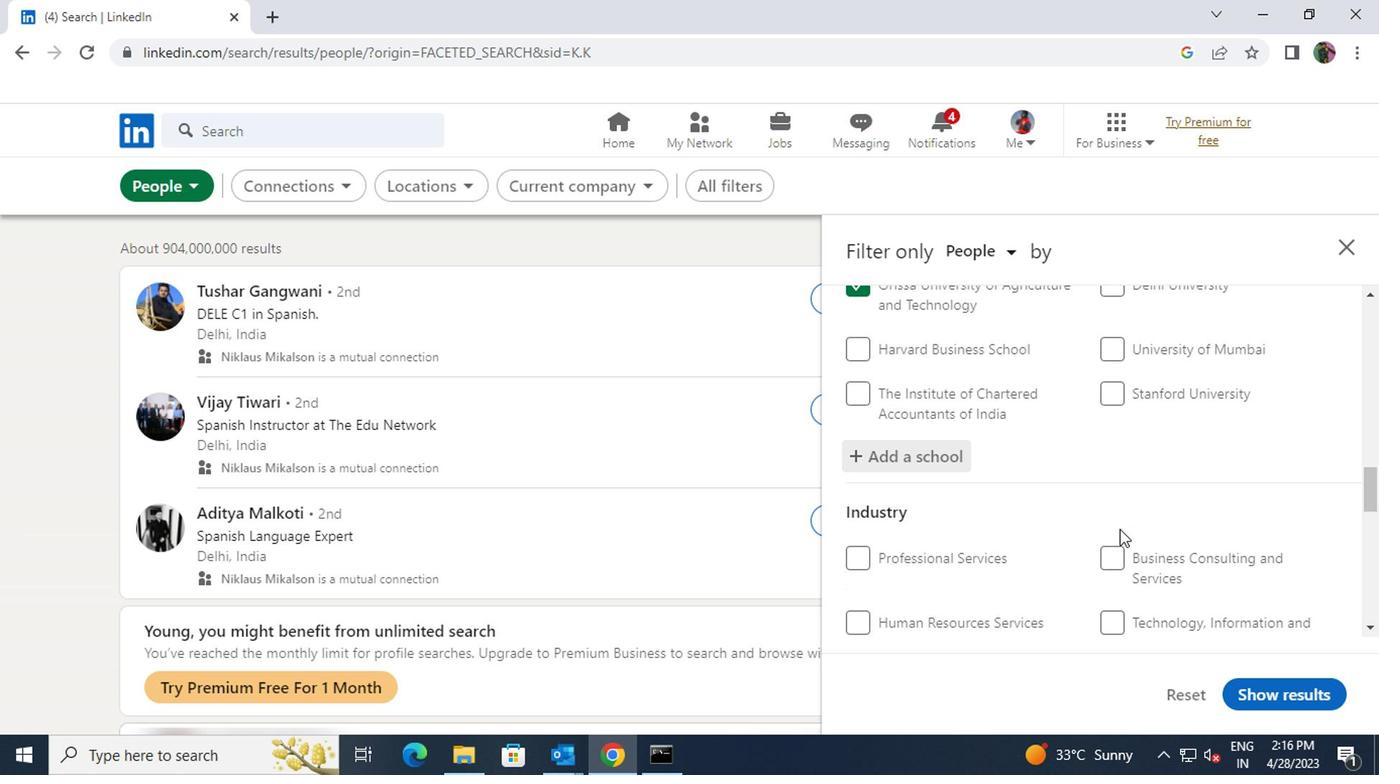 
Action: Mouse scrolled (947, 526) with delta (0, 0)
Screenshot: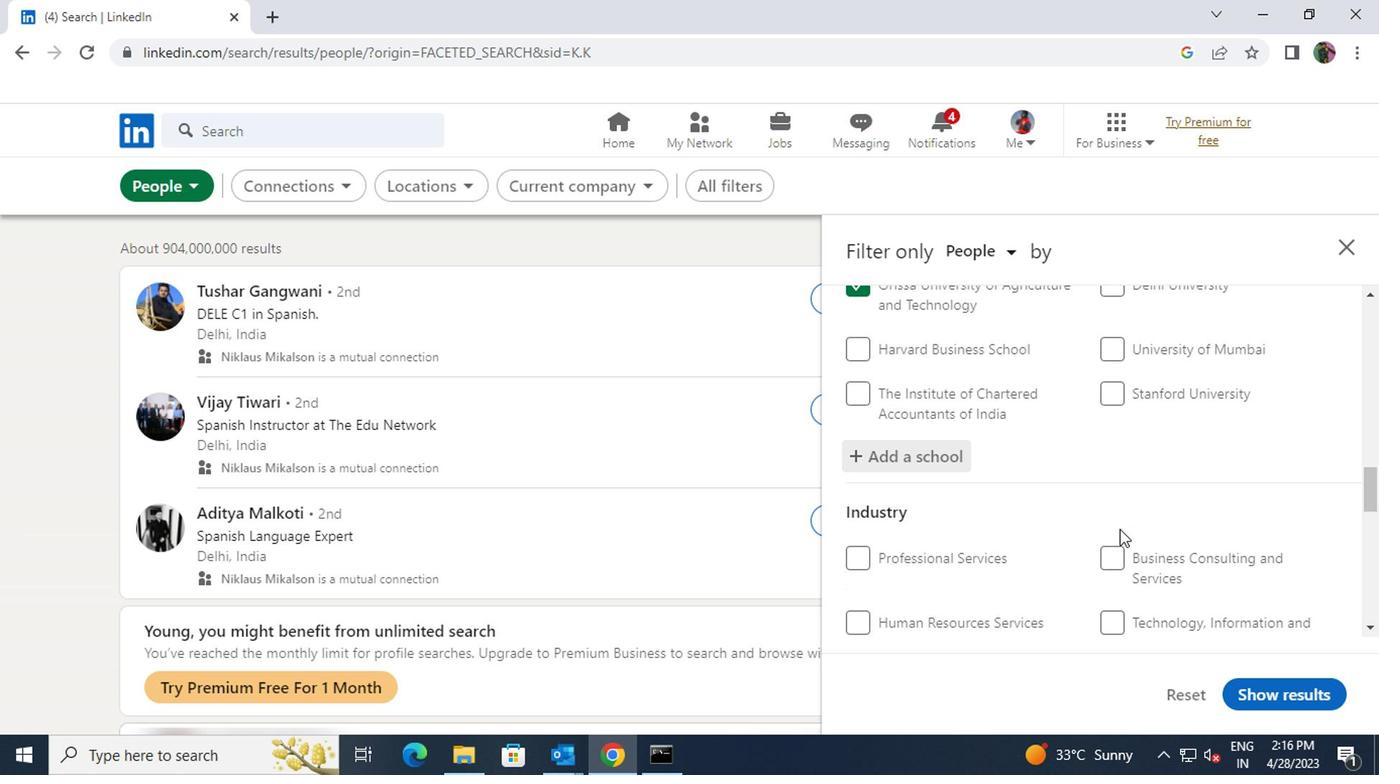 
Action: Mouse moved to (962, 490)
Screenshot: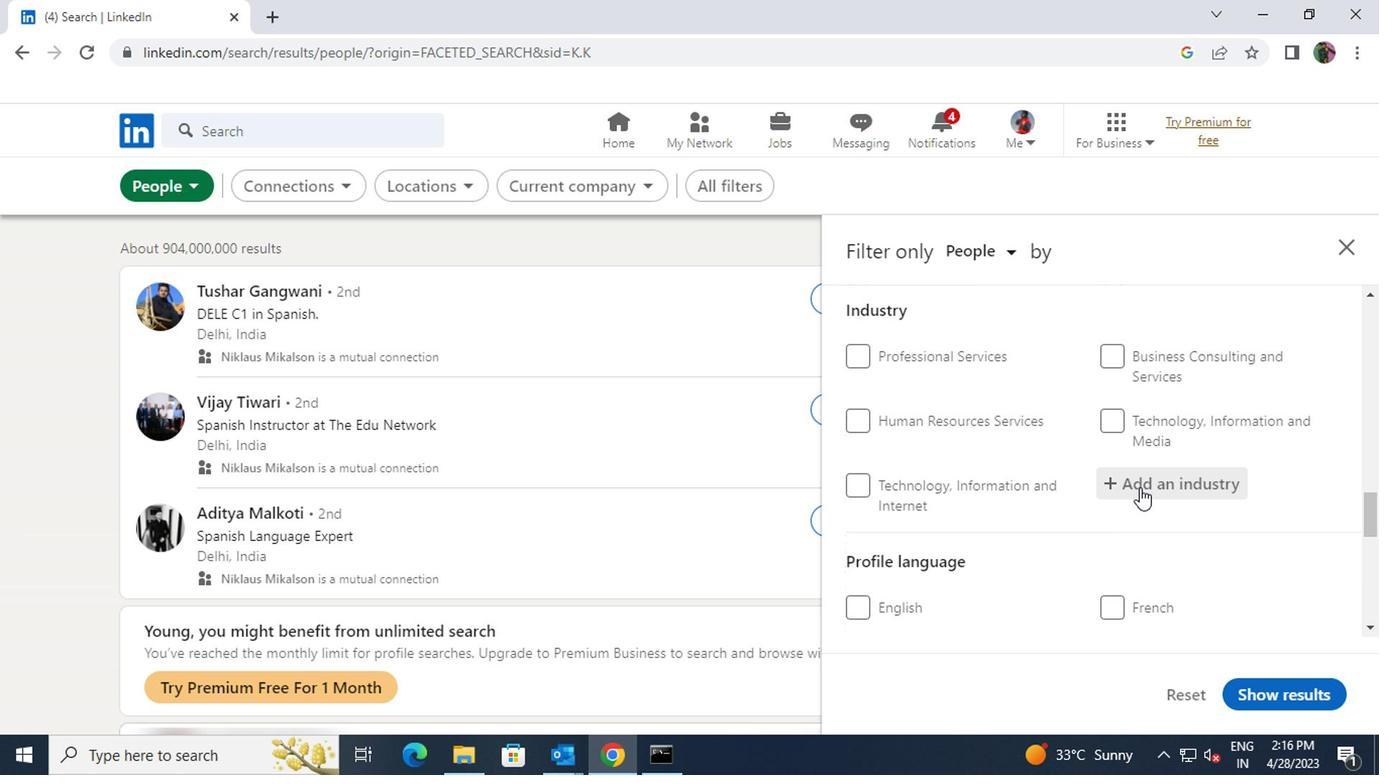 
Action: Mouse pressed left at (962, 490)
Screenshot: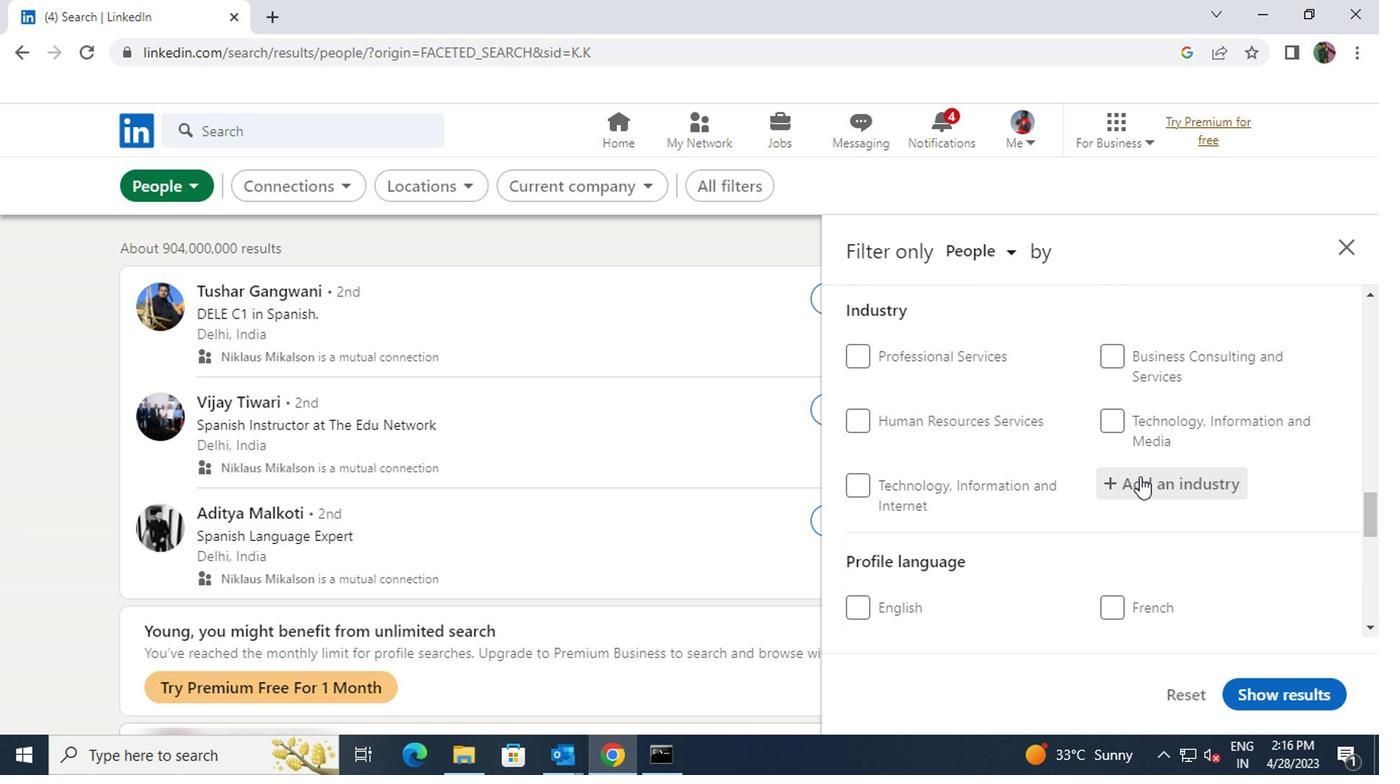 
Action: Key pressed <Key.shift><Key.shift>SOUND<Key.space>RECO
Screenshot: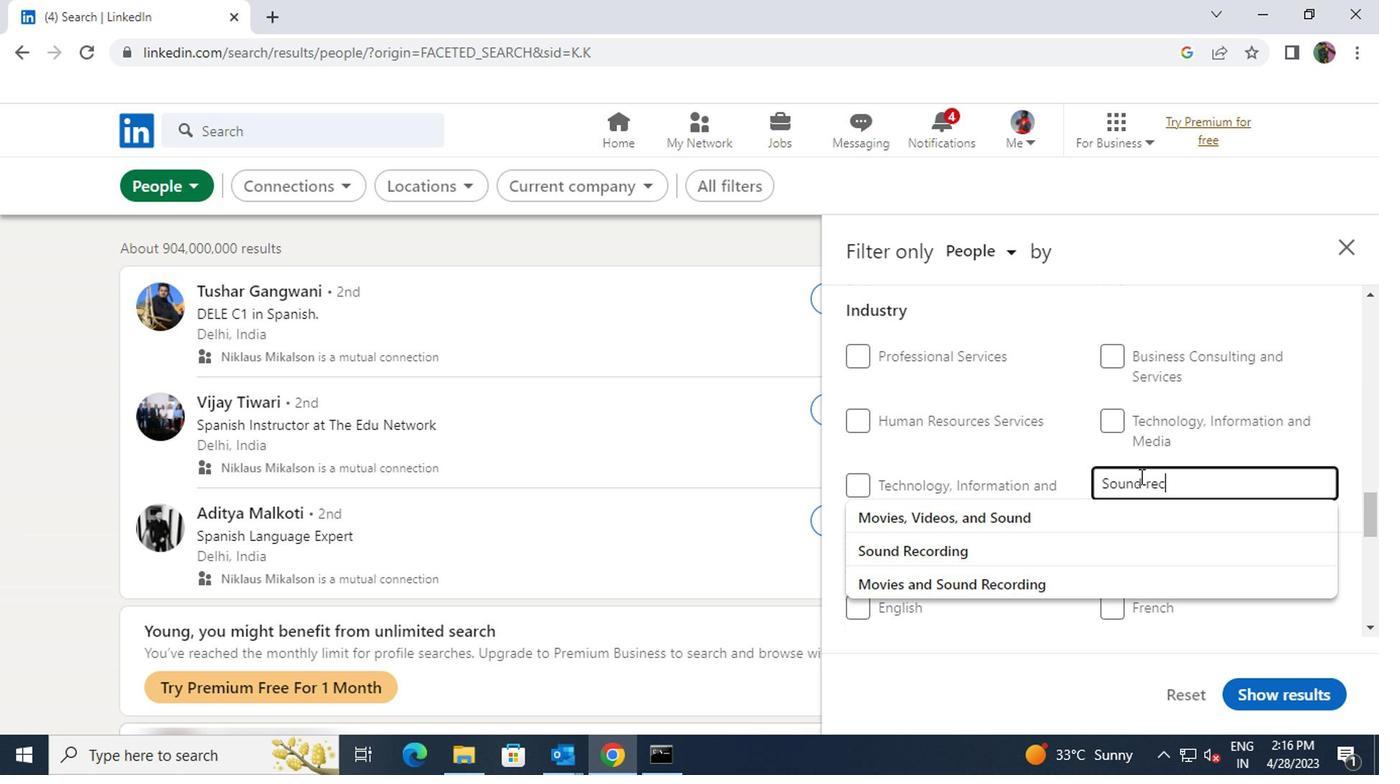 
Action: Mouse moved to (946, 508)
Screenshot: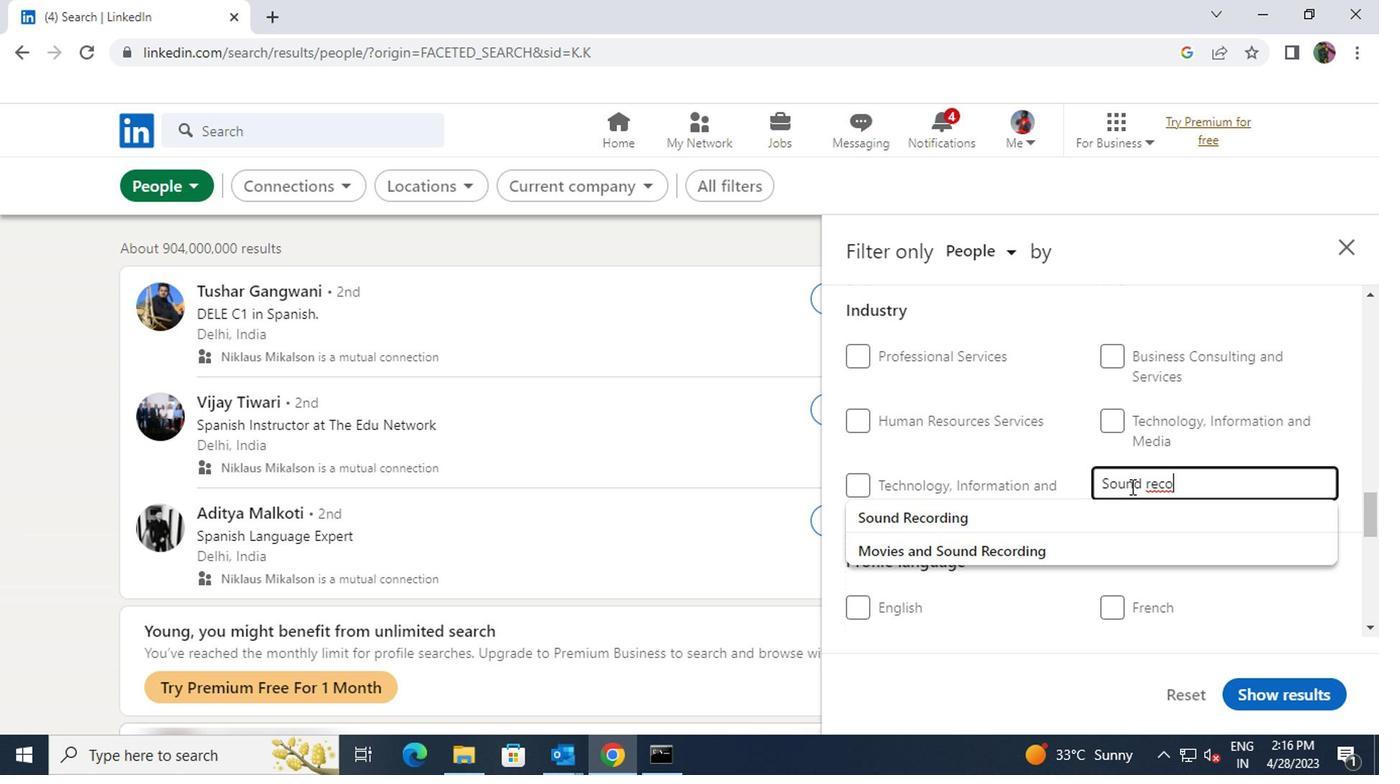 
Action: Mouse pressed left at (946, 508)
Screenshot: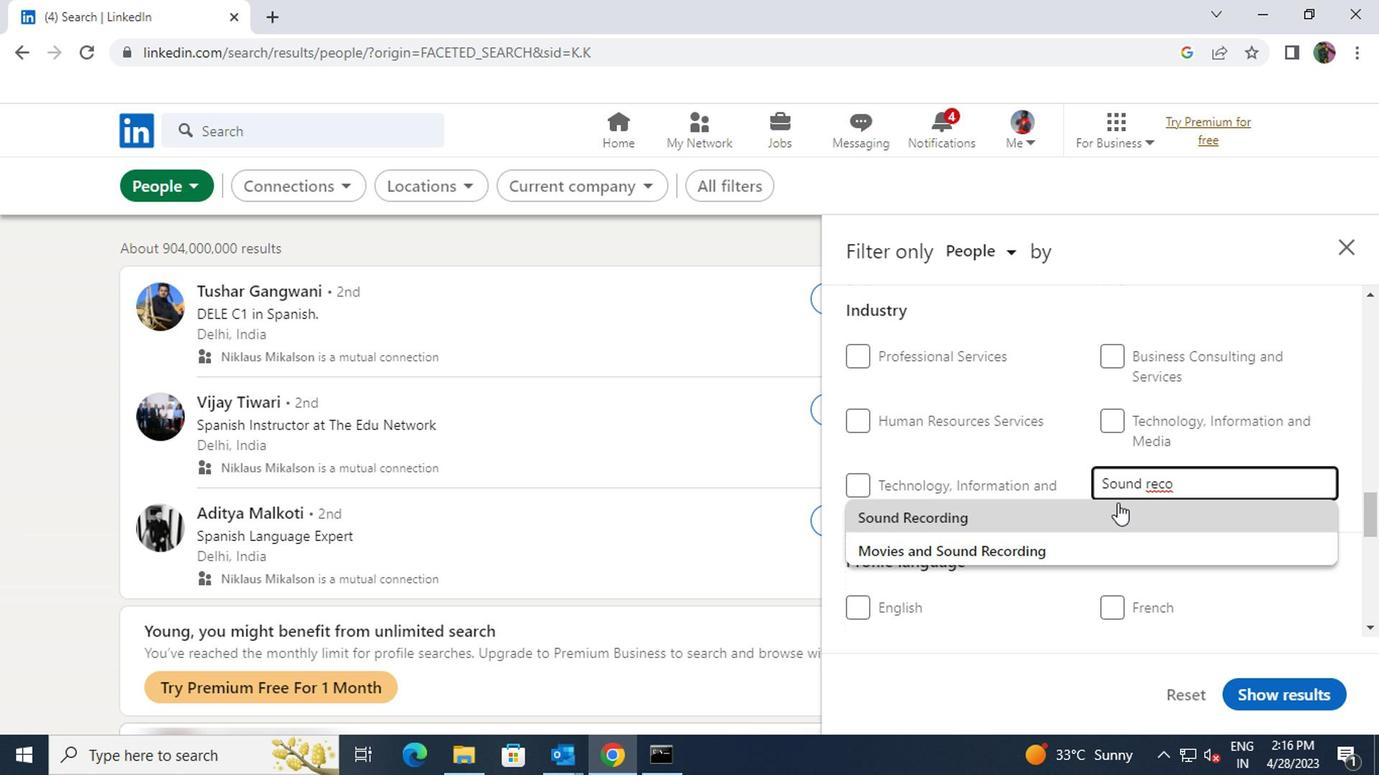 
Action: Mouse scrolled (946, 507) with delta (0, 0)
Screenshot: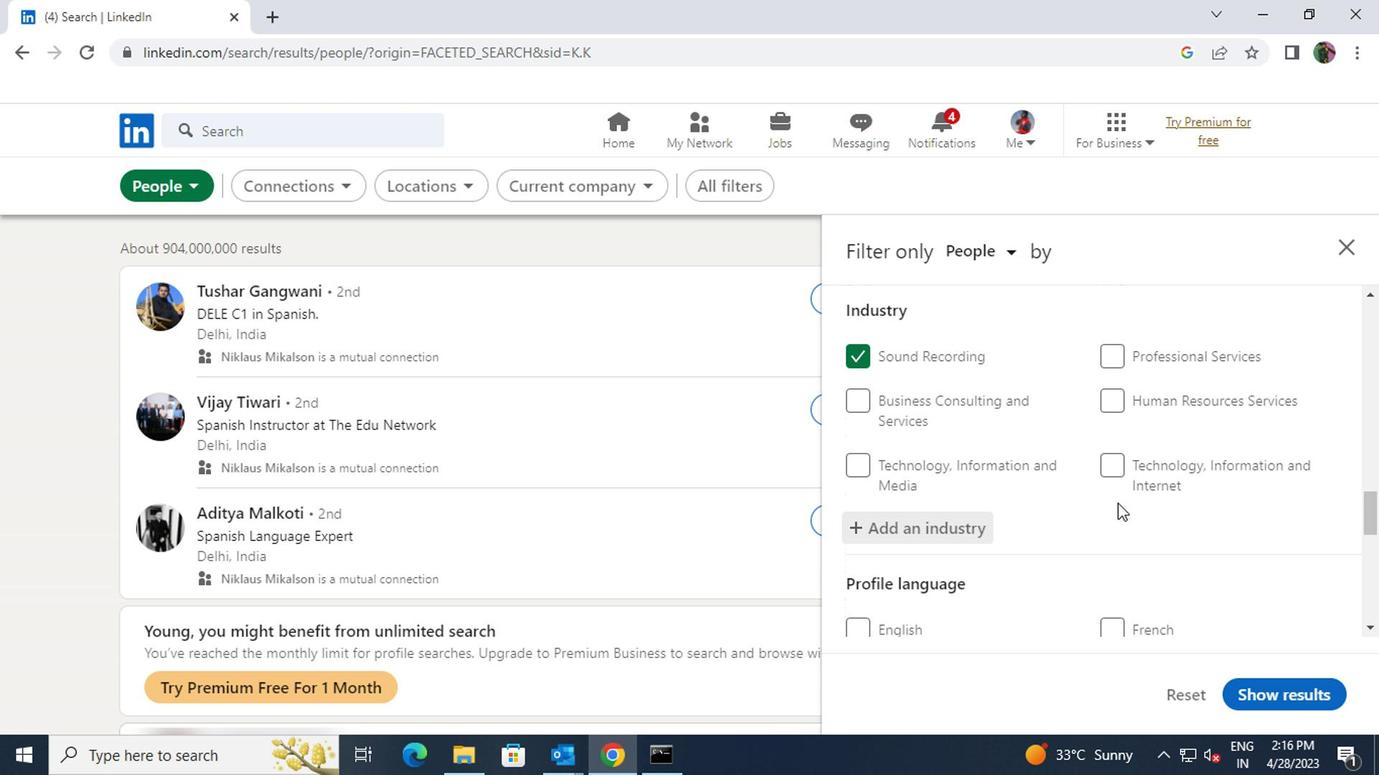 
Action: Mouse scrolled (946, 507) with delta (0, 0)
Screenshot: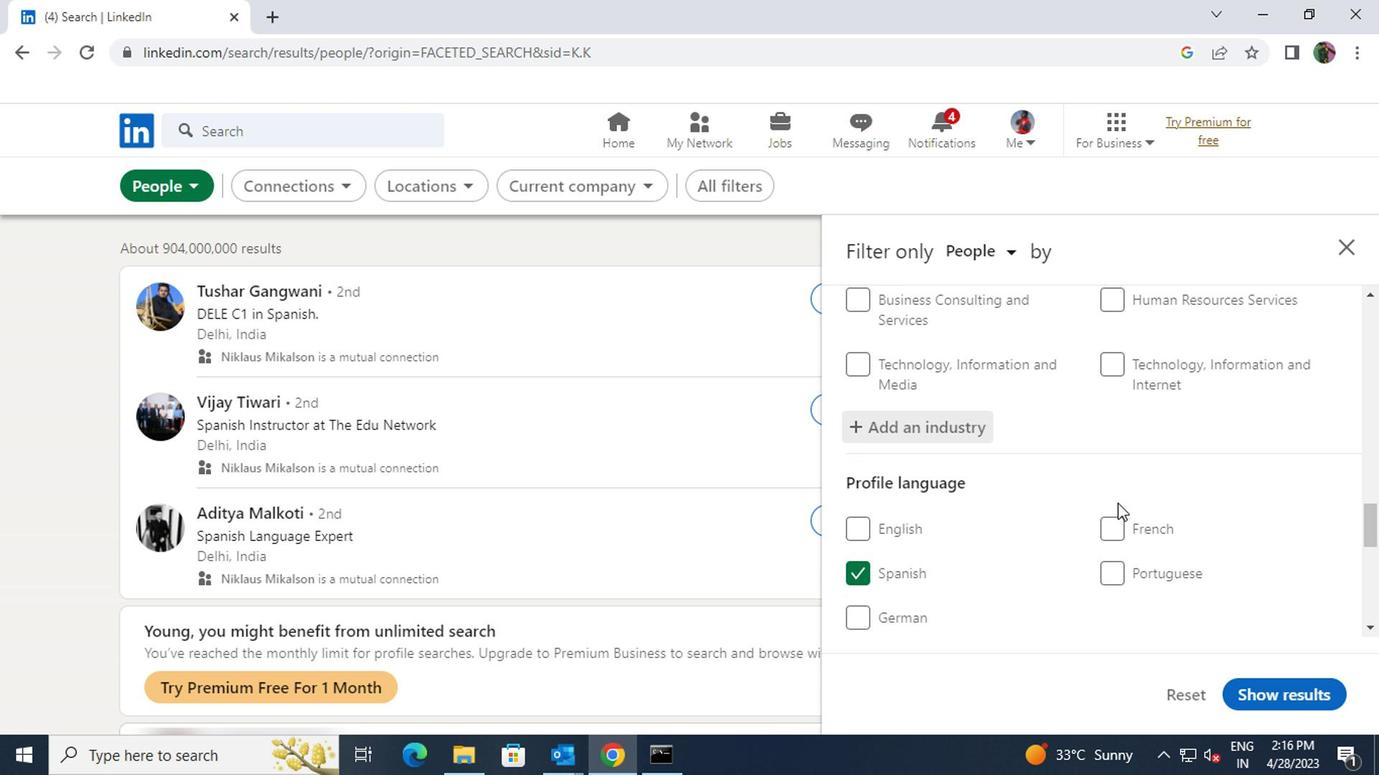 
Action: Mouse scrolled (946, 507) with delta (0, 0)
Screenshot: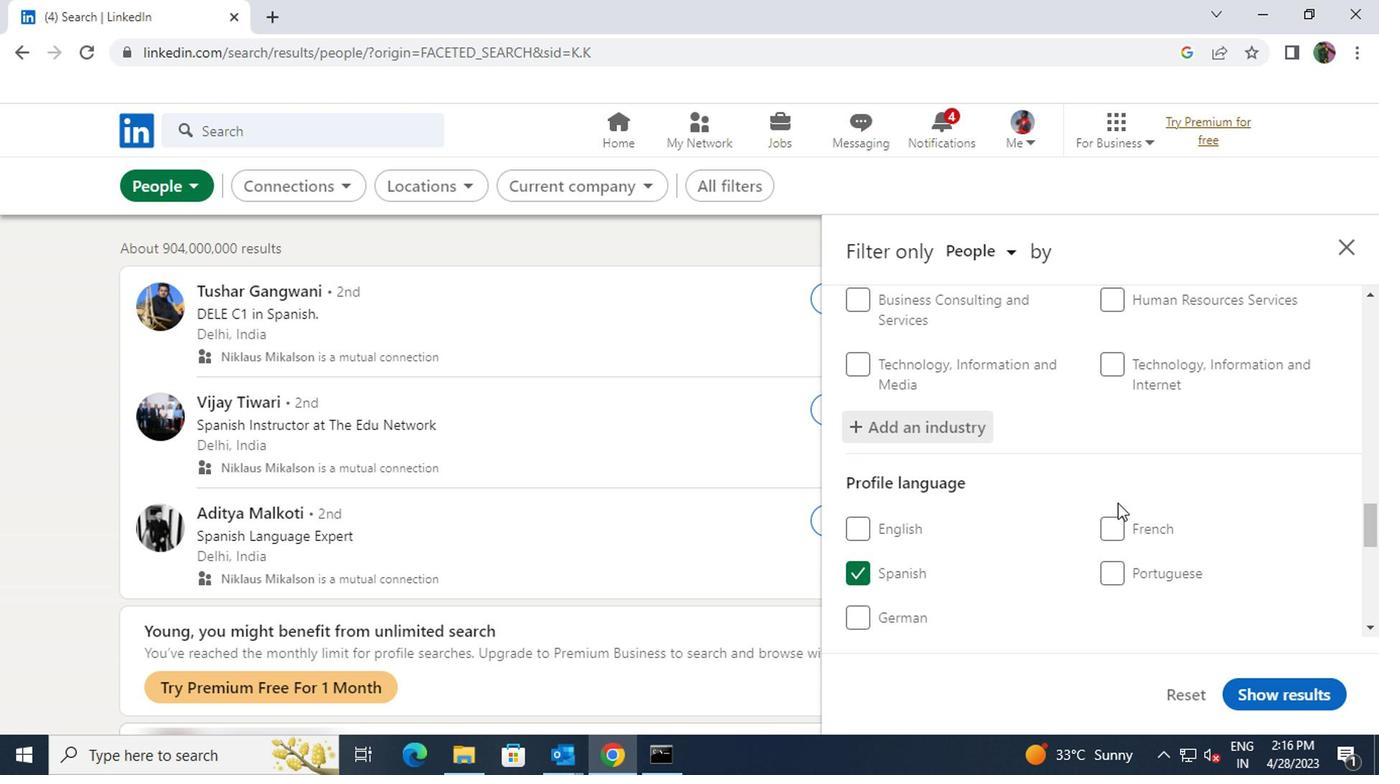 
Action: Mouse scrolled (946, 507) with delta (0, 0)
Screenshot: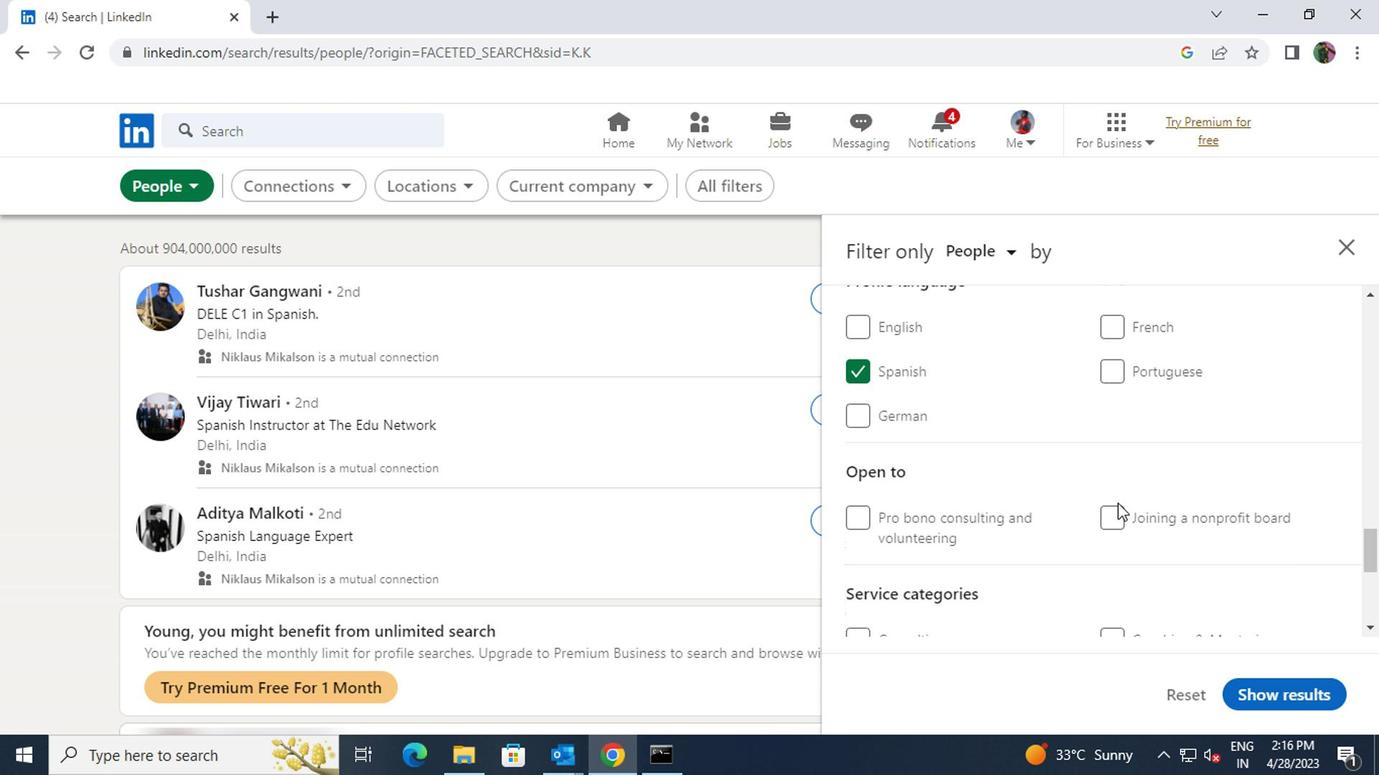 
Action: Mouse scrolled (946, 507) with delta (0, 0)
Screenshot: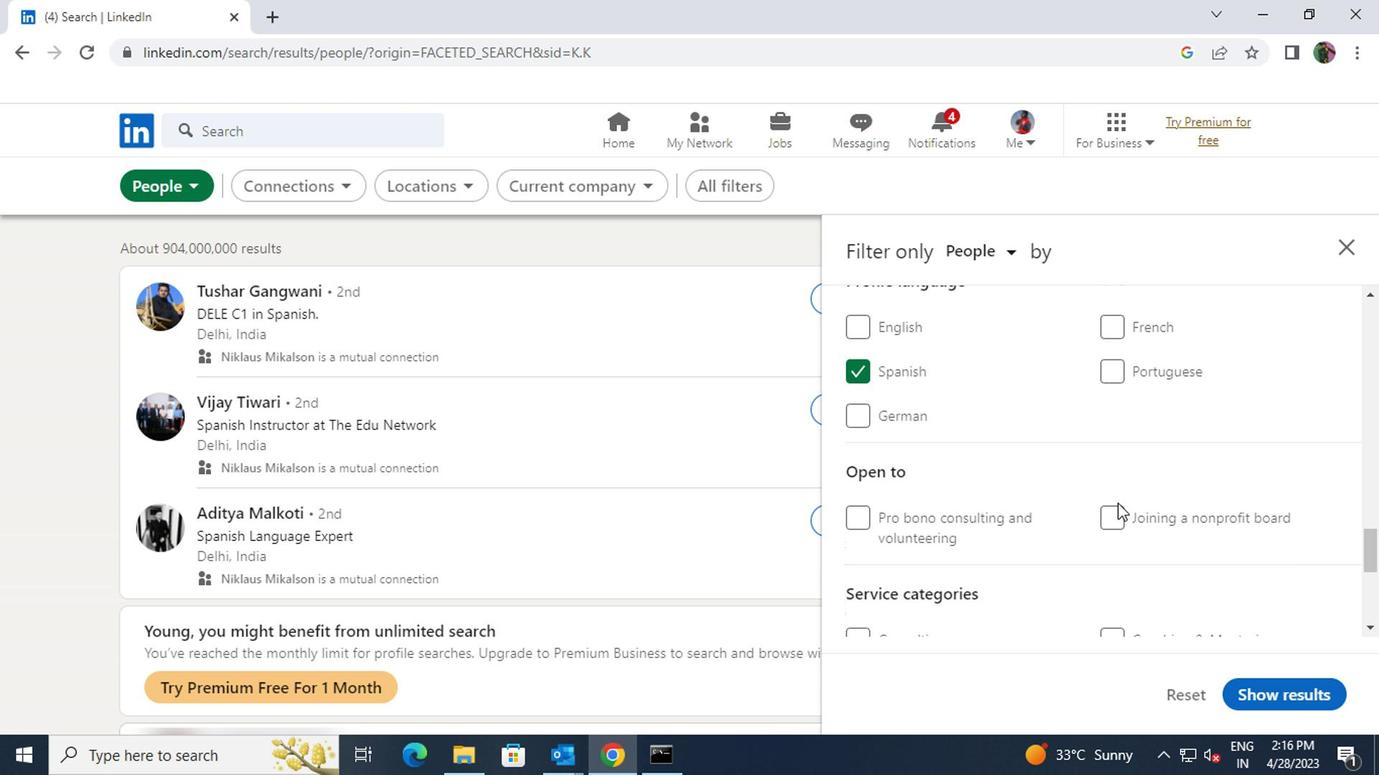 
Action: Mouse moved to (945, 522)
Screenshot: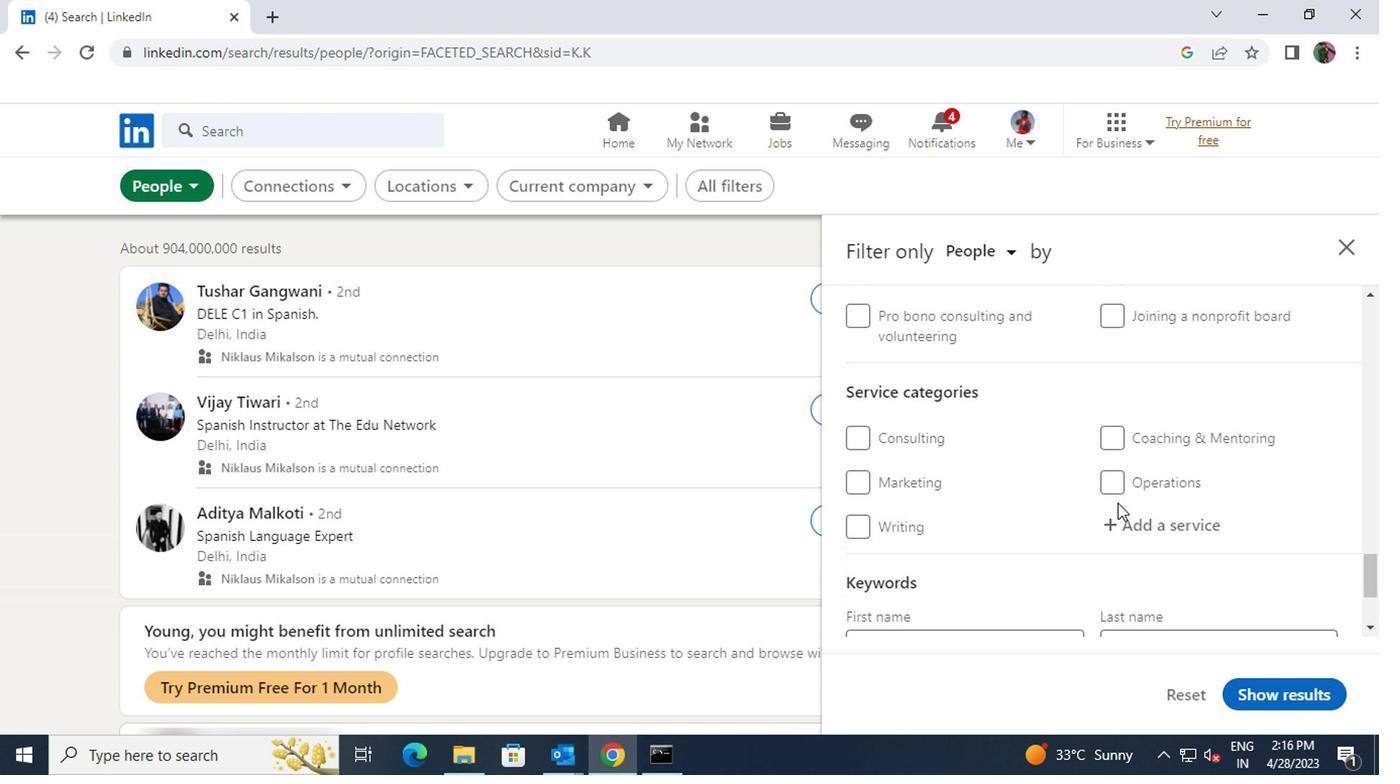 
Action: Mouse pressed left at (945, 522)
Screenshot: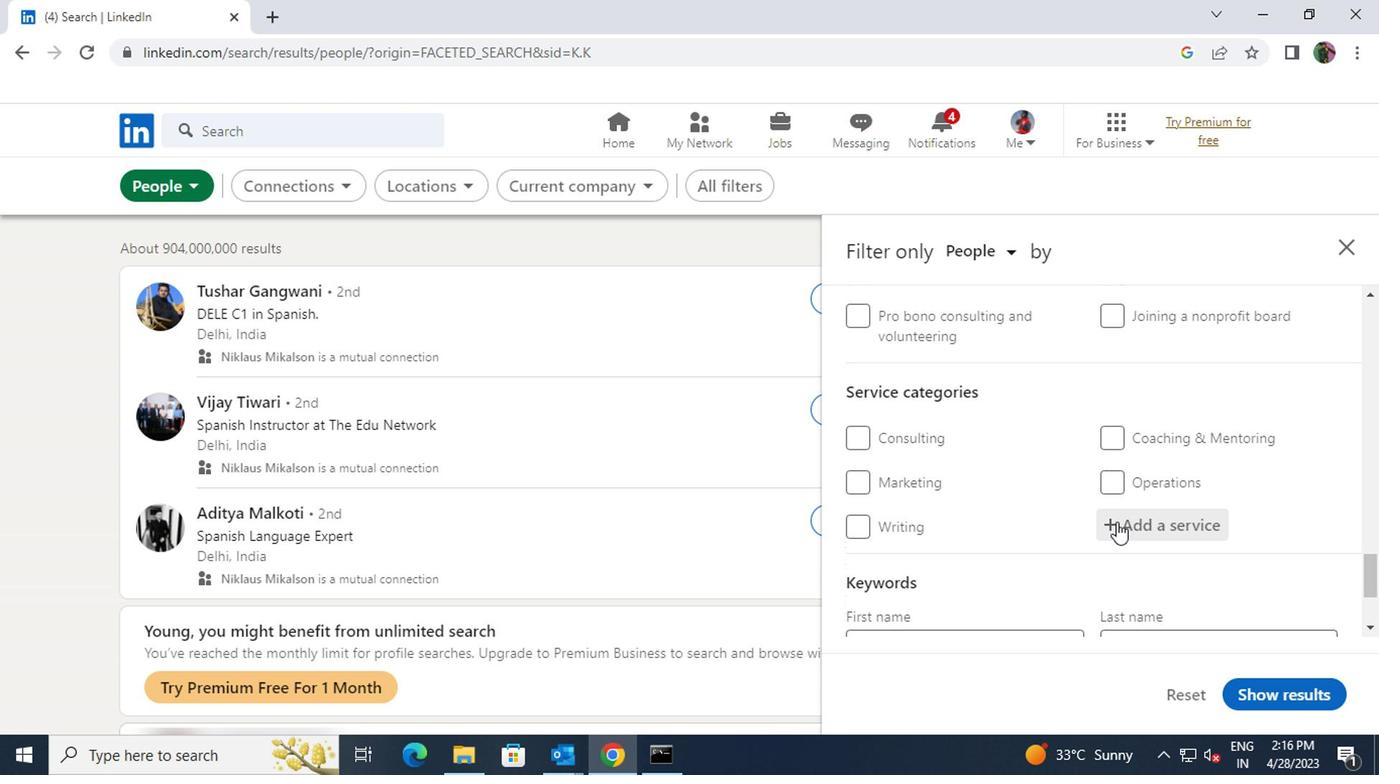 
Action: Key pressed <Key.shift>SEACH<Key.space>ENGINE<Key.space>
Screenshot: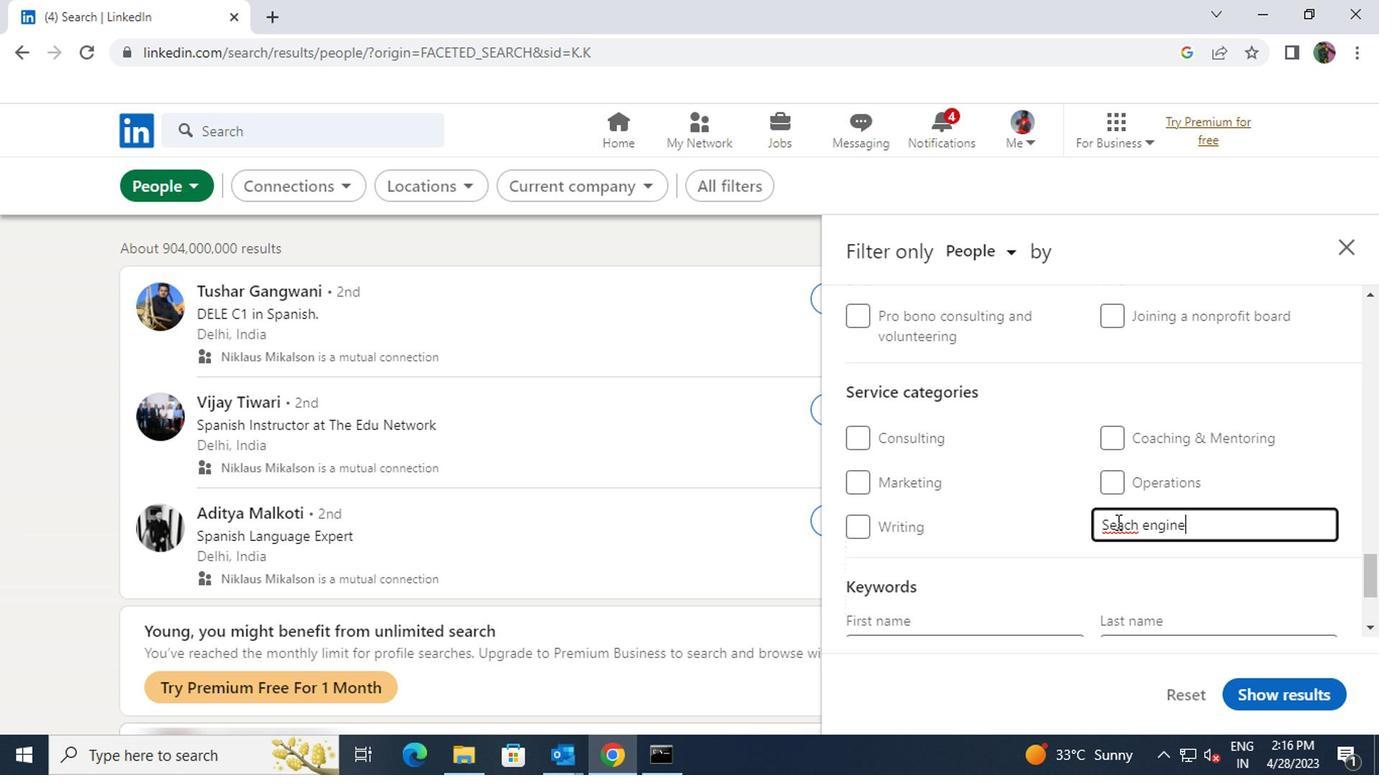 
Action: Mouse scrolled (945, 521) with delta (0, 0)
Screenshot: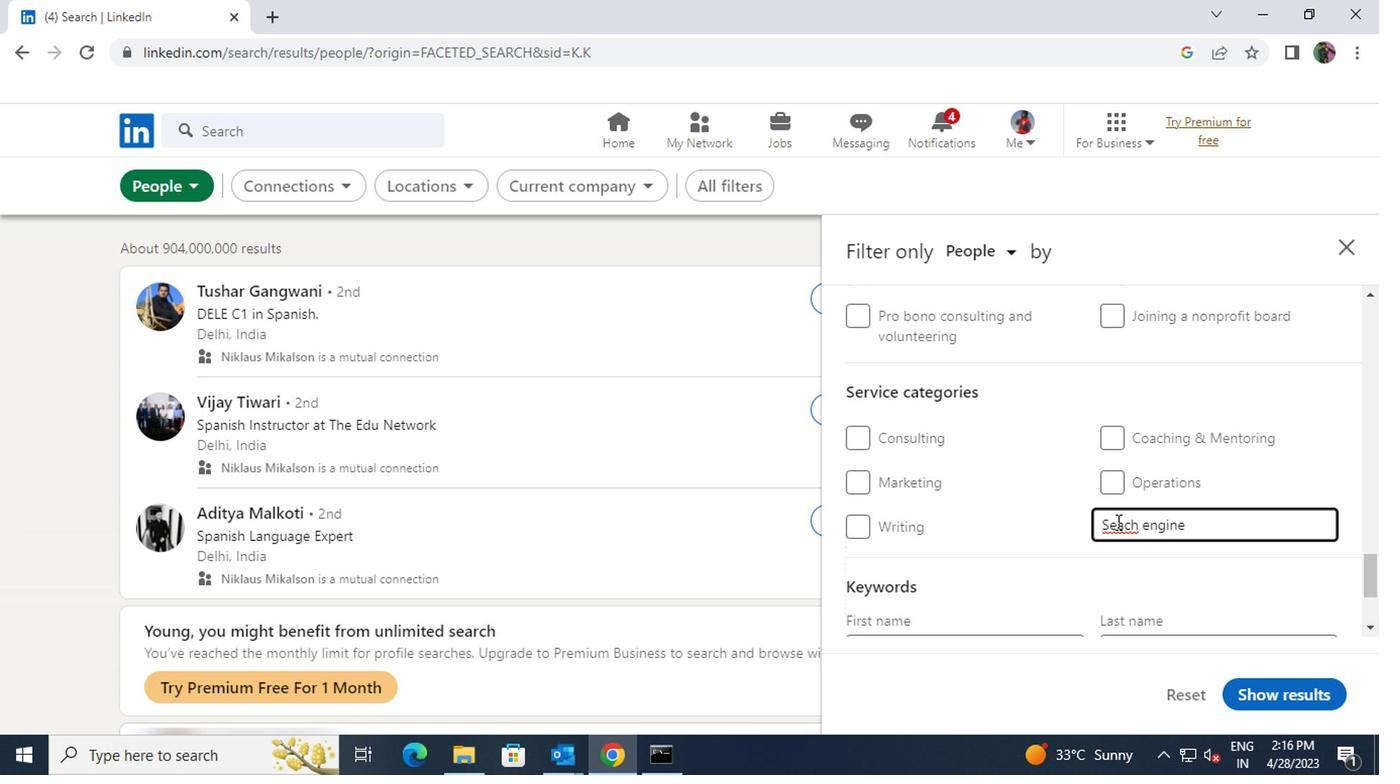 
Action: Mouse moved to (987, 449)
Screenshot: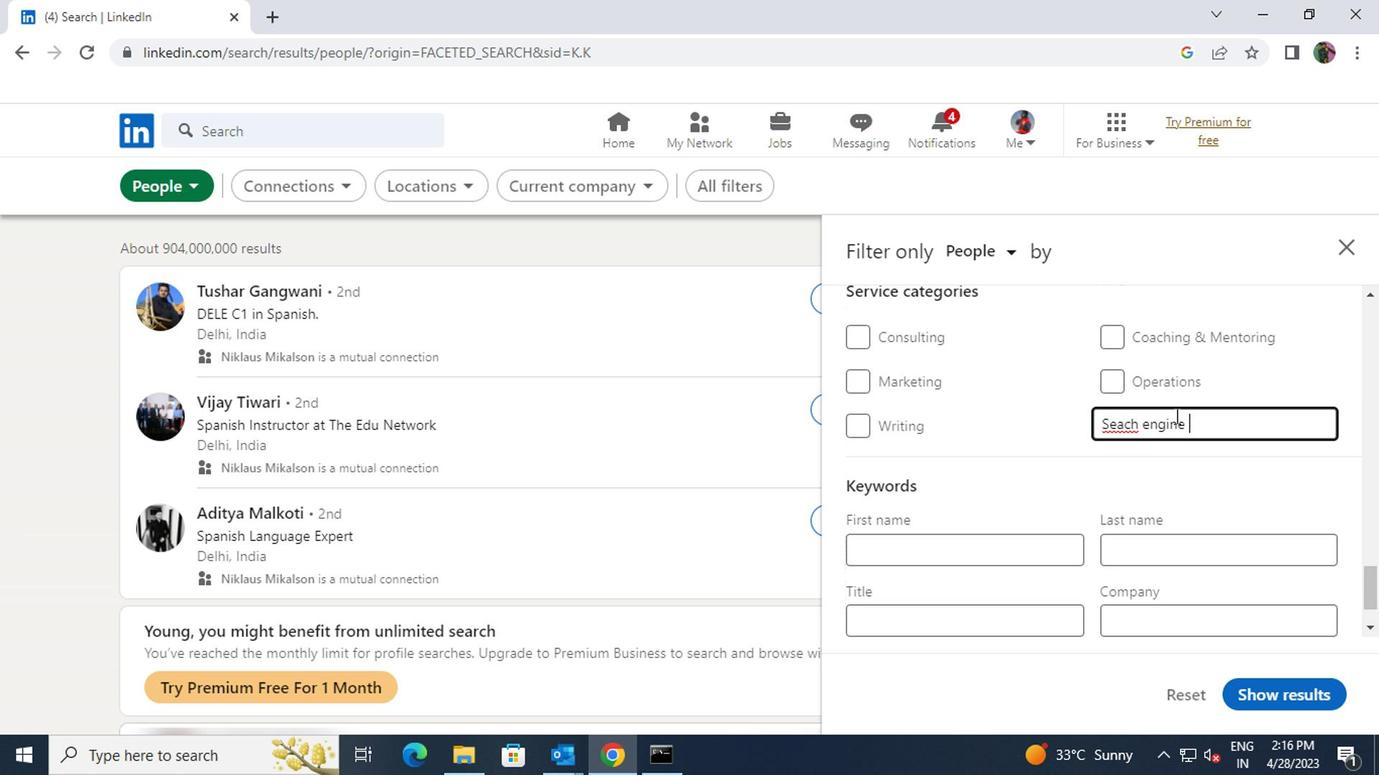 
Action: Key pressed <Key.backspace><Key.backspace><Key.backspace><Key.backspace><Key.backspace><Key.backspace><Key.backspace><Key.backspace><Key.backspace><Key.backspace>RCH
Screenshot: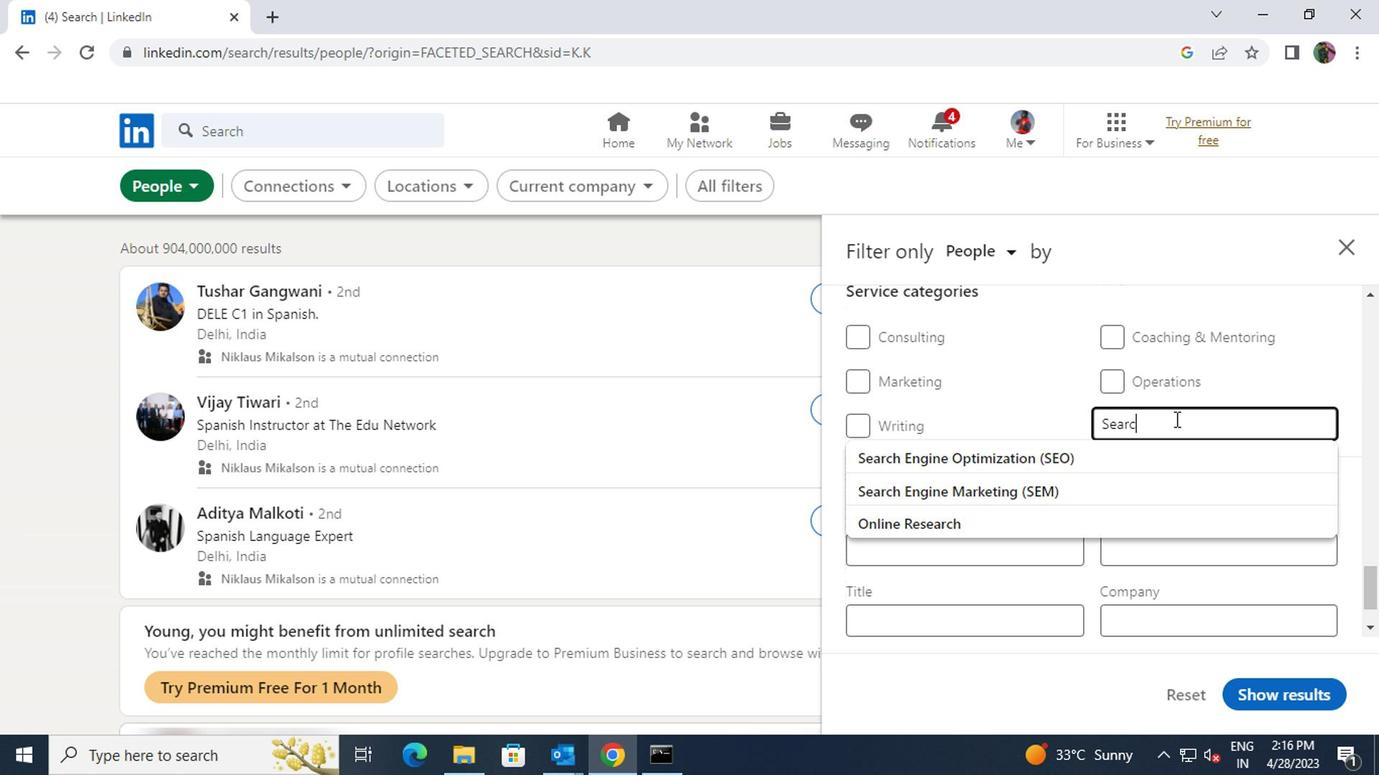 
Action: Mouse moved to (978, 469)
Screenshot: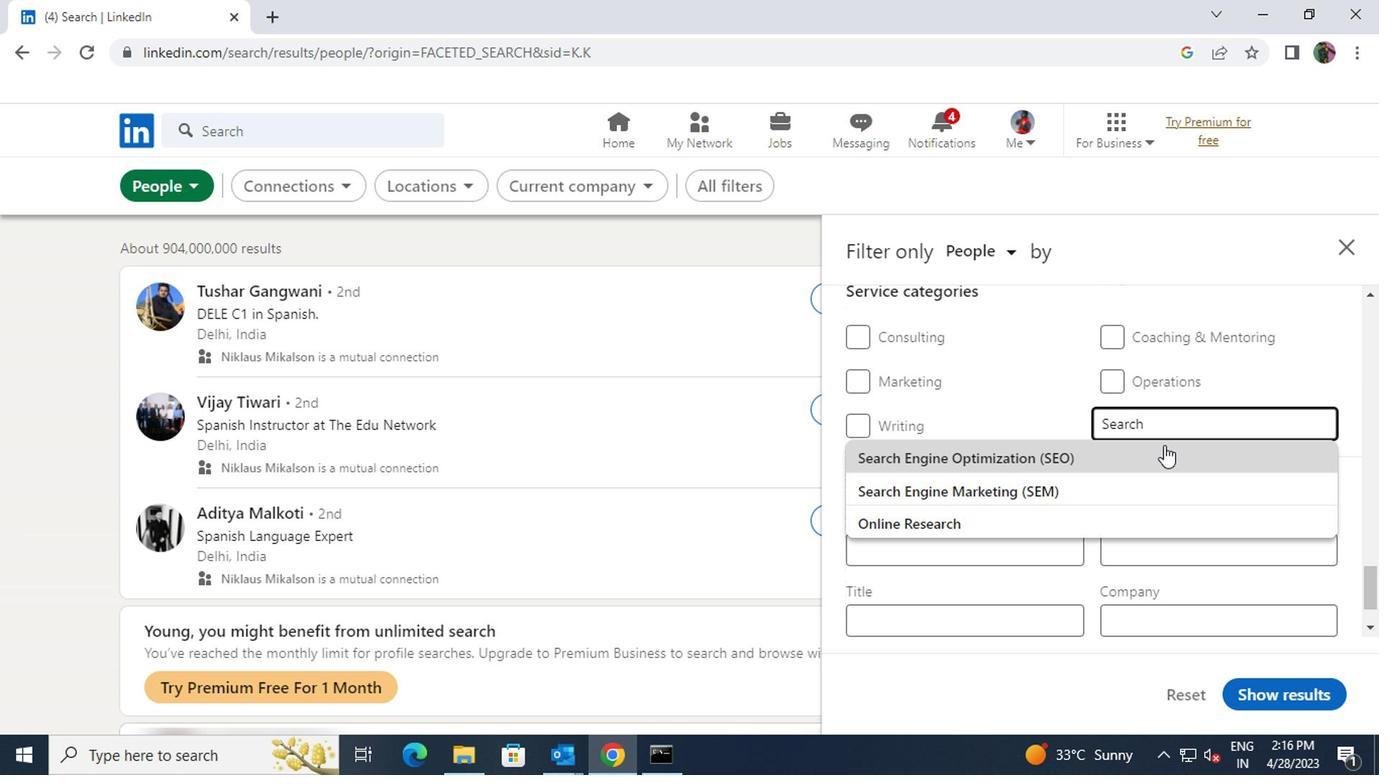 
Action: Mouse pressed left at (978, 469)
Screenshot: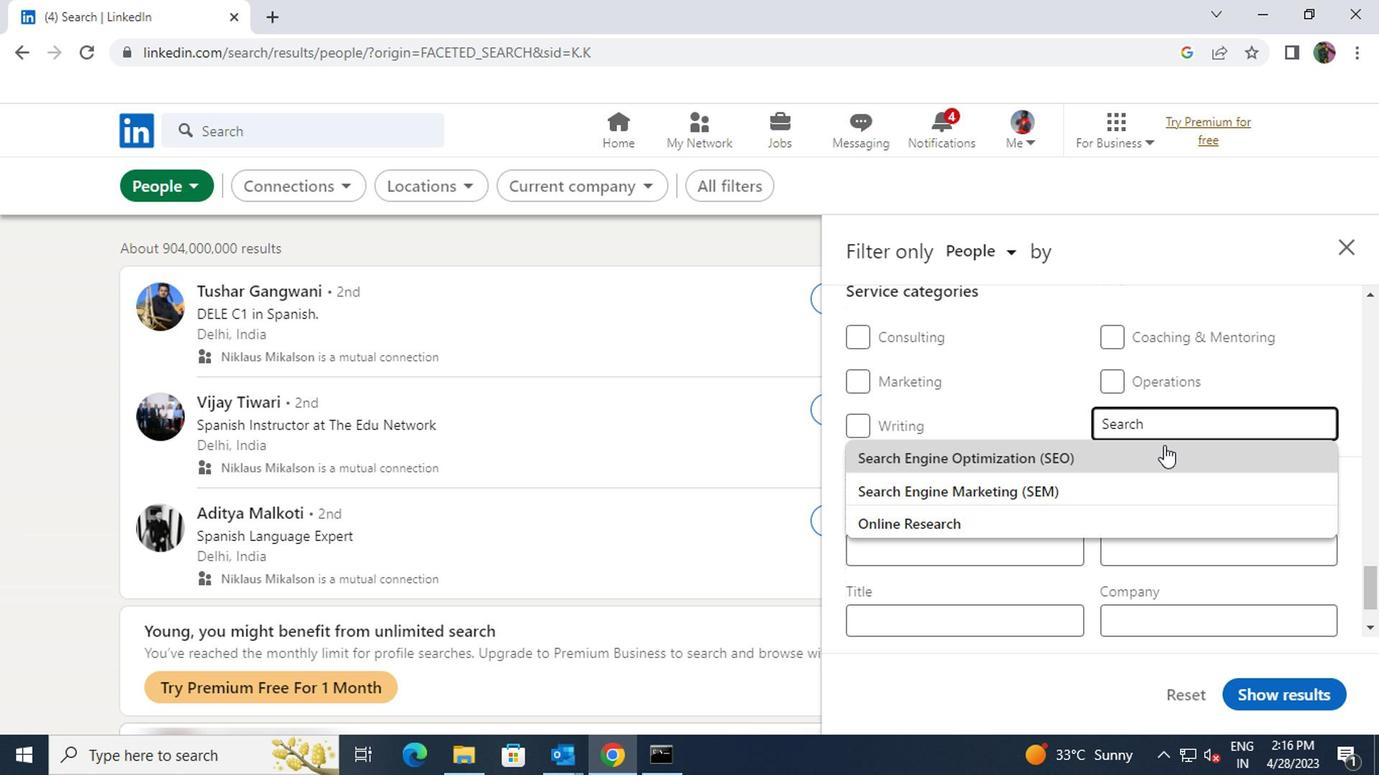 
Action: Mouse scrolled (978, 468) with delta (0, 0)
Screenshot: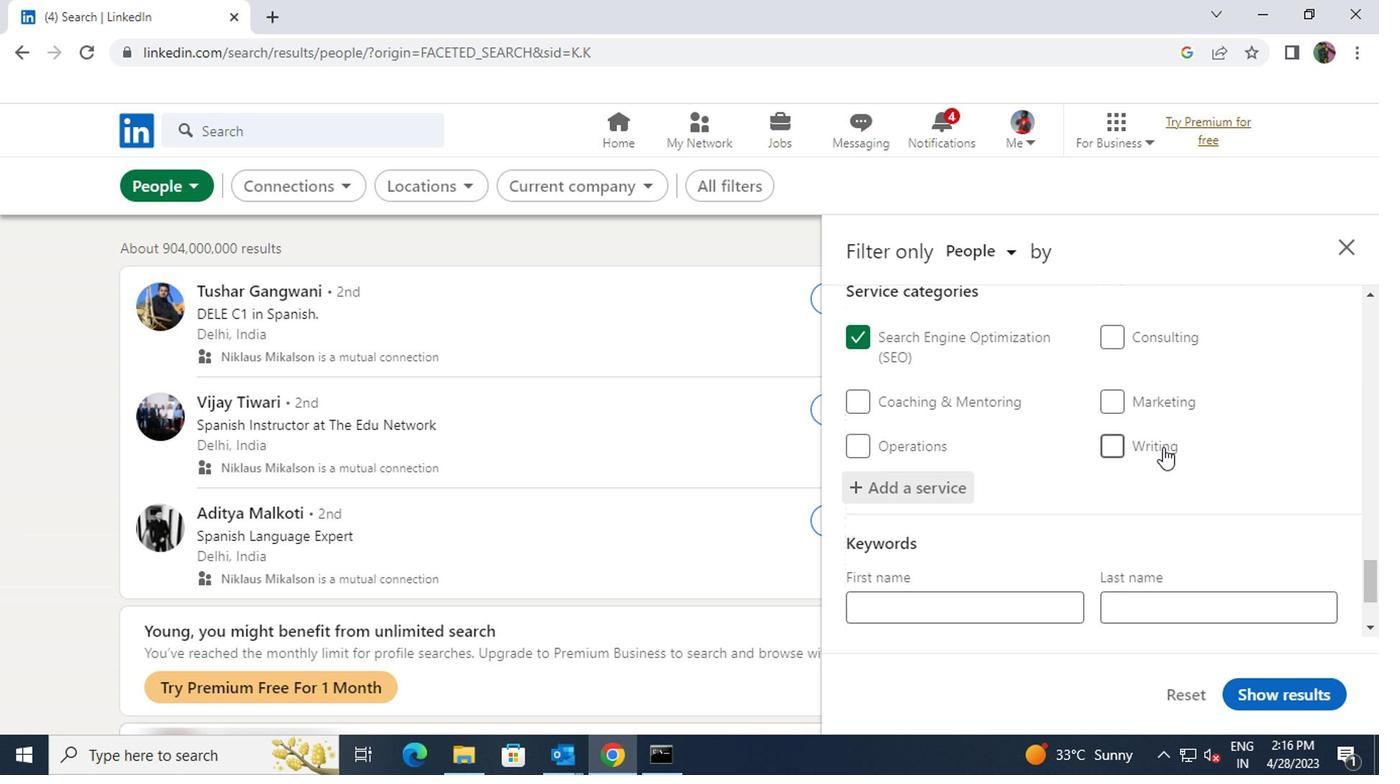 
Action: Mouse scrolled (978, 468) with delta (0, 0)
Screenshot: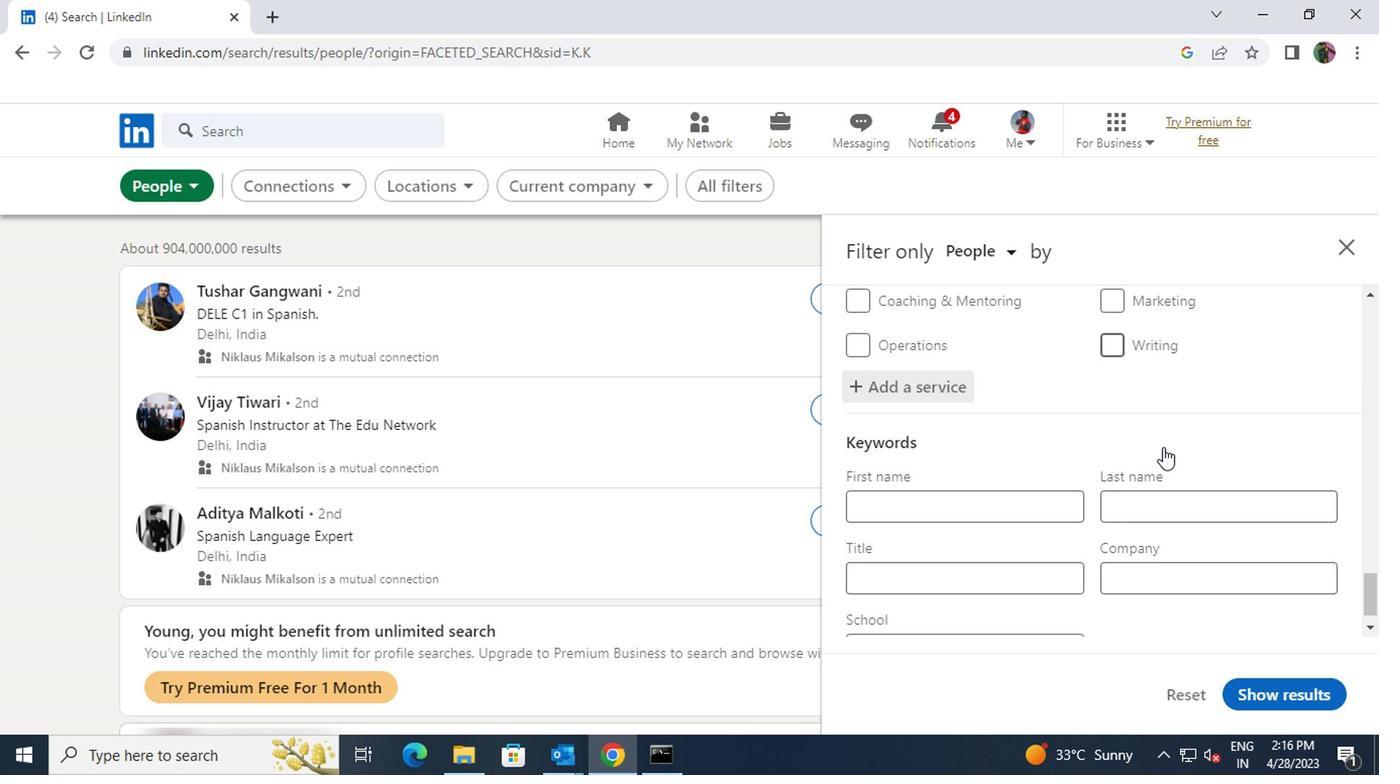 
Action: Mouse moved to (876, 540)
Screenshot: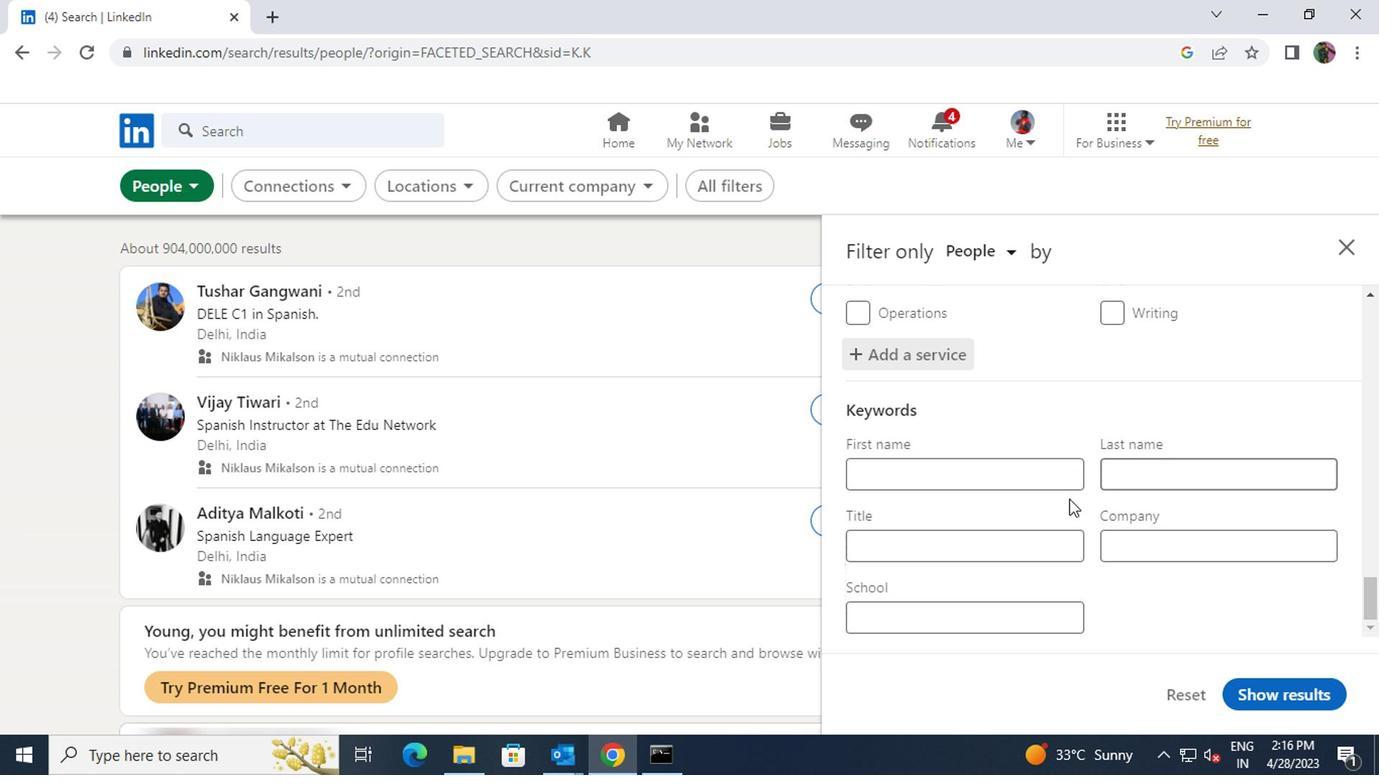 
Action: Mouse pressed left at (876, 540)
Screenshot: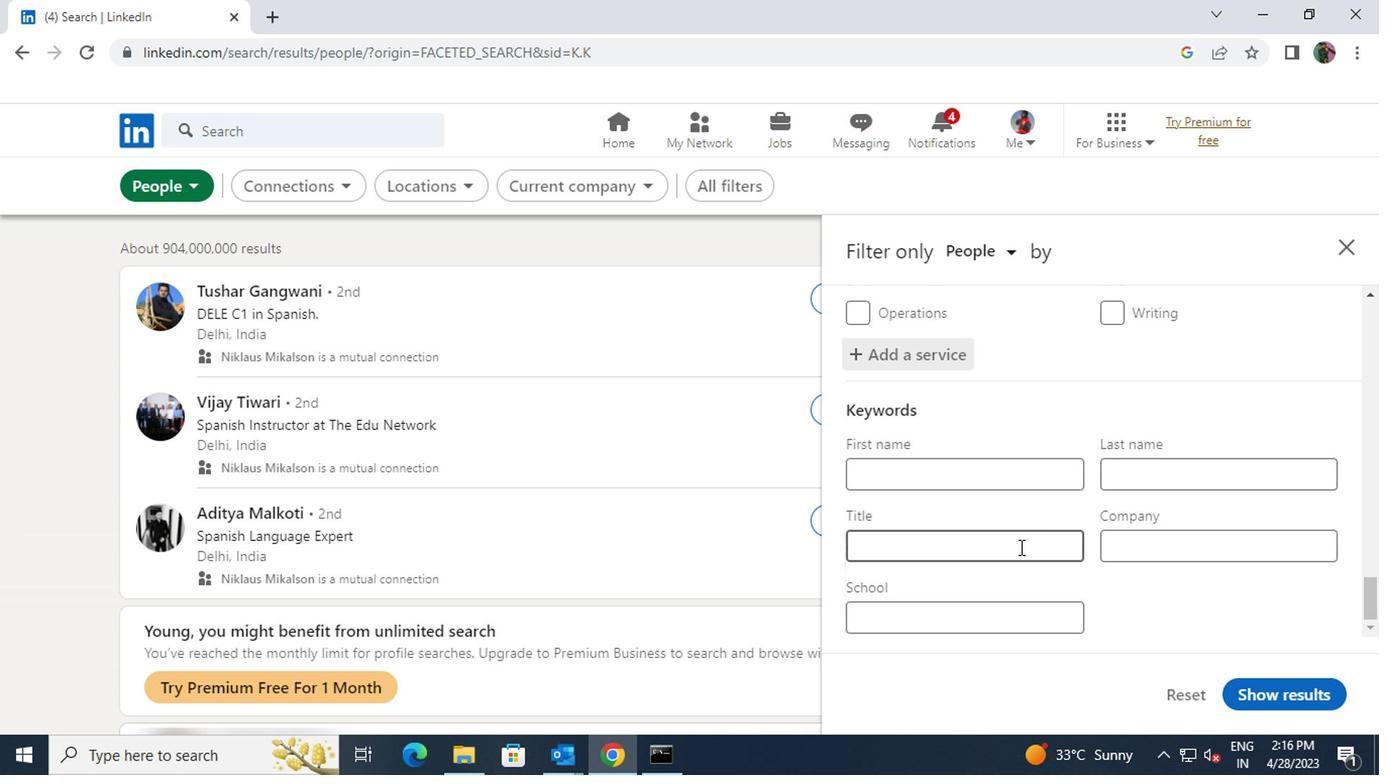 
Action: Key pressed <Key.shift><Key.shift>ARTIST
Screenshot: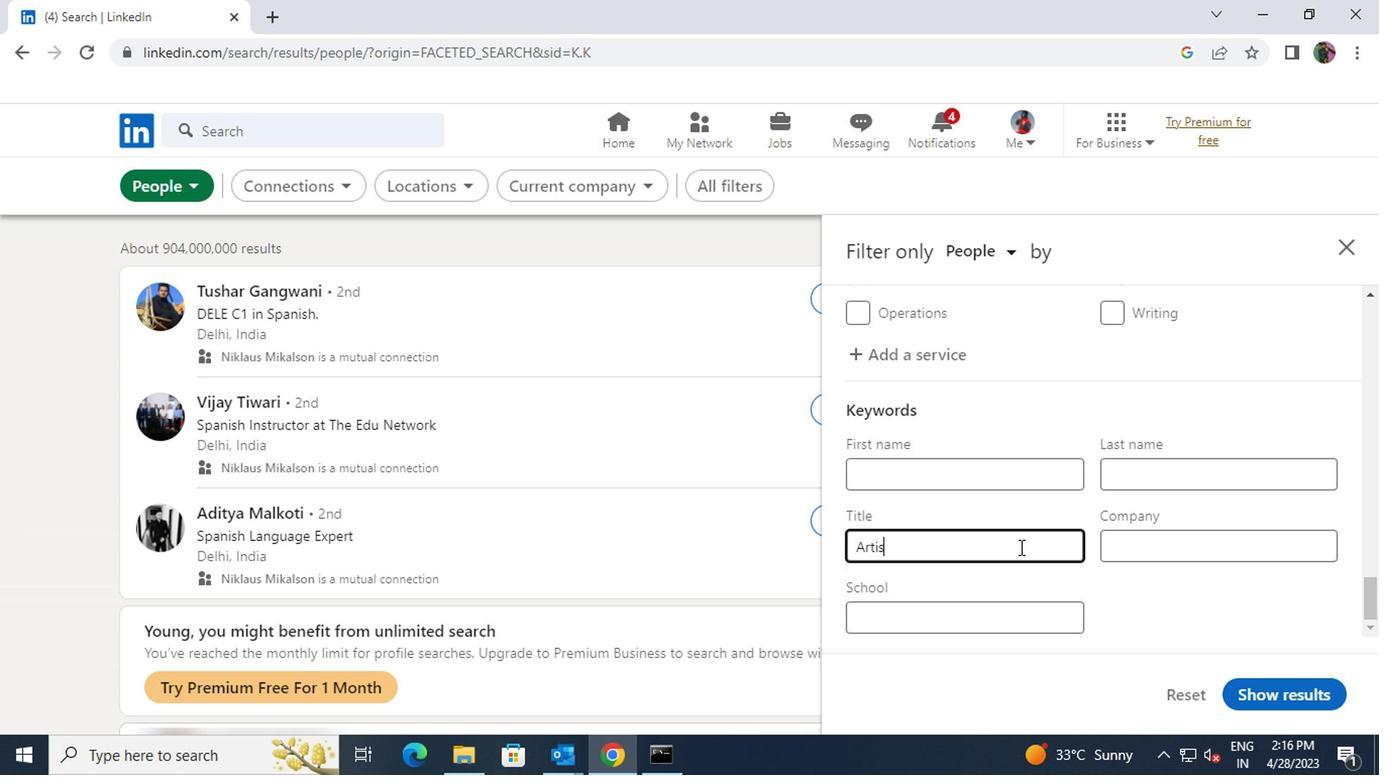 
Action: Mouse moved to (1074, 640)
Screenshot: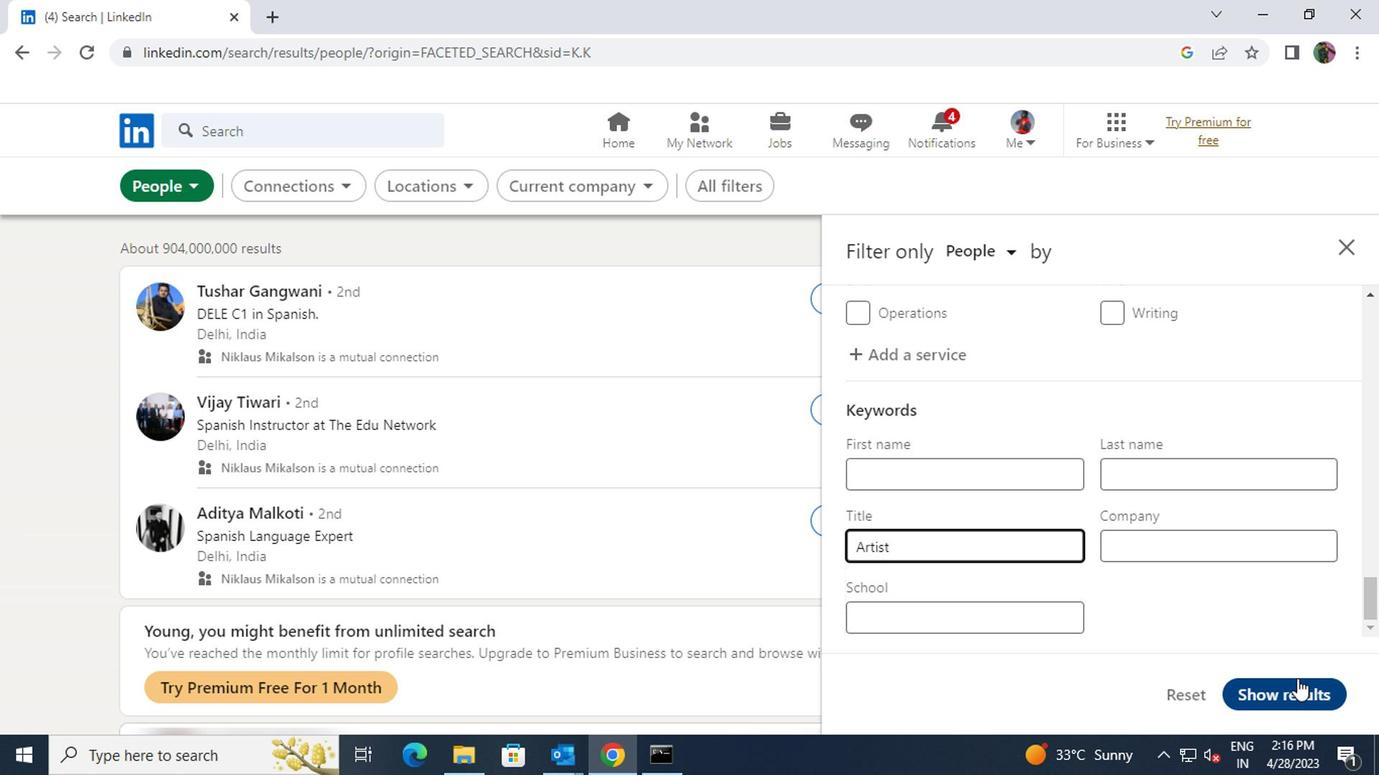 
Action: Mouse pressed left at (1074, 640)
Screenshot: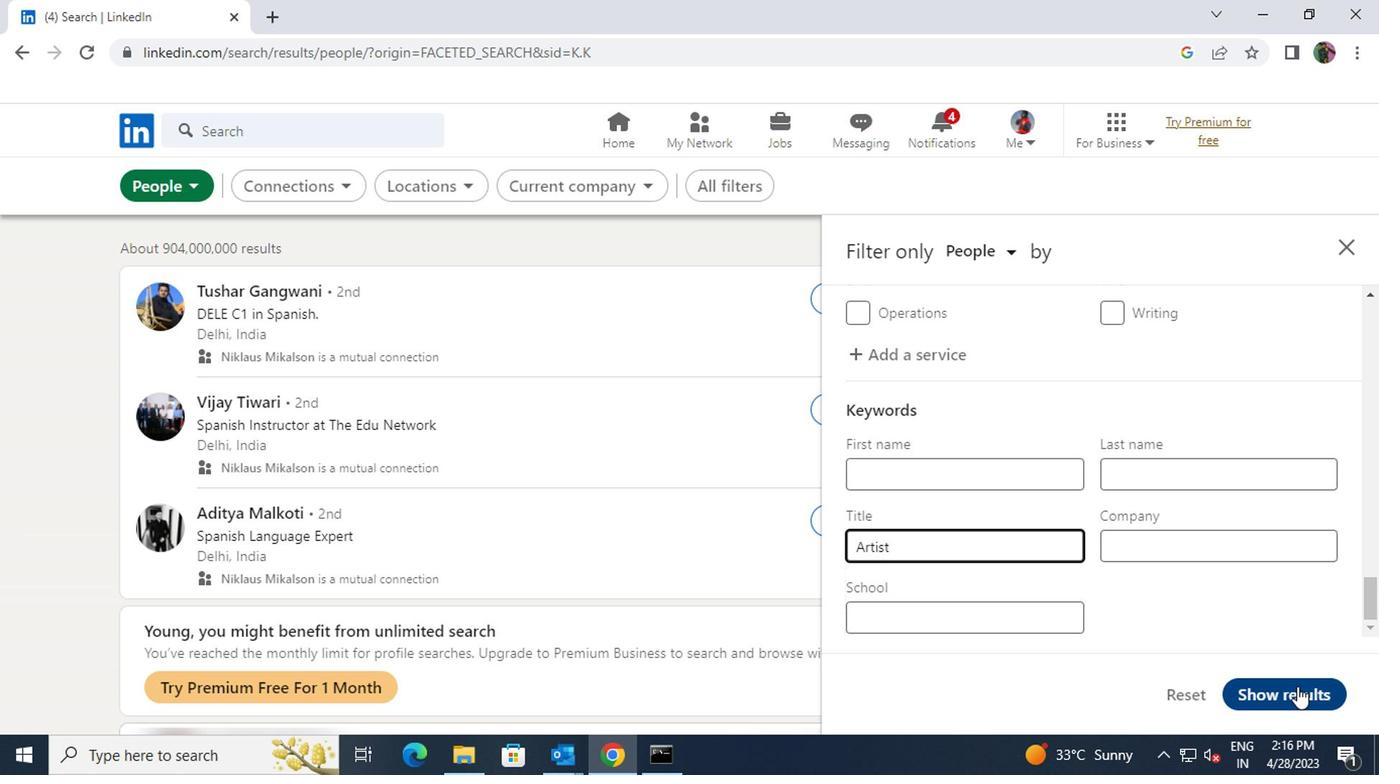 
